 Task: Search one way flight ticket for 5 adults, 1 child, 2 infants in seat and 1 infant on lap in business from Provo: Provo Municipal Airport to Evansville: Evansville Regional Airport on 8-3-2023. Choice of flights is Singapure airlines. Number of bags: 11 checked bags. Price is upto 71000. Outbound departure time preference is 8:30.
Action: Mouse moved to (358, 148)
Screenshot: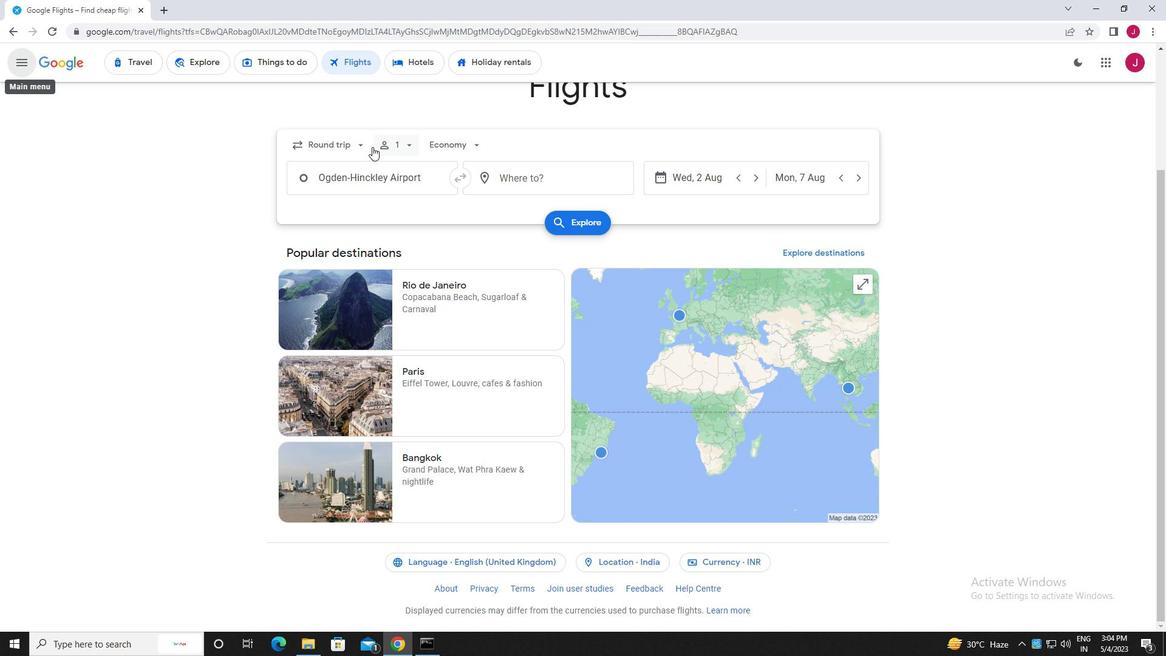 
Action: Mouse pressed left at (358, 148)
Screenshot: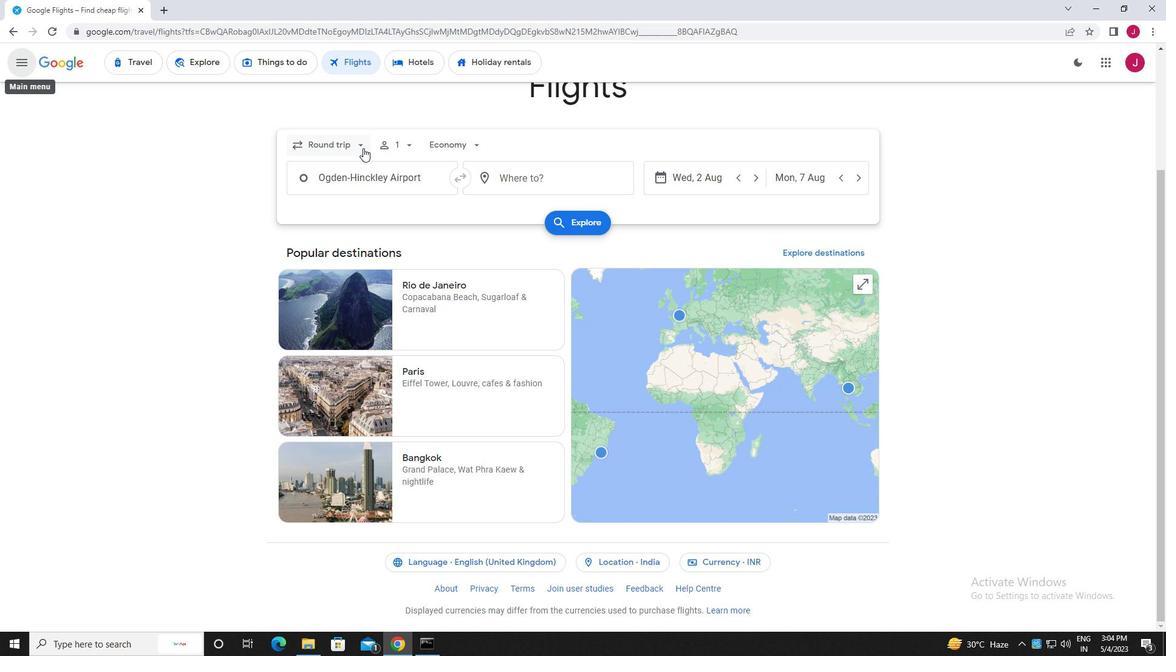 
Action: Mouse moved to (351, 202)
Screenshot: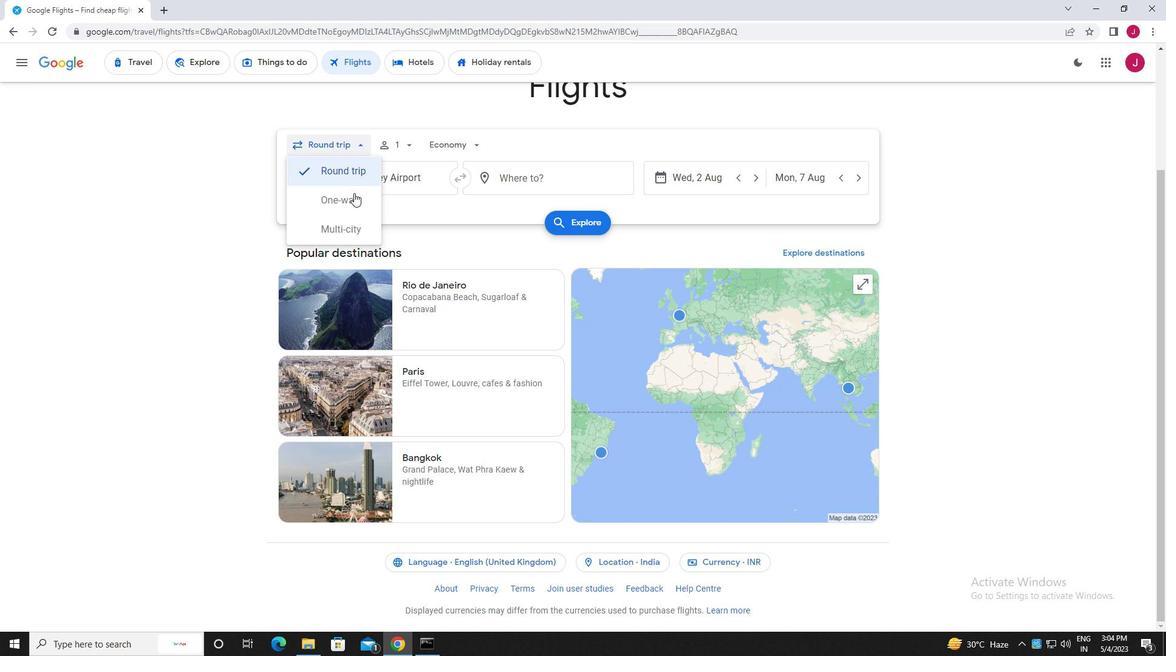 
Action: Mouse pressed left at (351, 202)
Screenshot: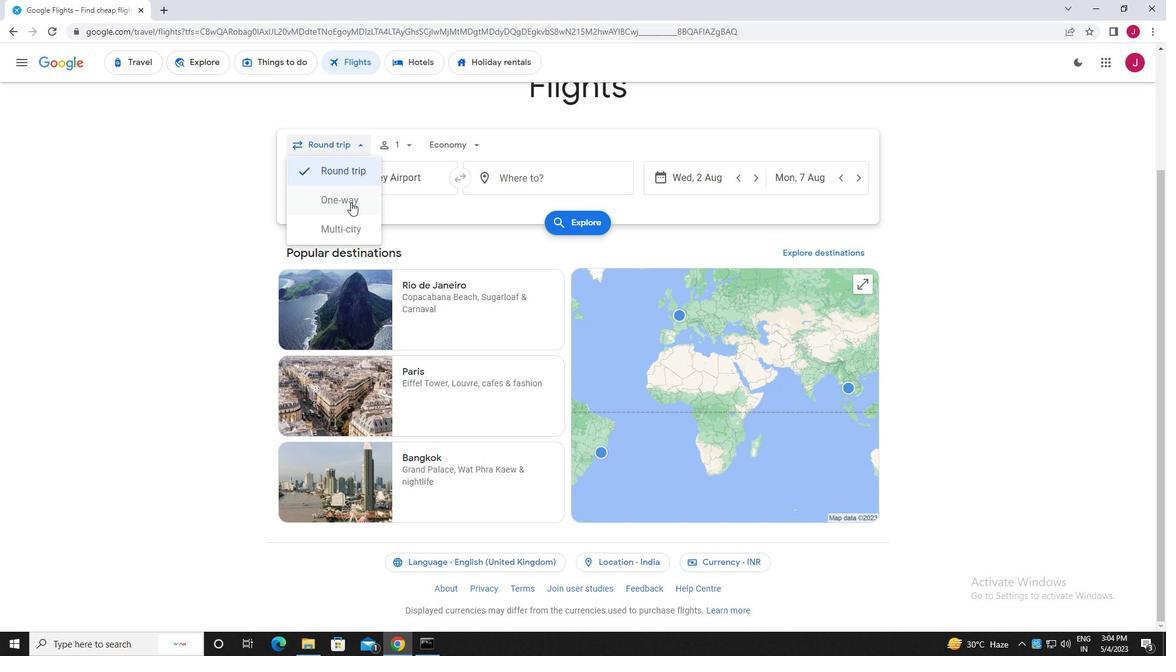 
Action: Mouse moved to (402, 147)
Screenshot: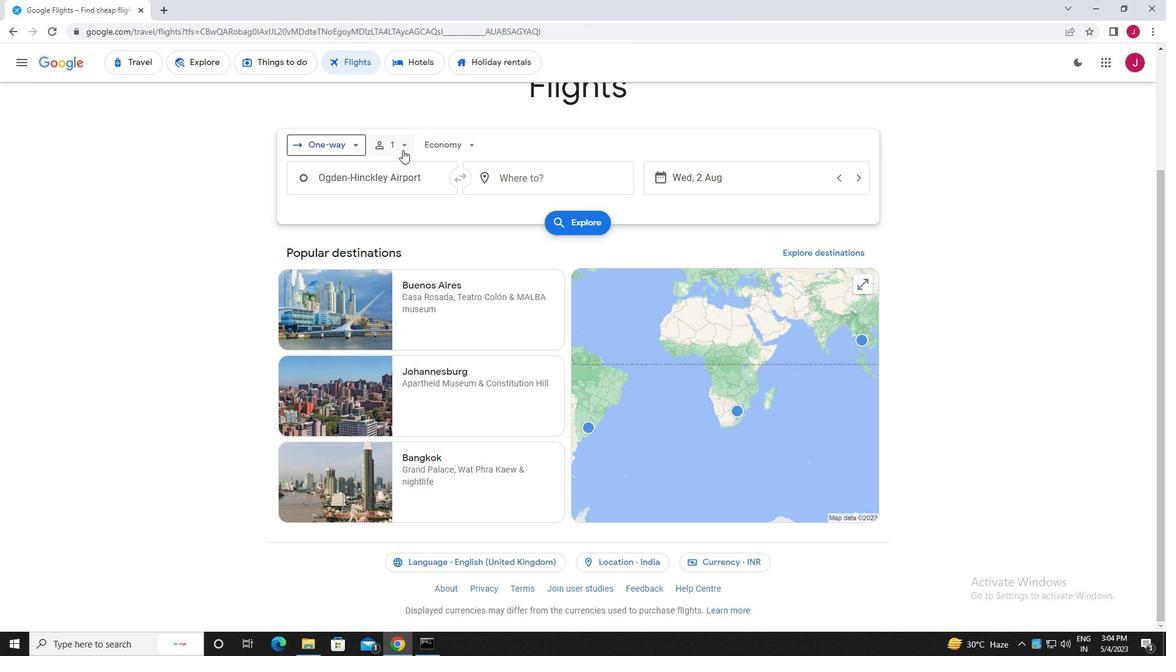 
Action: Mouse pressed left at (402, 147)
Screenshot: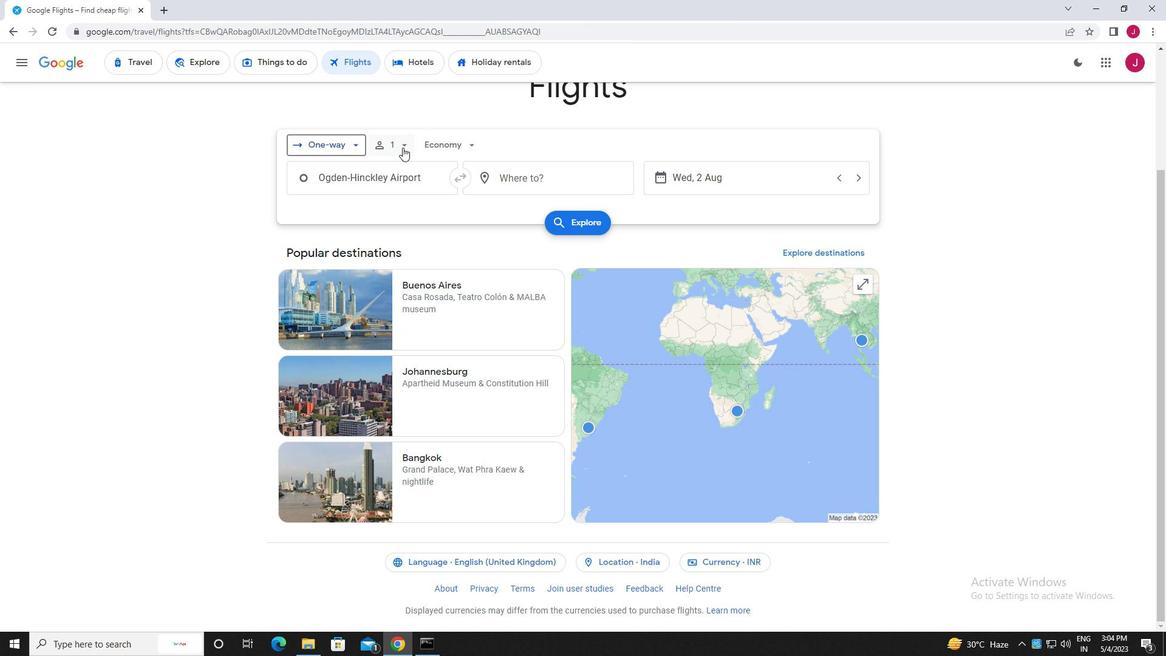 
Action: Mouse moved to (497, 179)
Screenshot: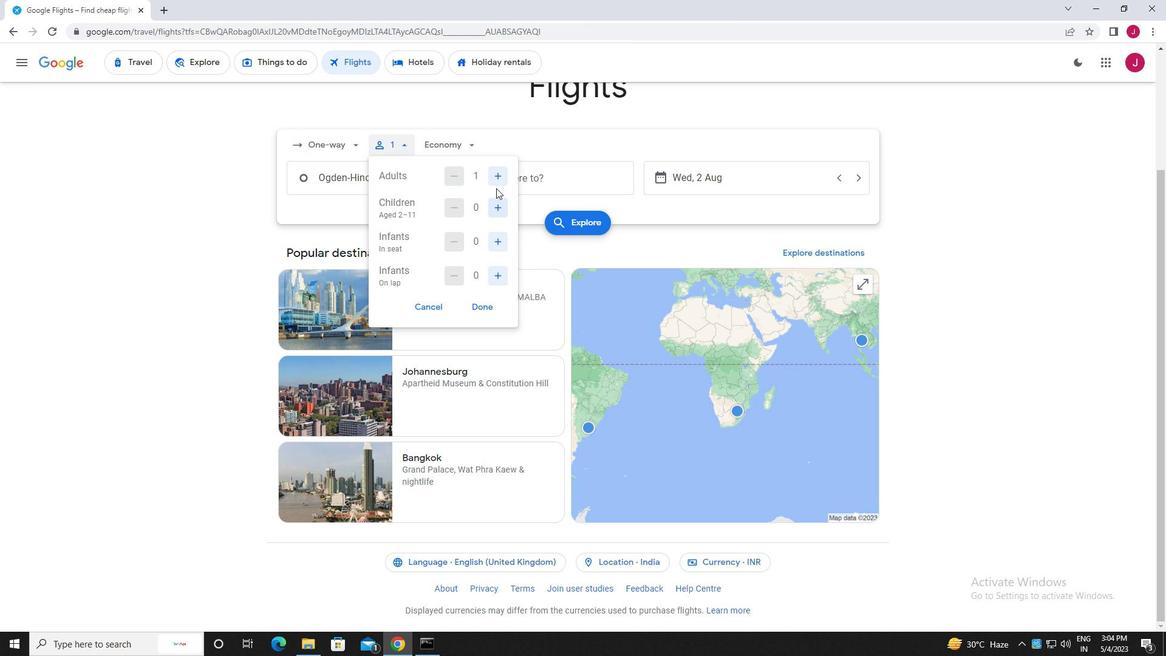 
Action: Mouse pressed left at (497, 179)
Screenshot: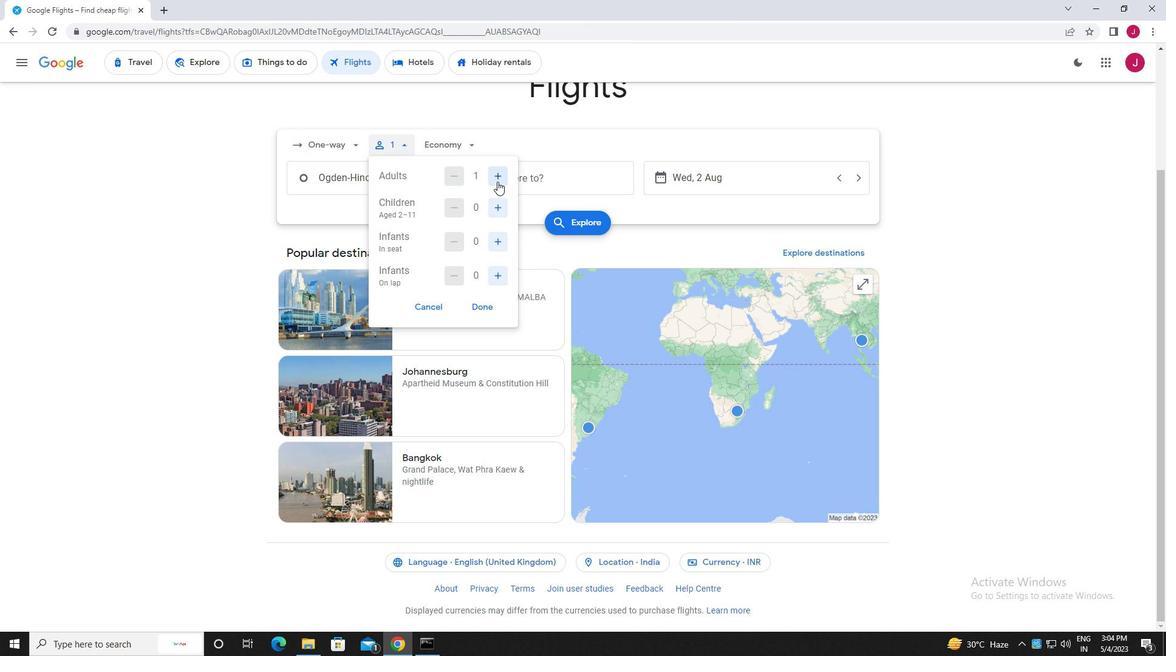 
Action: Mouse pressed left at (497, 179)
Screenshot: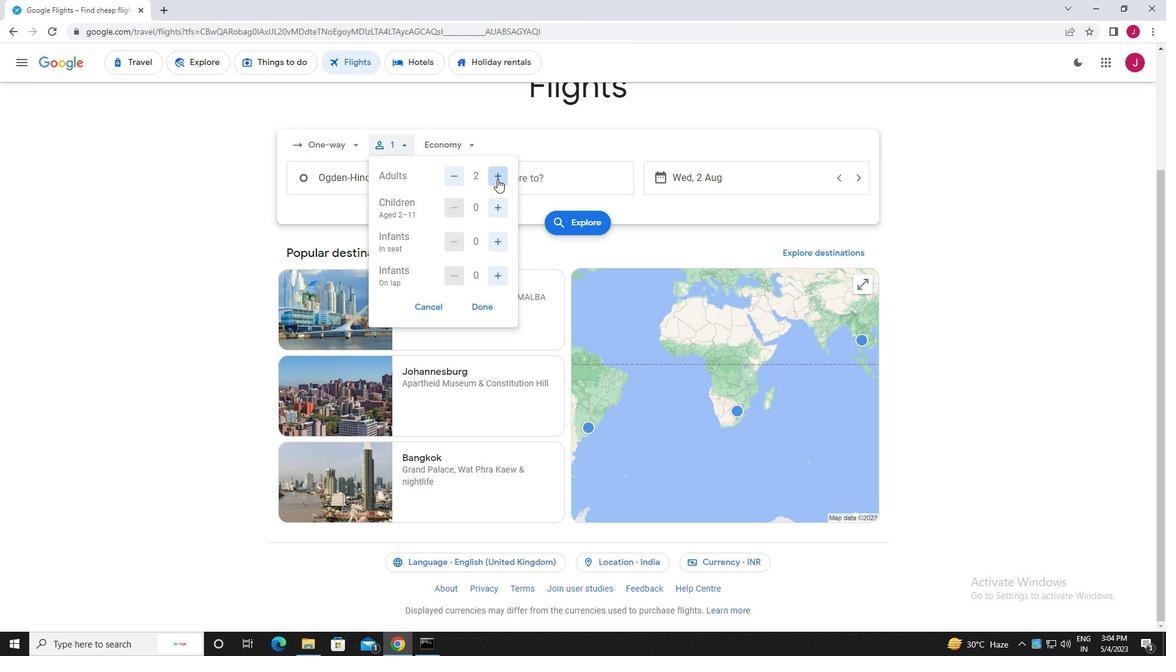 
Action: Mouse pressed left at (497, 179)
Screenshot: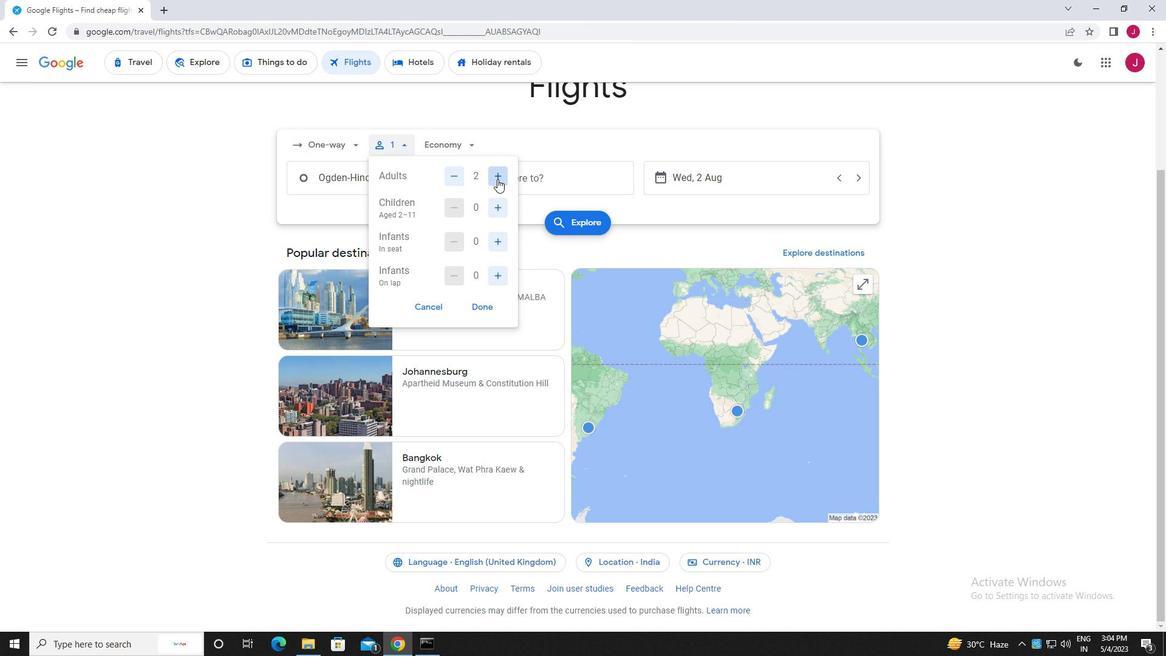 
Action: Mouse pressed left at (497, 179)
Screenshot: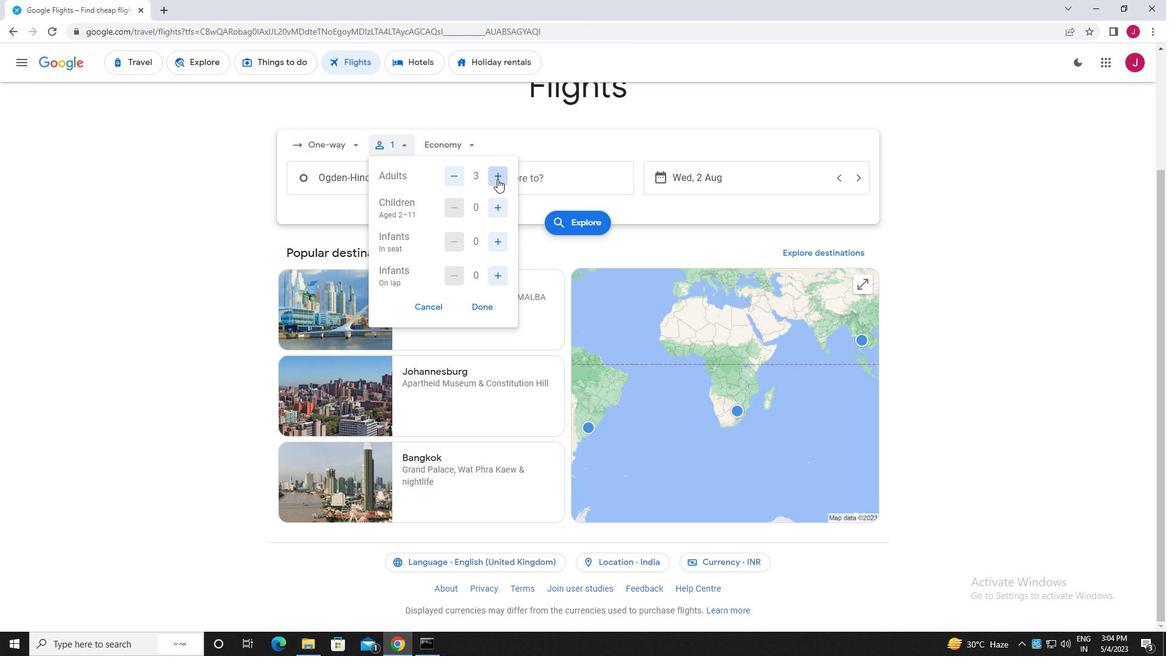 
Action: Mouse moved to (499, 209)
Screenshot: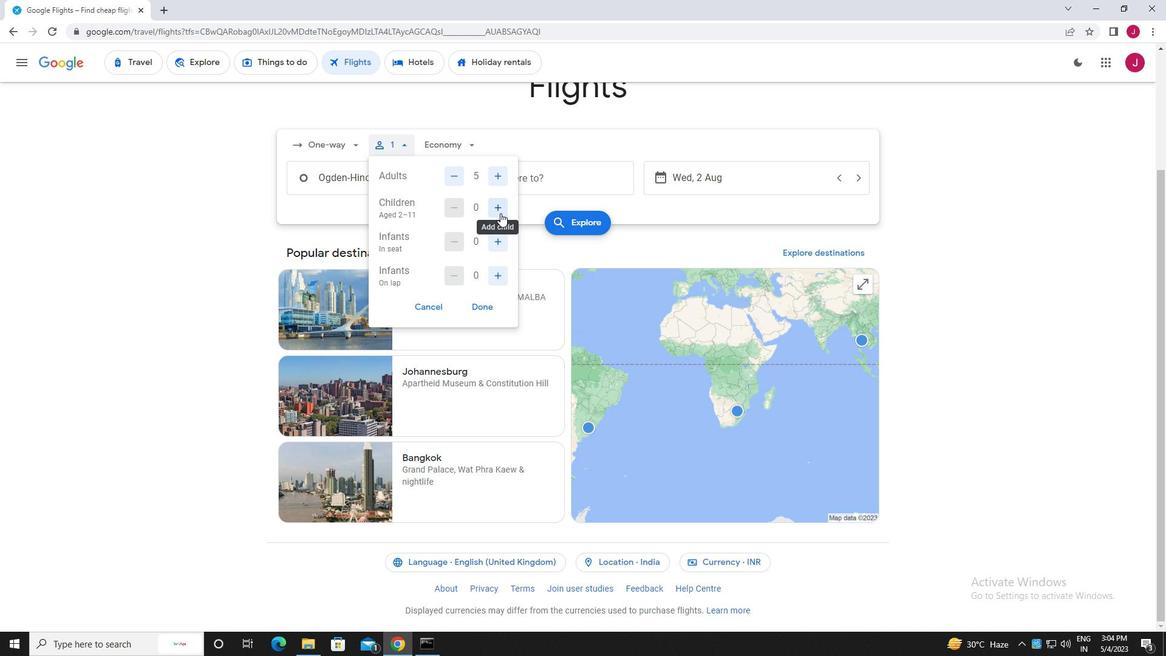 
Action: Mouse pressed left at (499, 209)
Screenshot: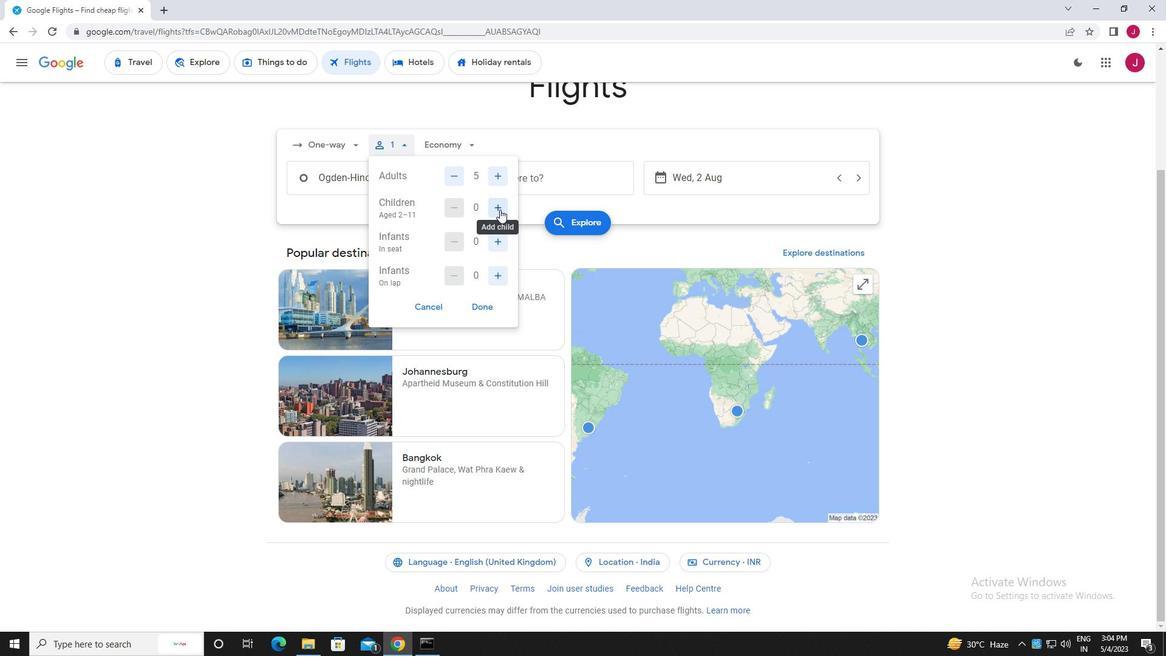 
Action: Mouse moved to (500, 236)
Screenshot: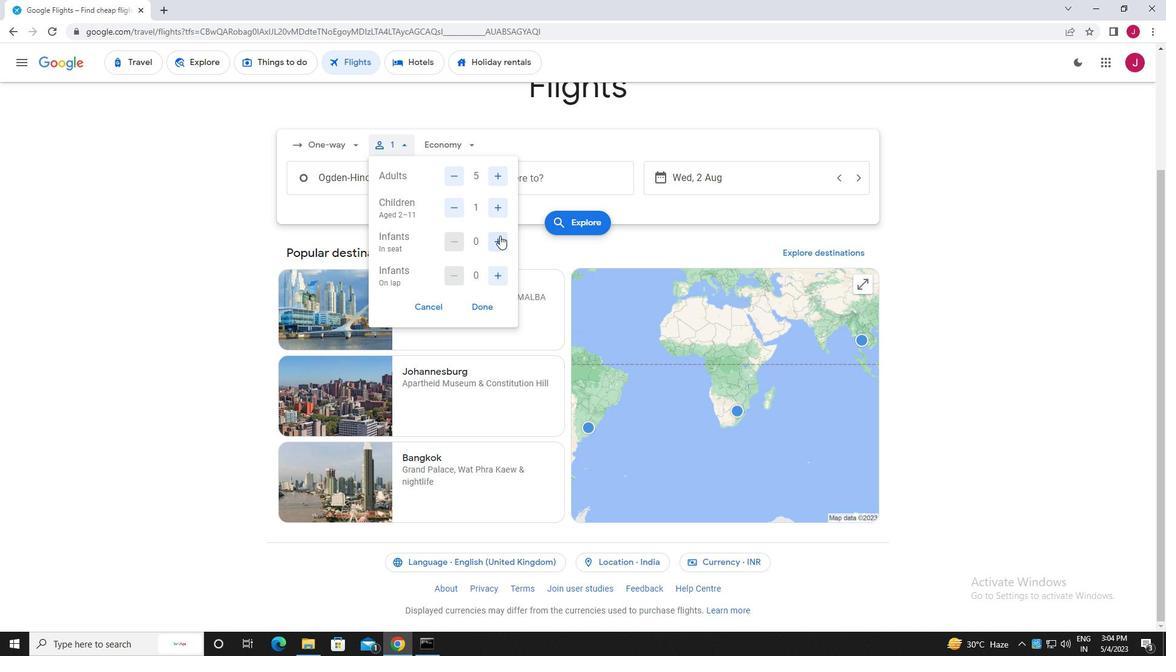 
Action: Mouse pressed left at (500, 236)
Screenshot: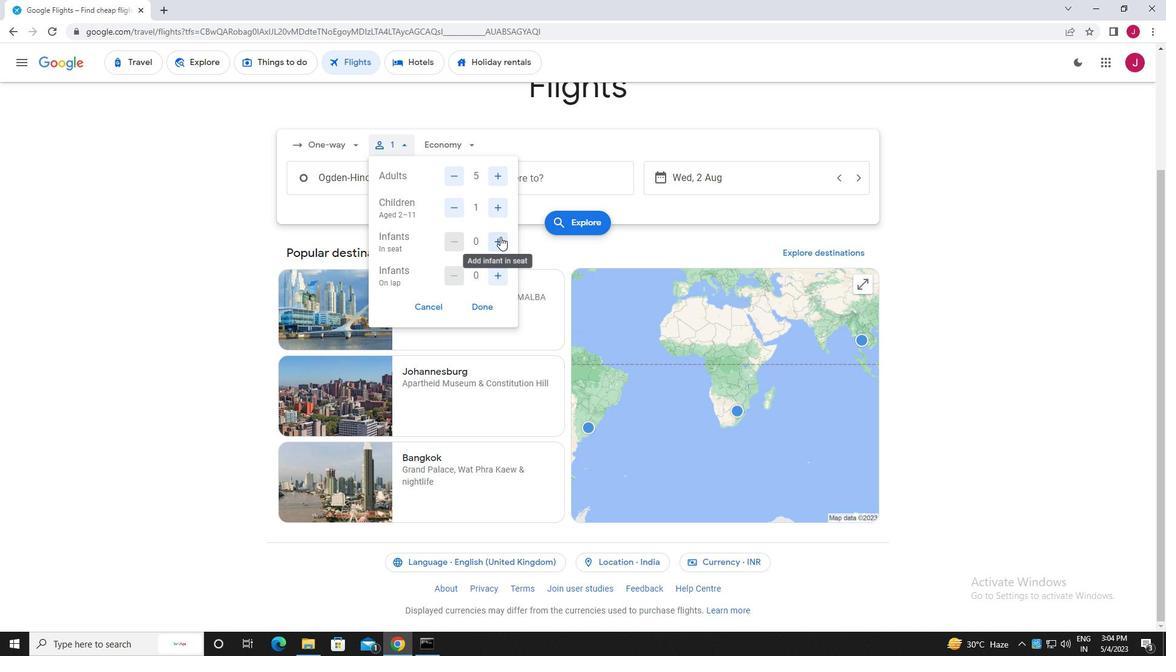 
Action: Mouse pressed left at (500, 236)
Screenshot: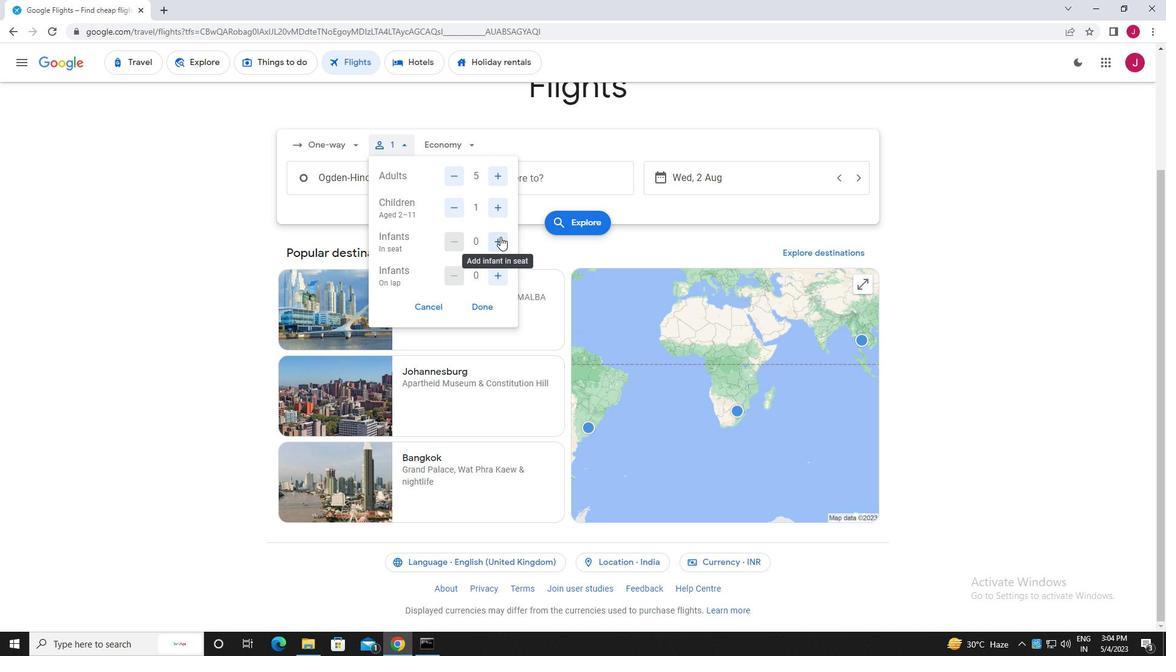 
Action: Mouse moved to (496, 276)
Screenshot: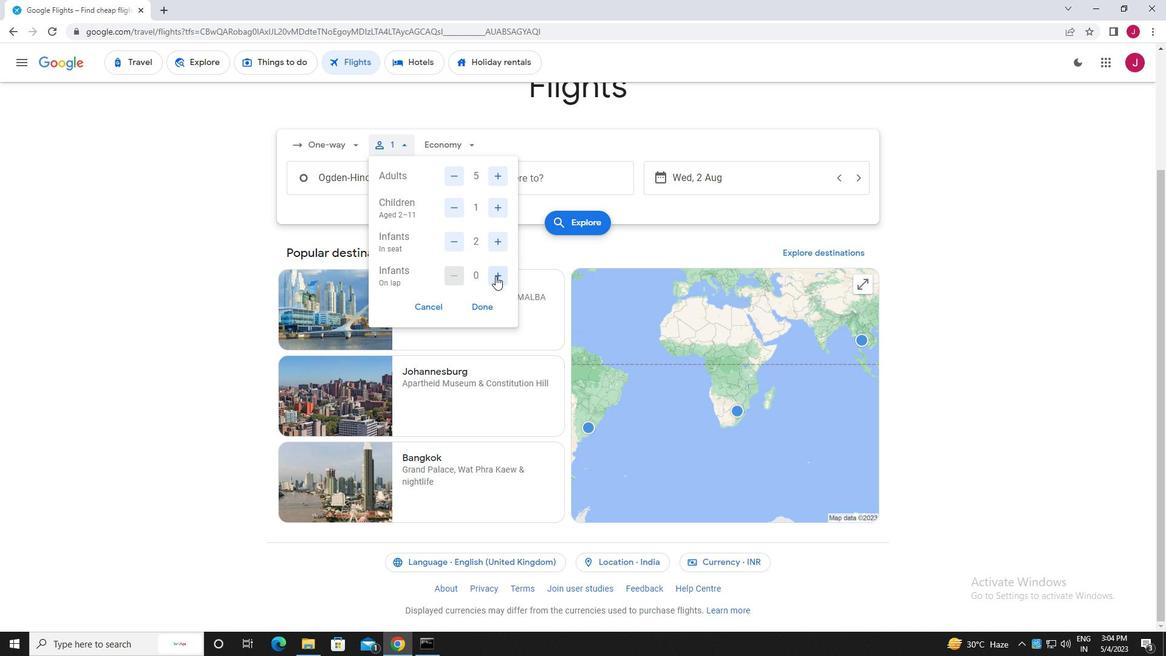 
Action: Mouse pressed left at (496, 276)
Screenshot: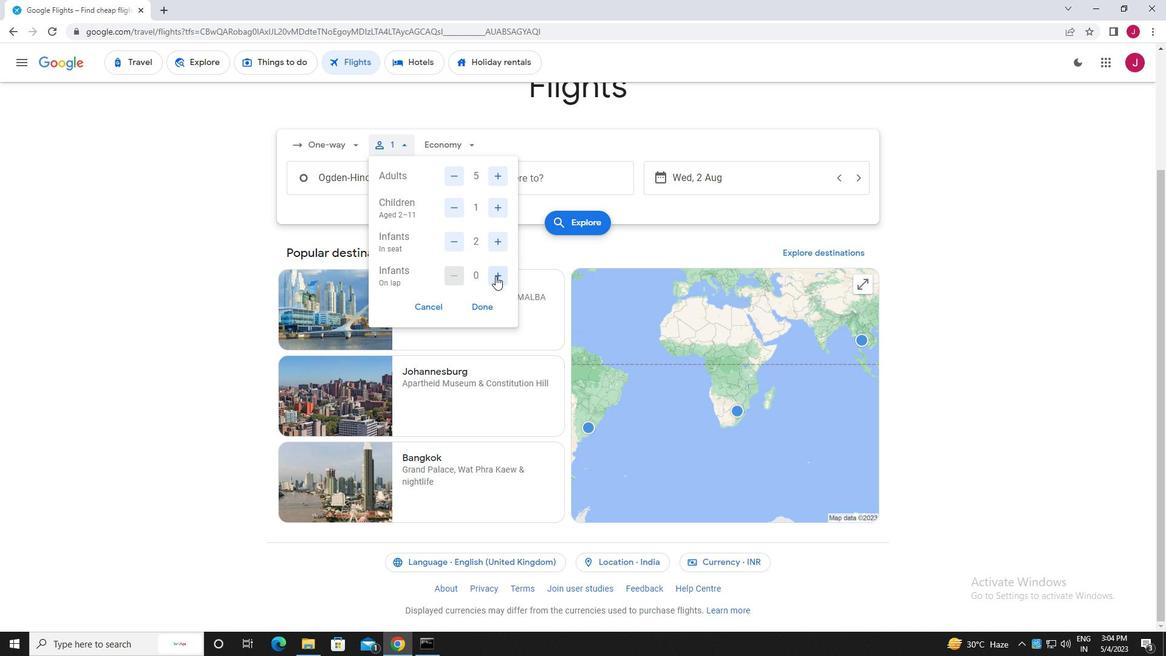 
Action: Mouse moved to (481, 305)
Screenshot: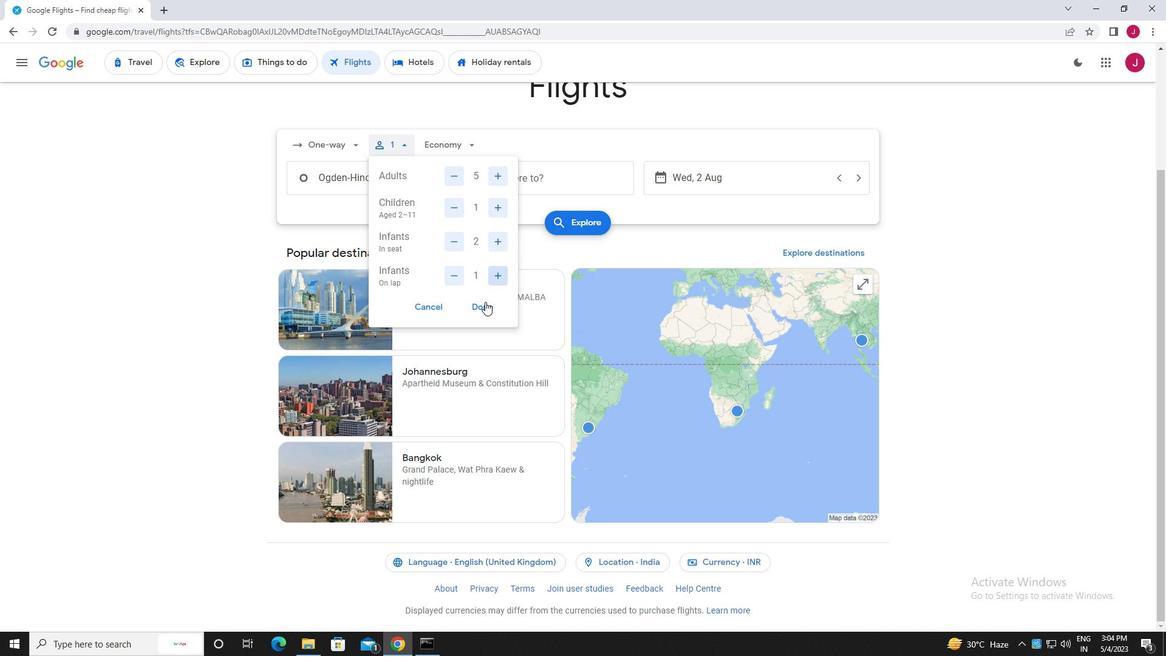 
Action: Mouse pressed left at (481, 305)
Screenshot: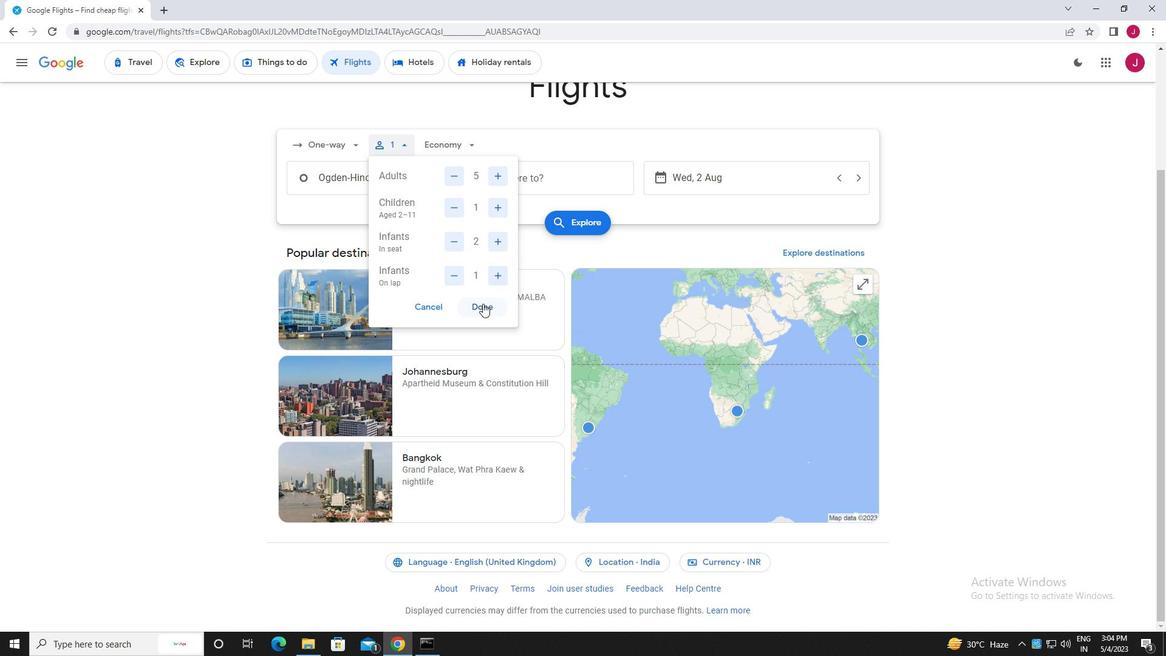
Action: Mouse moved to (465, 145)
Screenshot: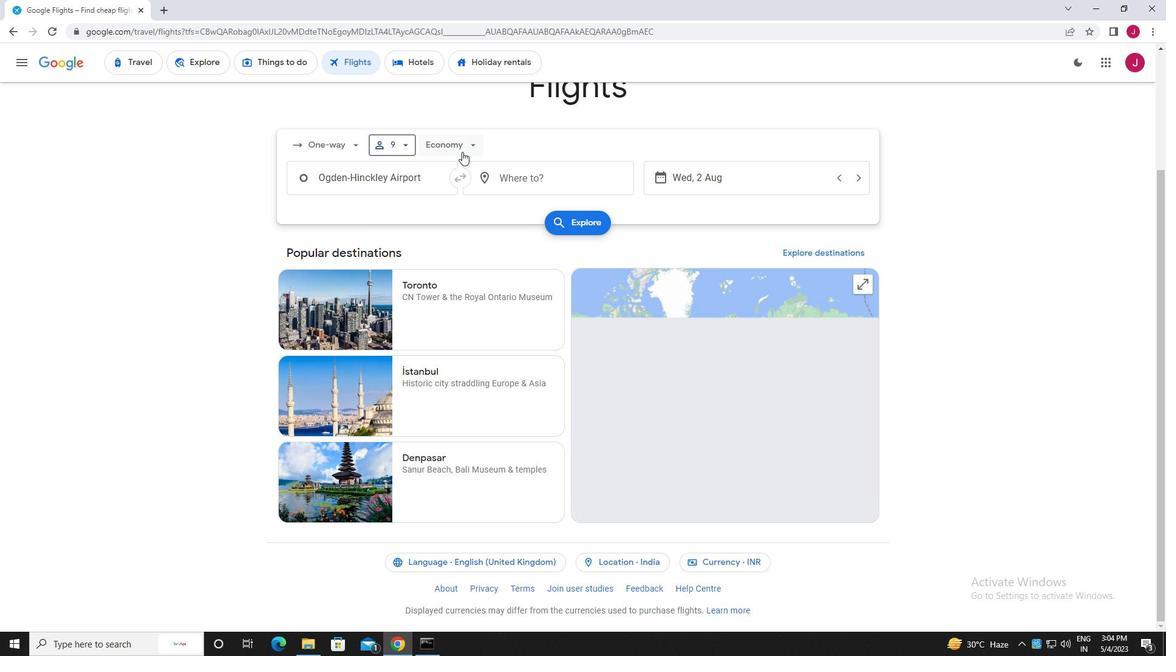 
Action: Mouse pressed left at (465, 145)
Screenshot: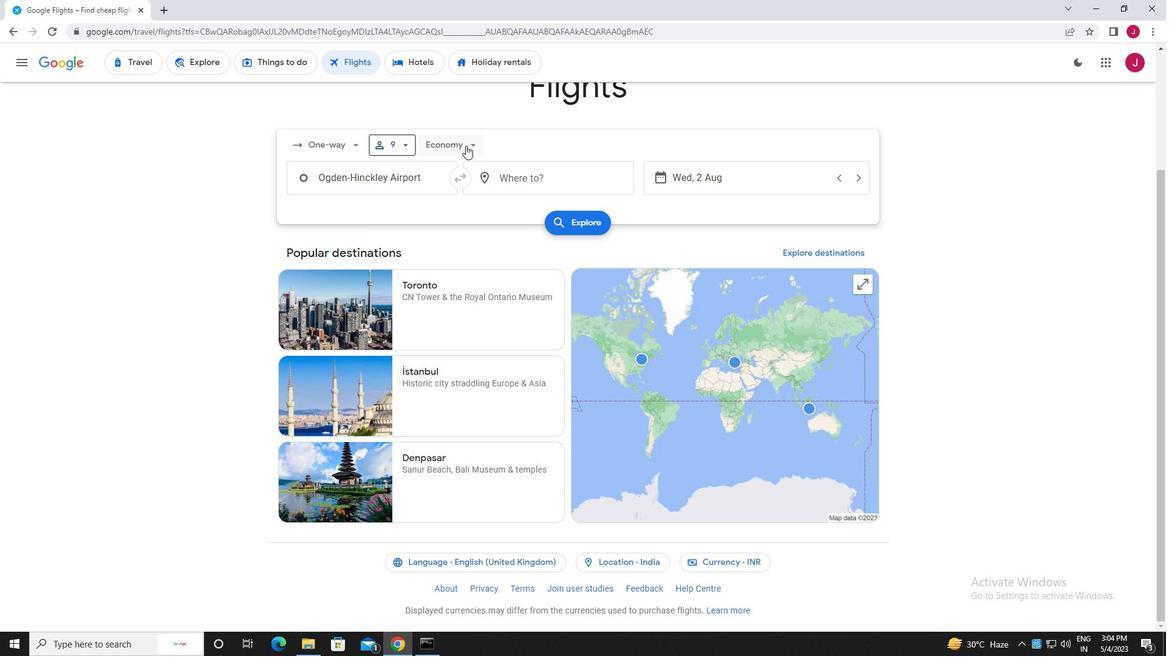
Action: Mouse moved to (474, 227)
Screenshot: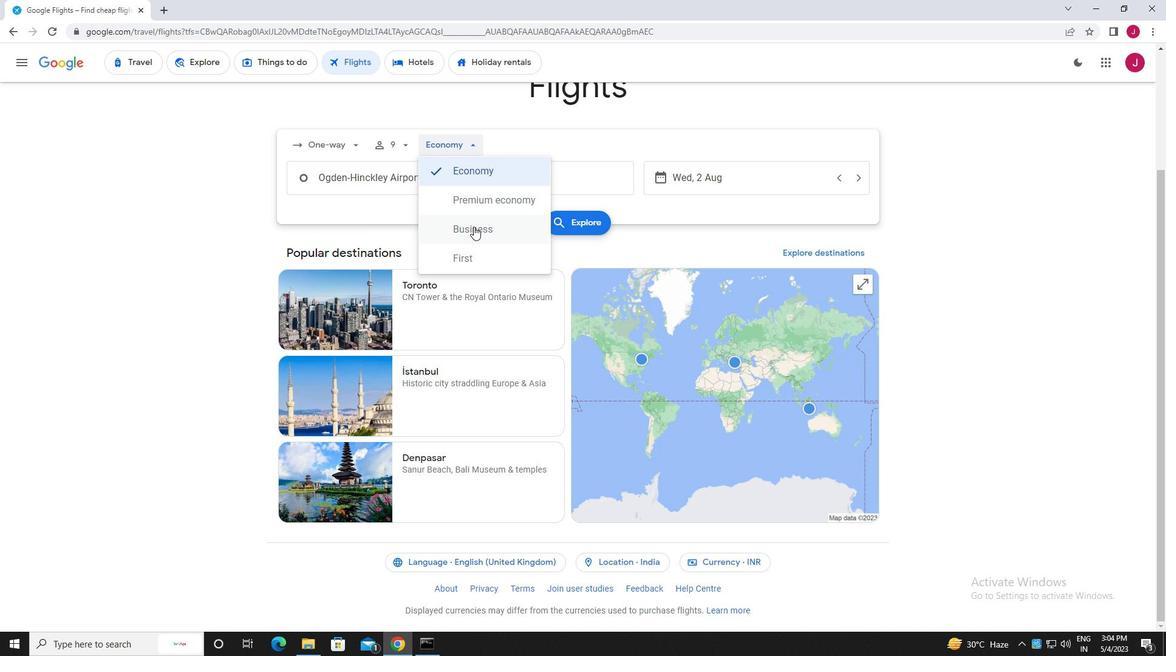 
Action: Mouse pressed left at (474, 227)
Screenshot: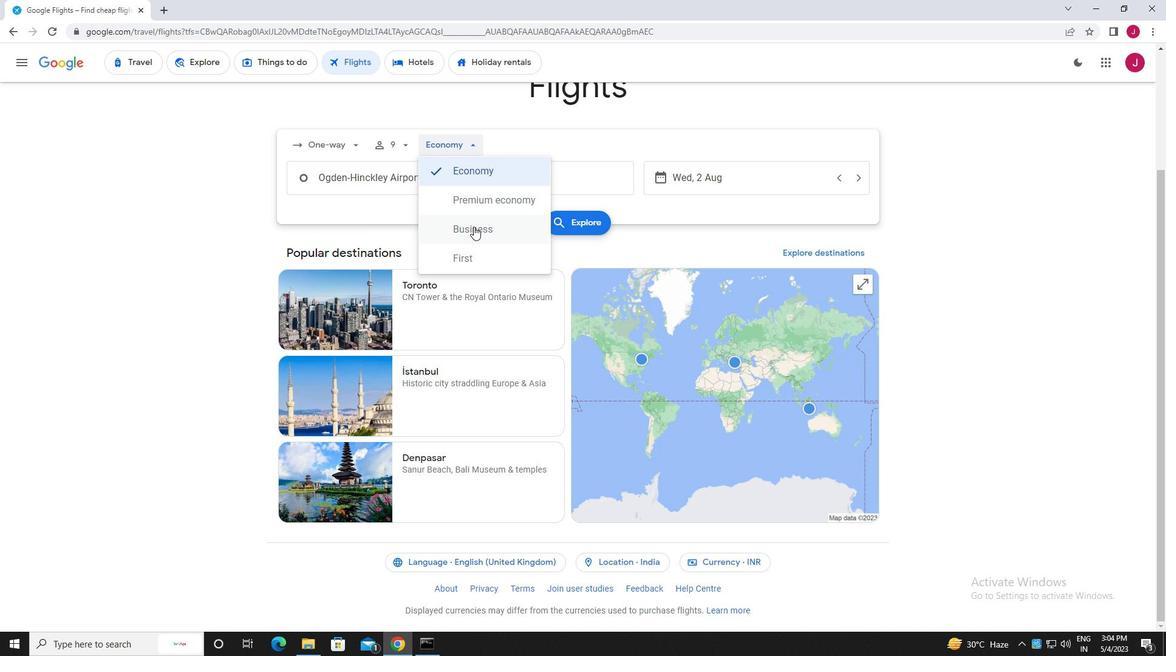 
Action: Mouse moved to (429, 179)
Screenshot: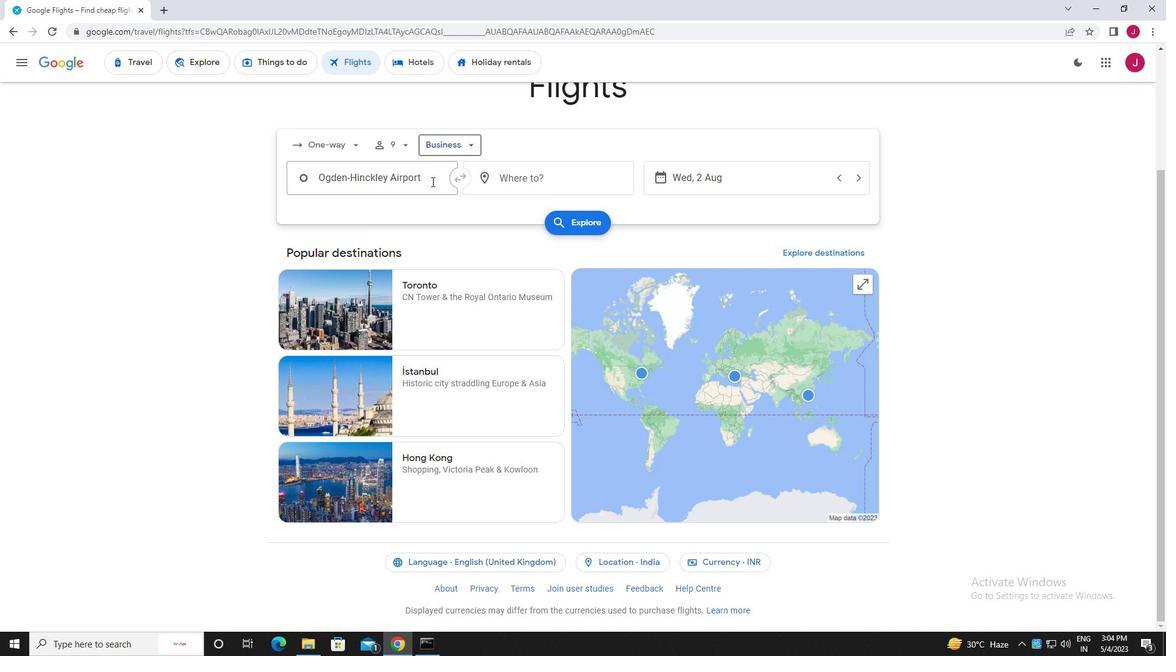 
Action: Mouse pressed left at (429, 179)
Screenshot: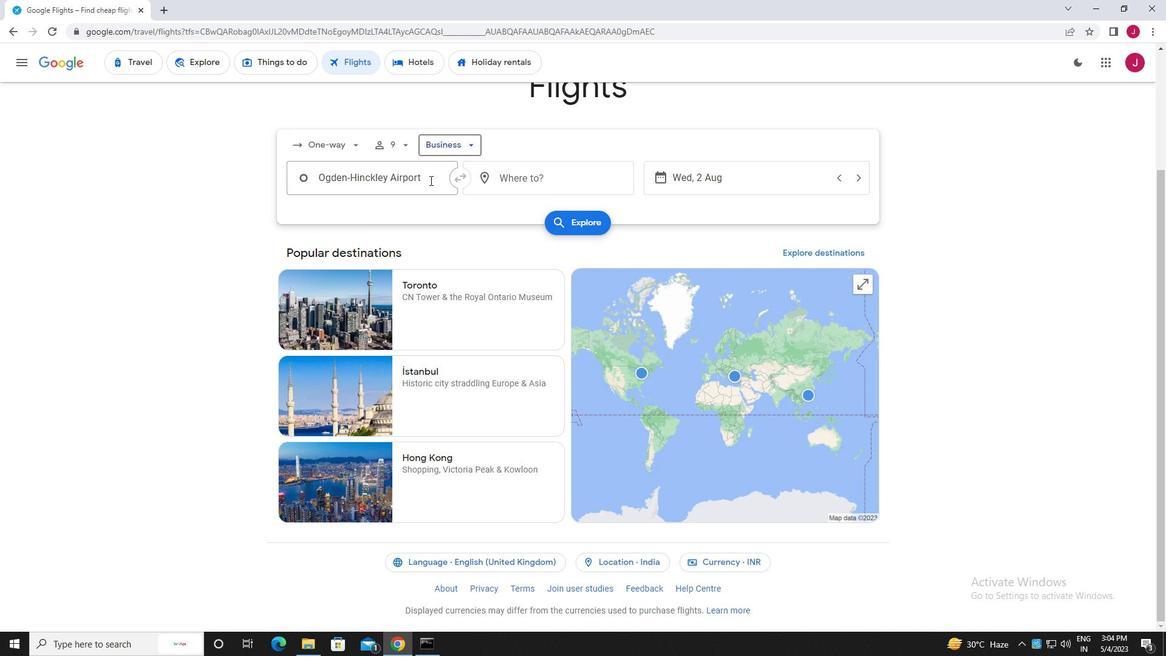 
Action: Mouse moved to (428, 179)
Screenshot: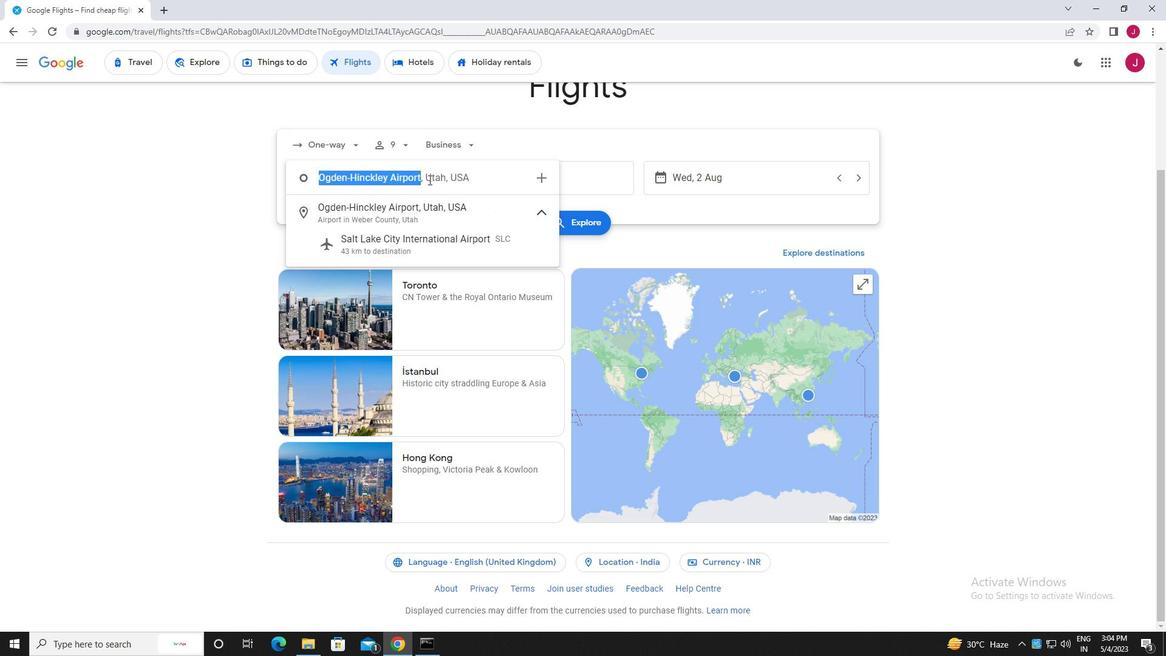 
Action: Key pressed provo
Screenshot: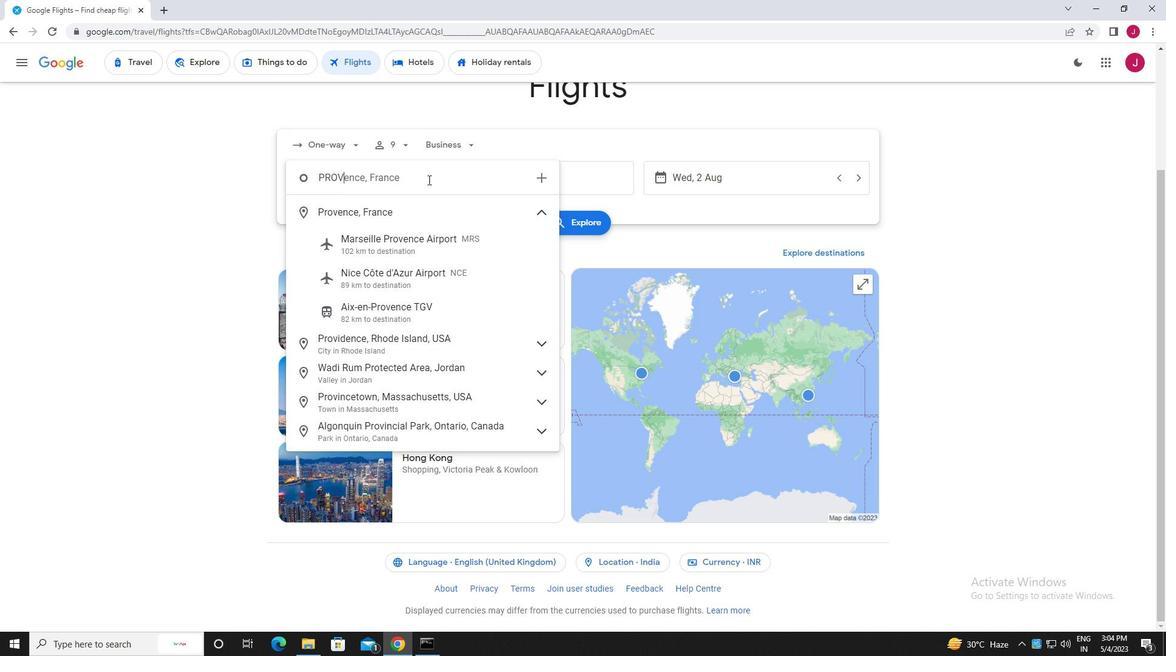 
Action: Mouse moved to (428, 180)
Screenshot: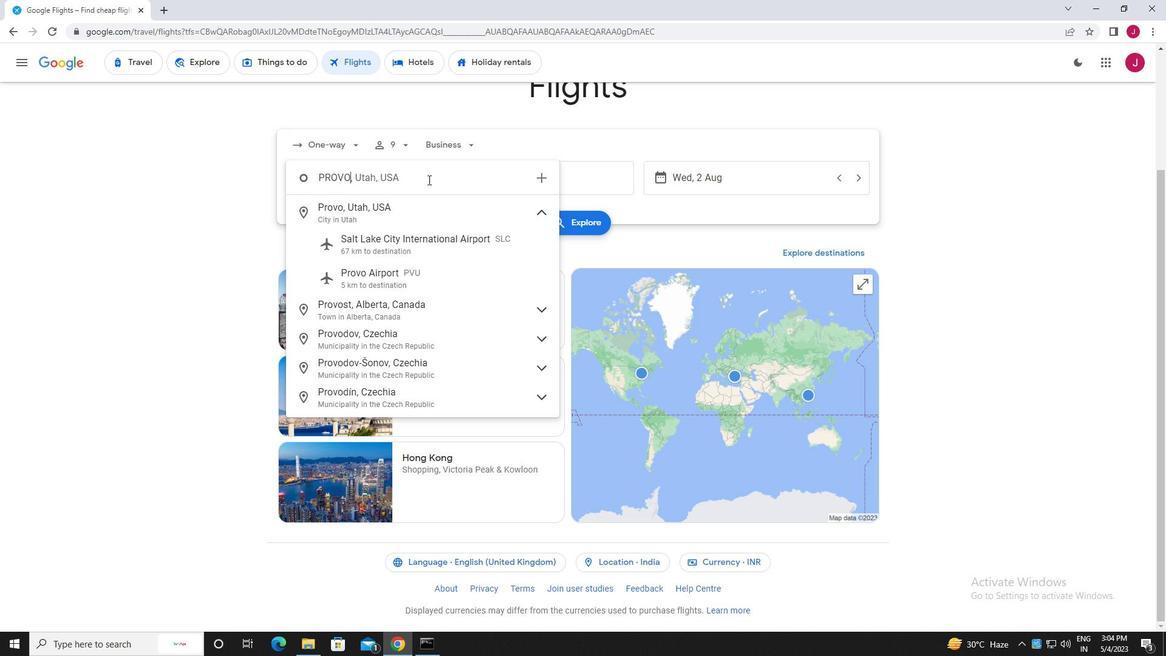 
Action: Key pressed <Key.space>mun<Key.space><Key.enter><Key.backspace><Key.backspace><Key.backspace><Key.backspace><Key.backspace><Key.backspace><Key.backspace><Key.backspace><Key.backspace><Key.backspace><Key.backspace><Key.backspace><Key.backspace><Key.backspace><Key.backspace><Key.backspace><Key.backspace><Key.backspace><Key.backspace><Key.backspace><Key.backspace><Key.backspace>provo<Key.space>munci<Key.backspace><Key.backspace>icipal<Key.enter>
Screenshot: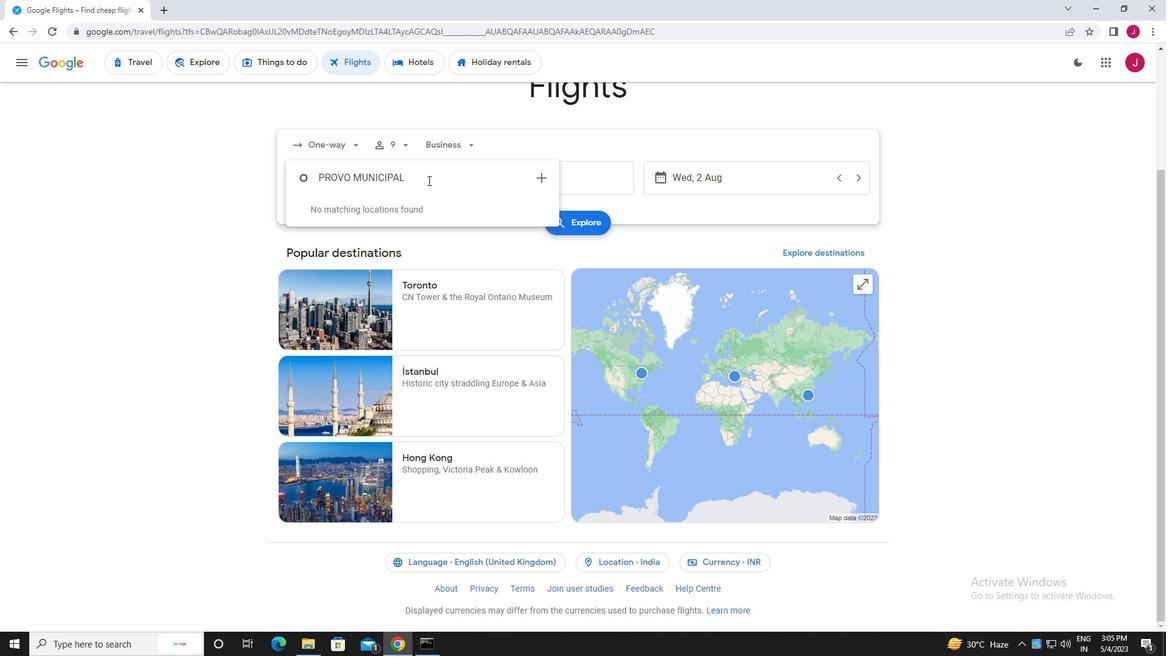 
Action: Mouse moved to (437, 179)
Screenshot: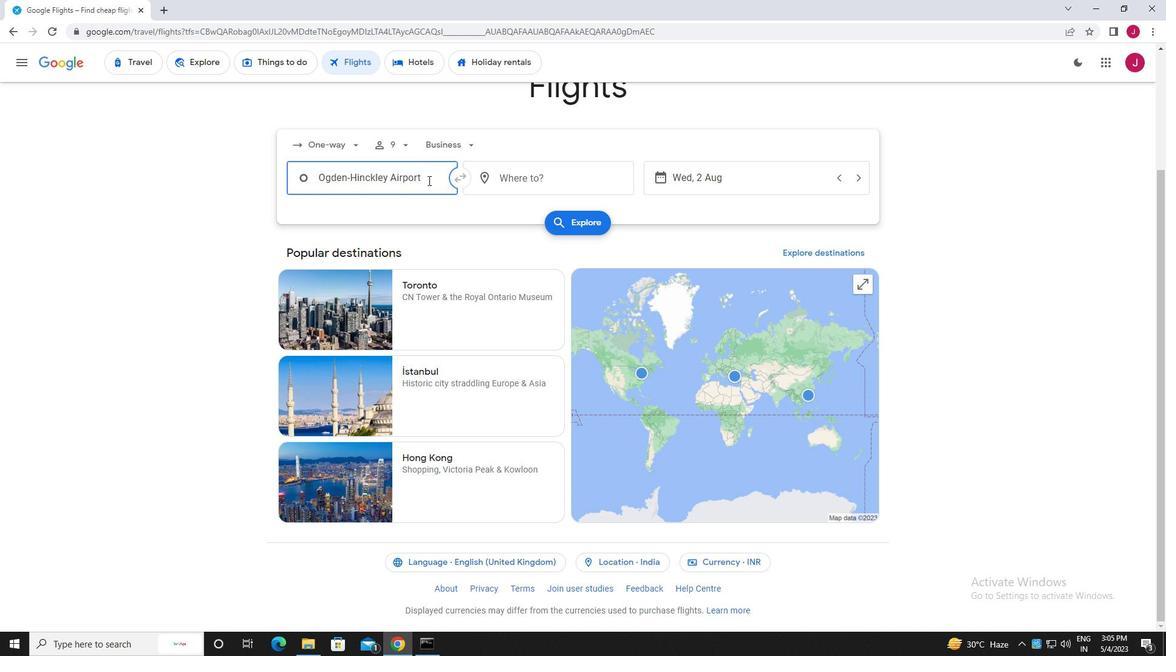 
Action: Key pressed <Key.backspace><Key.backspace><Key.backspace><Key.backspace><Key.backspace><Key.backspace><Key.backspace><Key.backspace><Key.backspace><Key.backspace><Key.backspace><Key.backspace><Key.backspace><Key.backspace><Key.backspace><Key.backspace><Key.backspace><Key.backspace><Key.backspace><Key.backspace><Key.backspace><Key.backspace><Key.backspace><Key.backspace><Key.backspace><Key.backspace><Key.backspace><Key.backspace><Key.backspace>provo
Screenshot: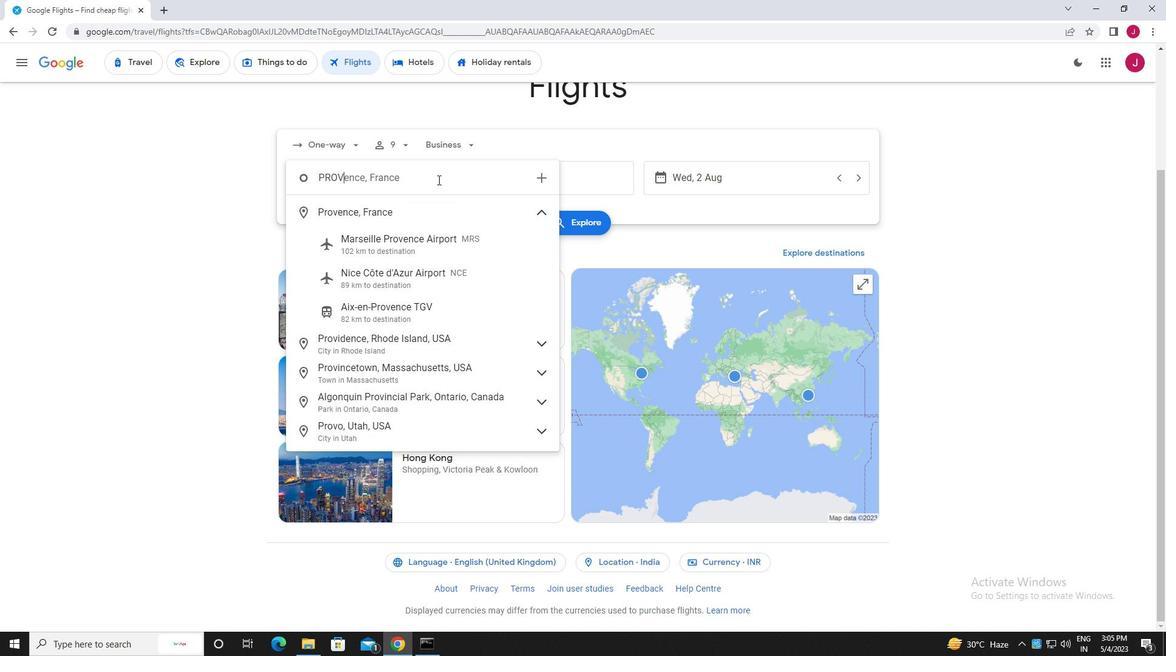 
Action: Mouse moved to (405, 273)
Screenshot: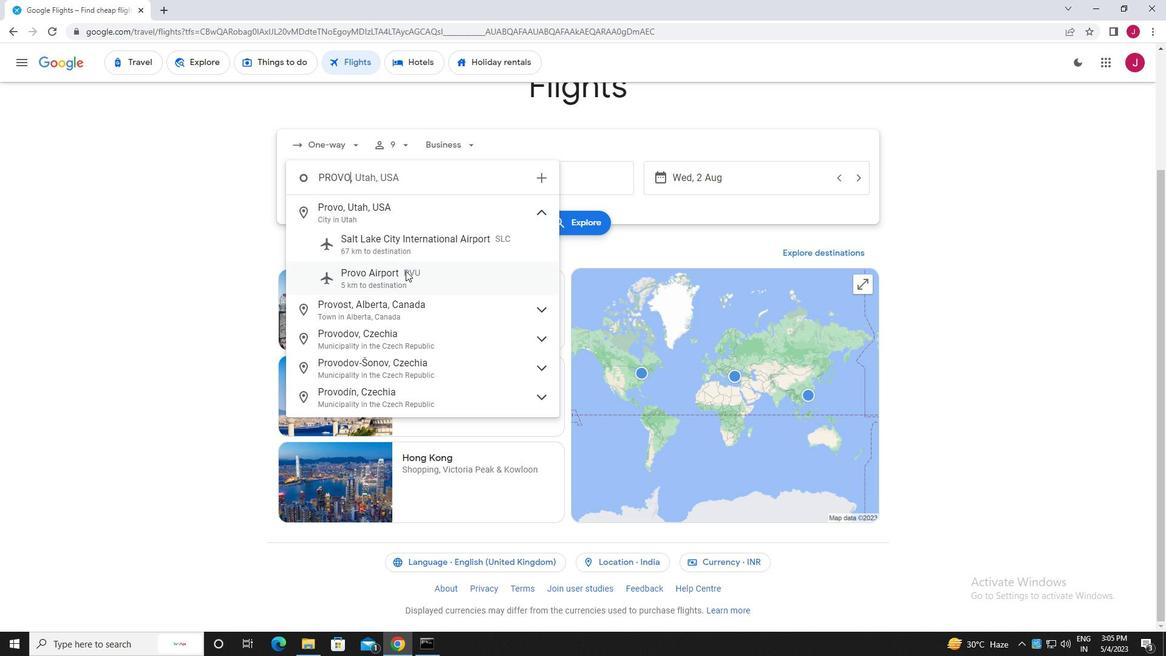 
Action: Mouse pressed left at (405, 273)
Screenshot: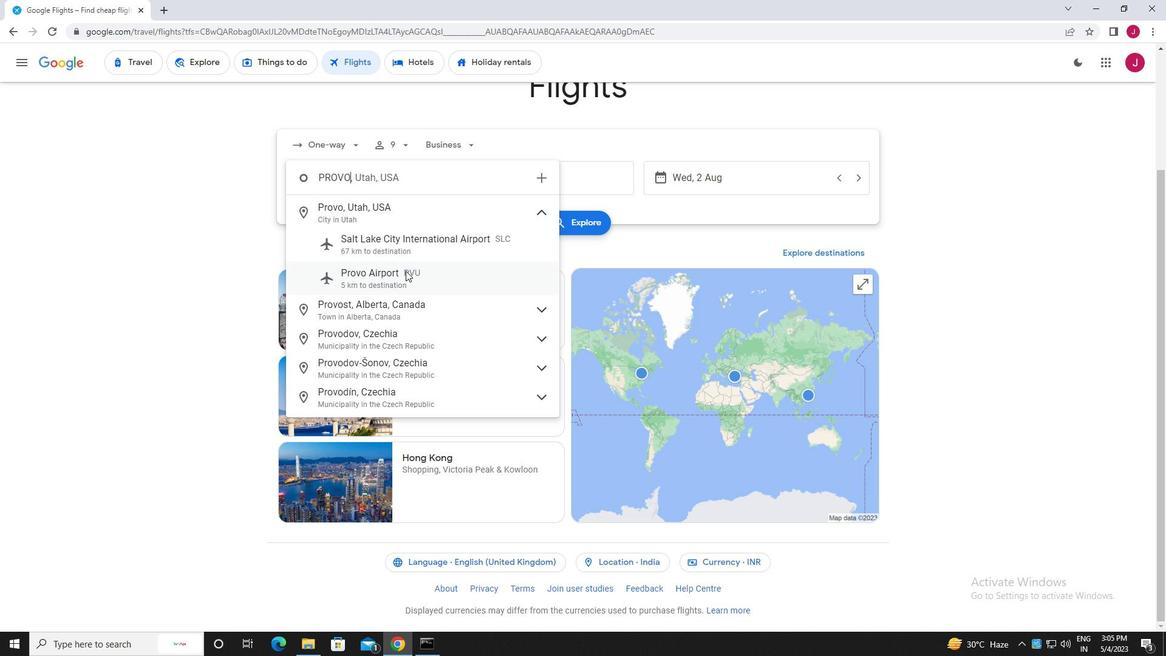 
Action: Mouse moved to (558, 181)
Screenshot: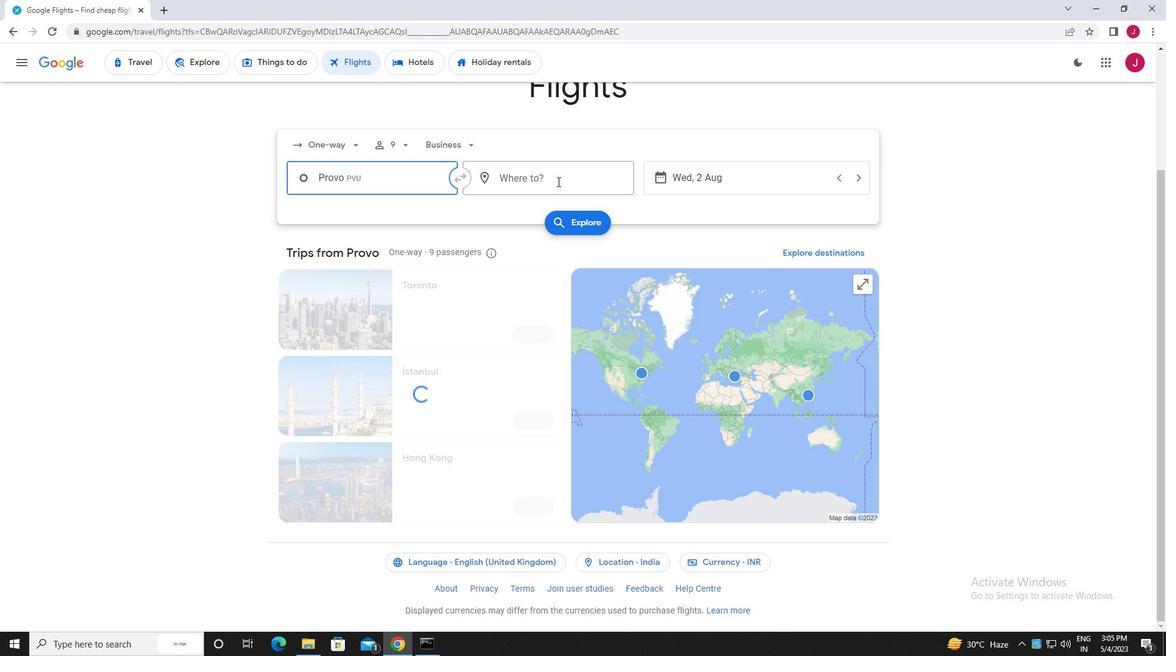 
Action: Mouse pressed left at (558, 181)
Screenshot: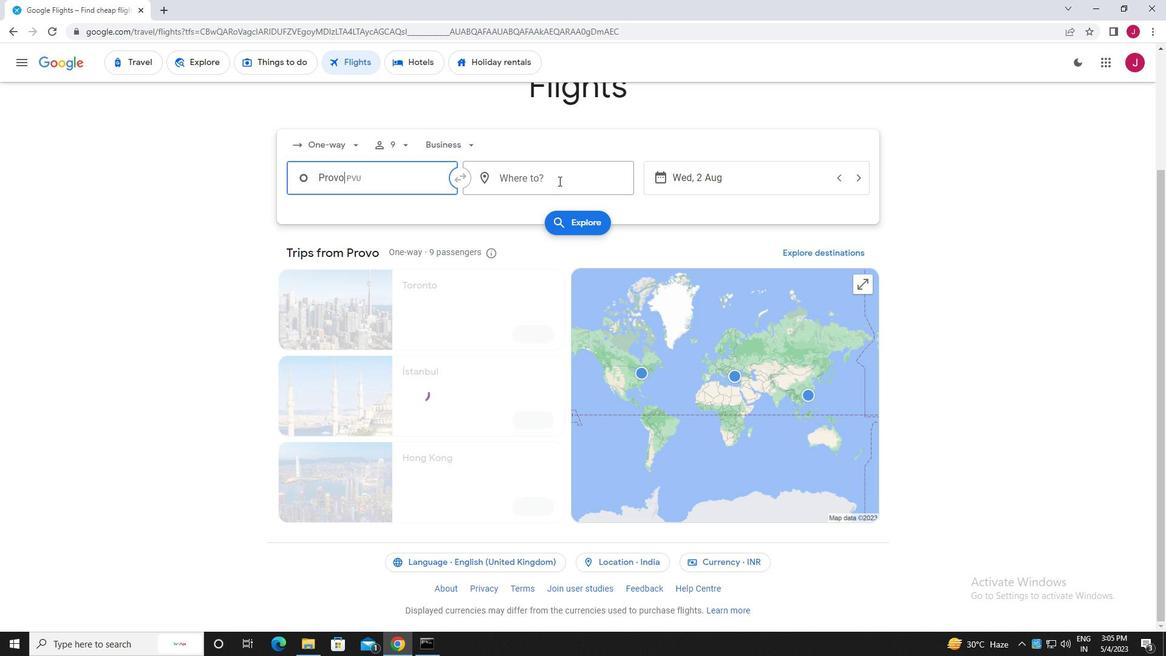 
Action: Mouse moved to (558, 181)
Screenshot: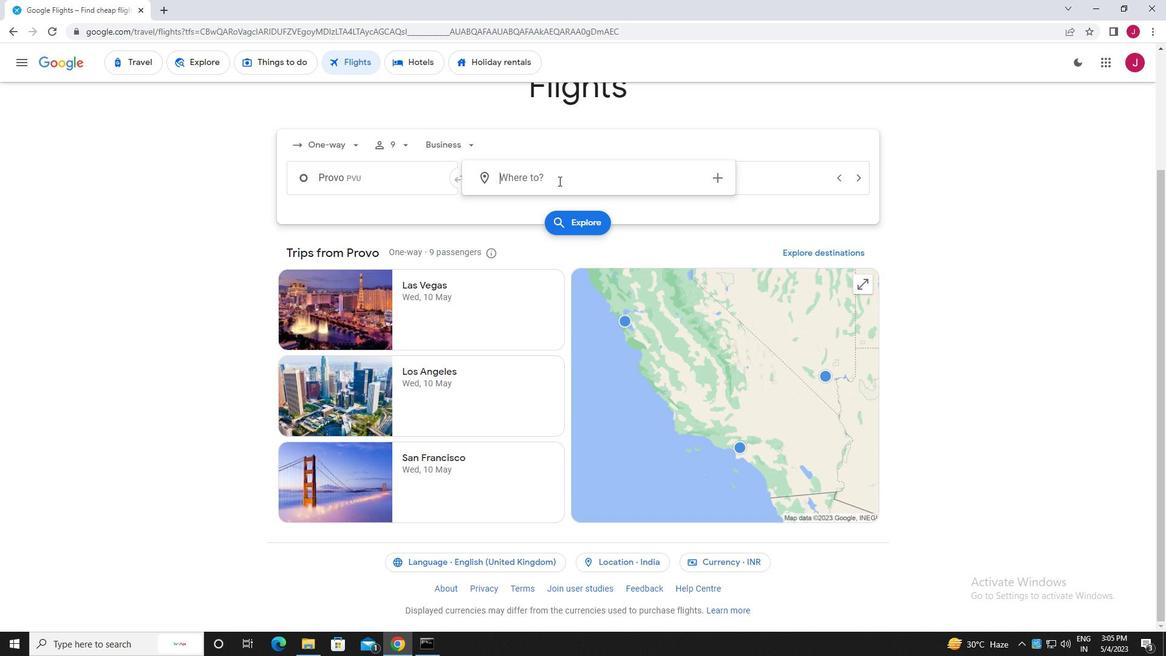 
Action: Key pressed evan
Screenshot: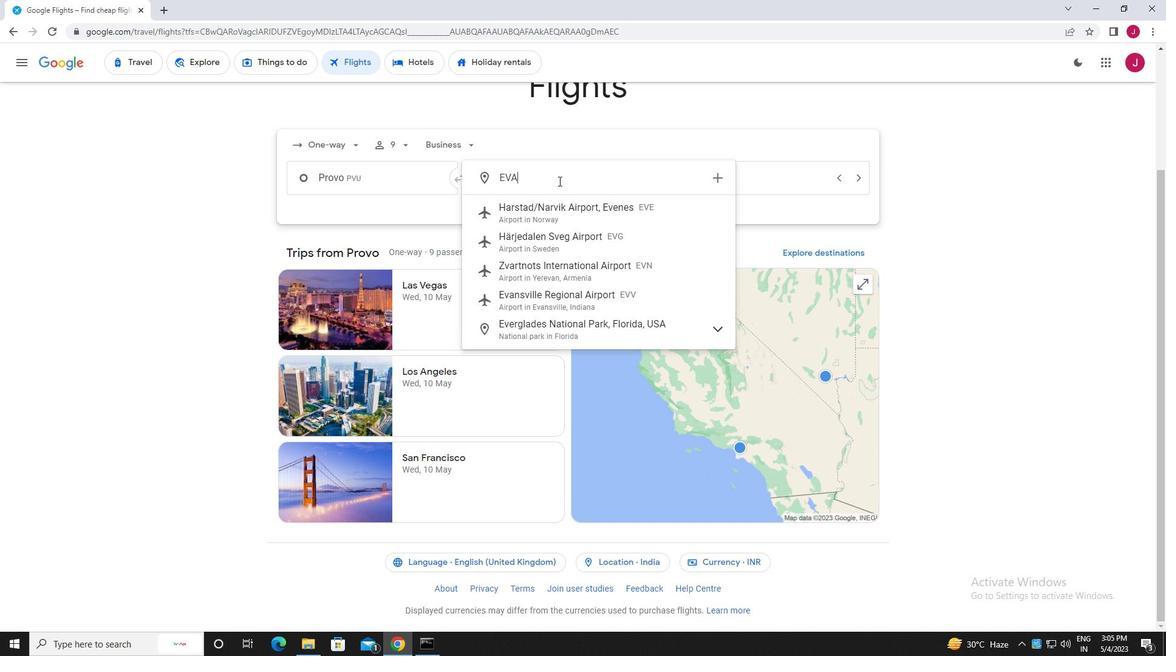 
Action: Mouse moved to (583, 242)
Screenshot: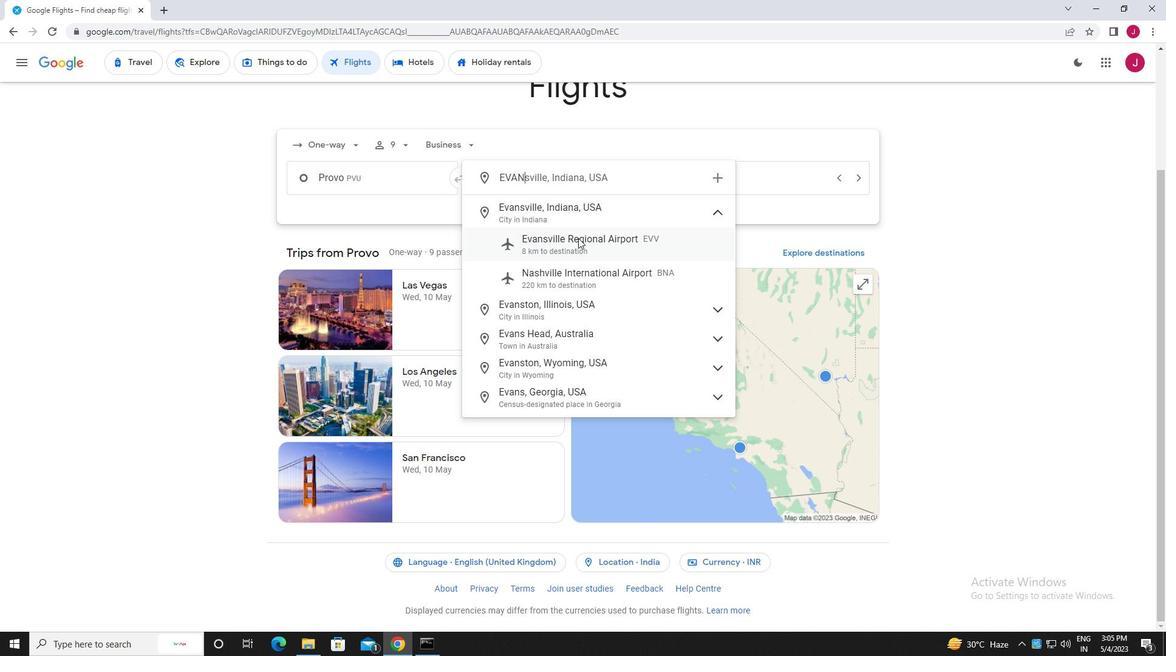 
Action: Mouse pressed left at (583, 242)
Screenshot: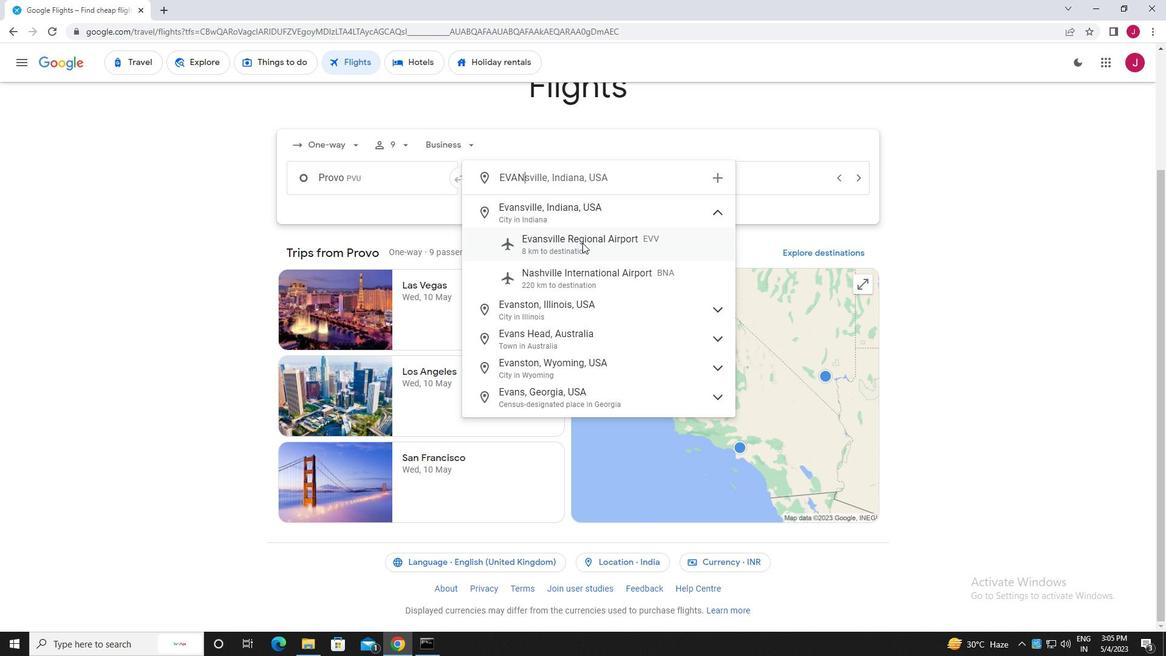 
Action: Mouse moved to (713, 179)
Screenshot: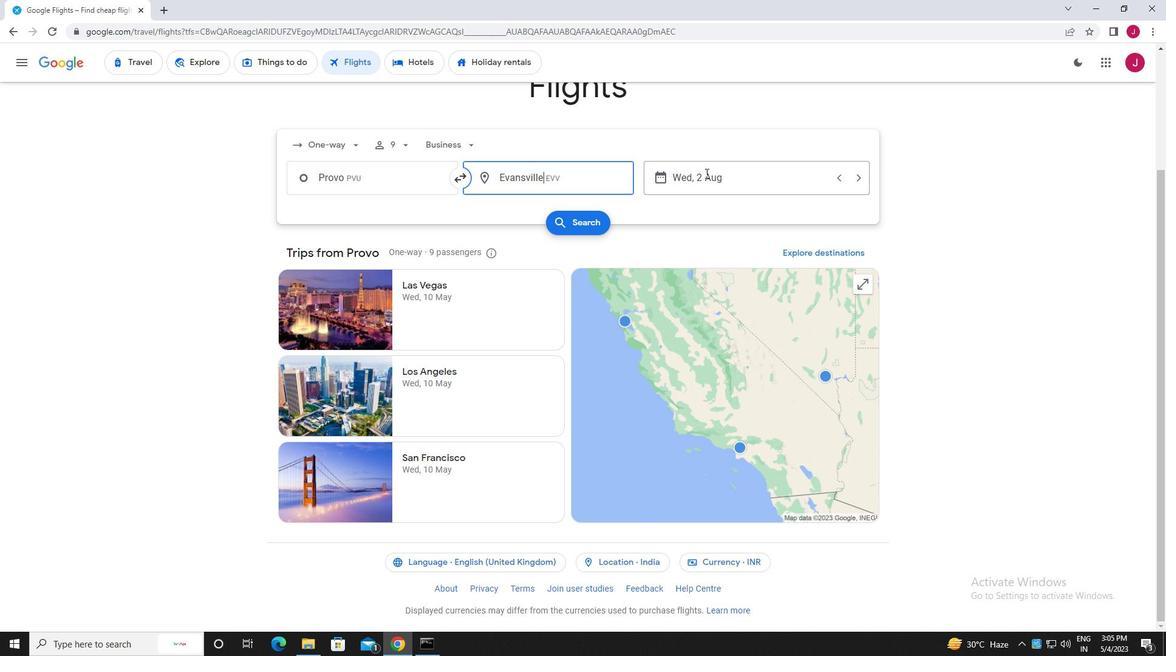 
Action: Mouse pressed left at (713, 179)
Screenshot: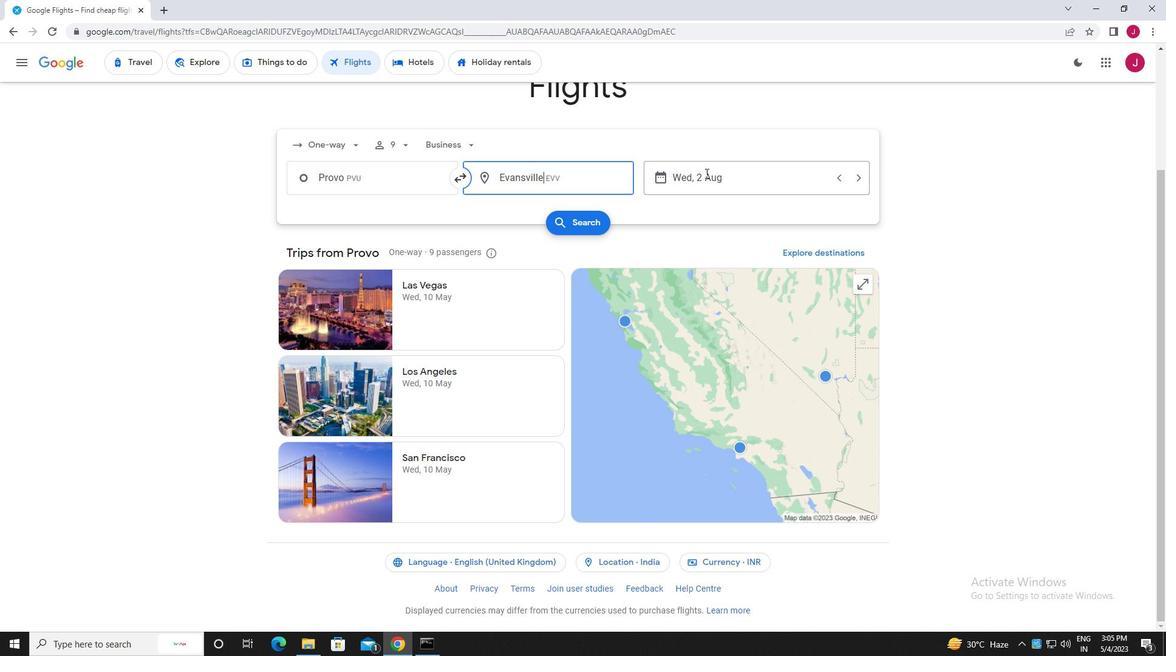 
Action: Mouse moved to (563, 273)
Screenshot: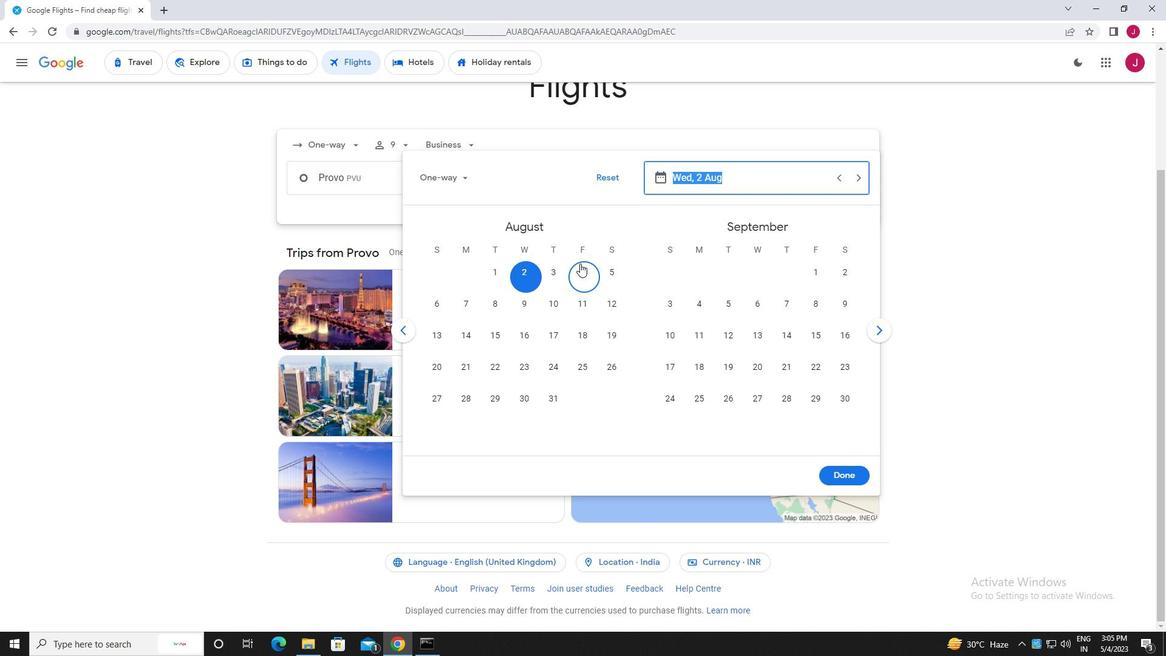 
Action: Mouse pressed left at (563, 273)
Screenshot: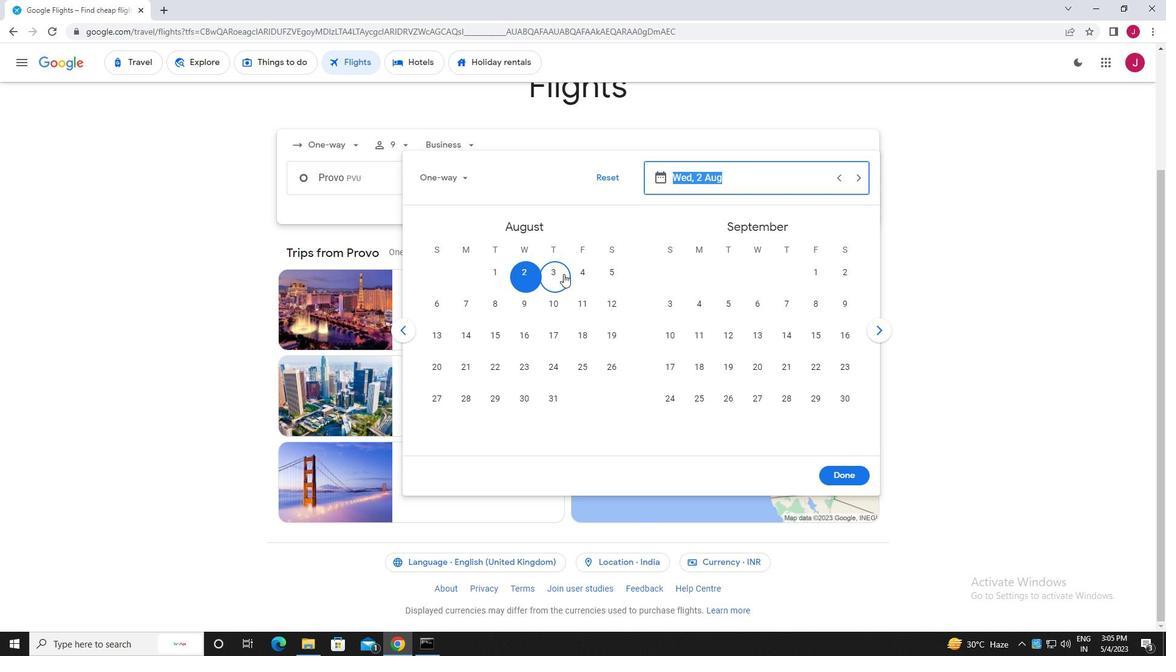 
Action: Mouse moved to (841, 471)
Screenshot: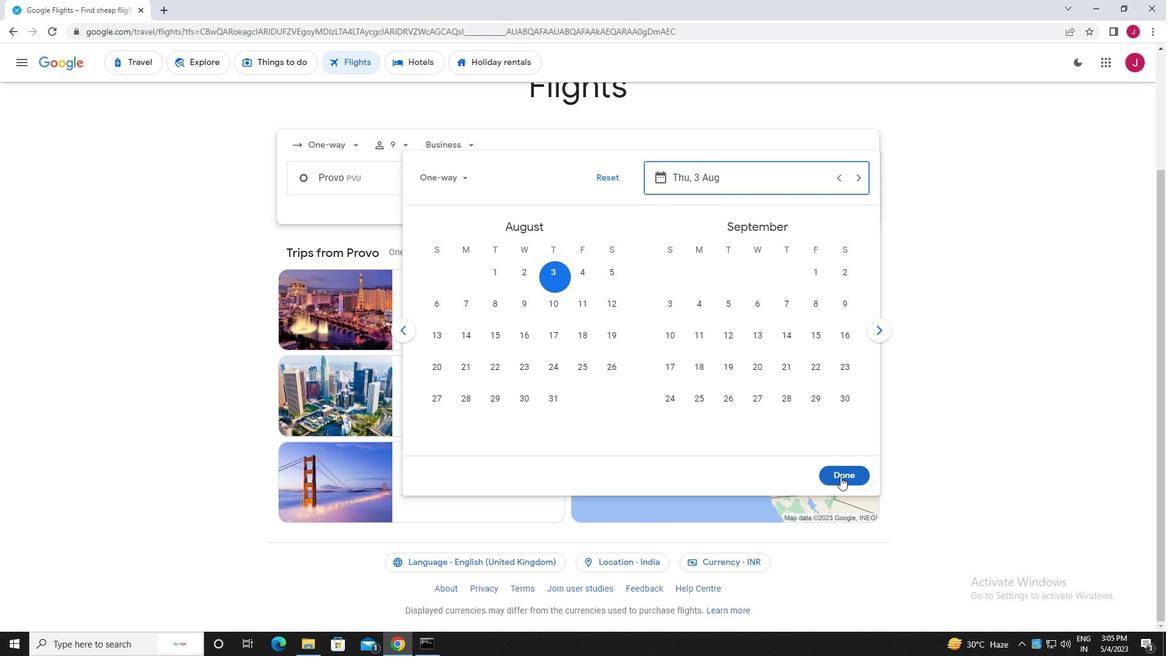 
Action: Mouse pressed left at (841, 471)
Screenshot: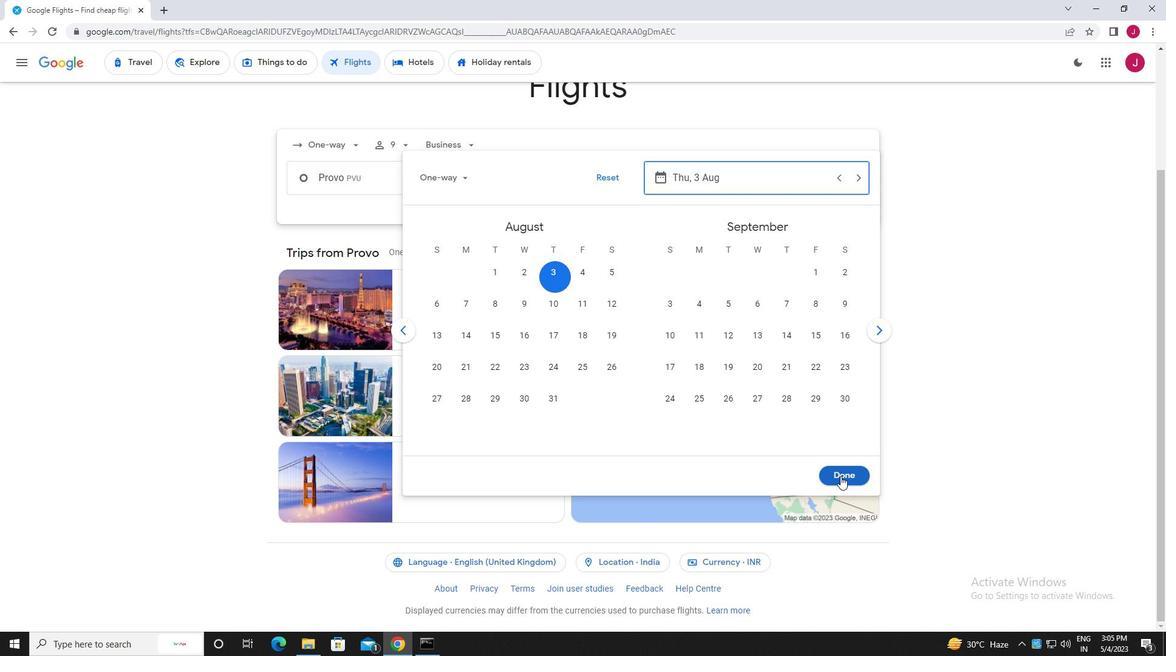
Action: Mouse moved to (593, 224)
Screenshot: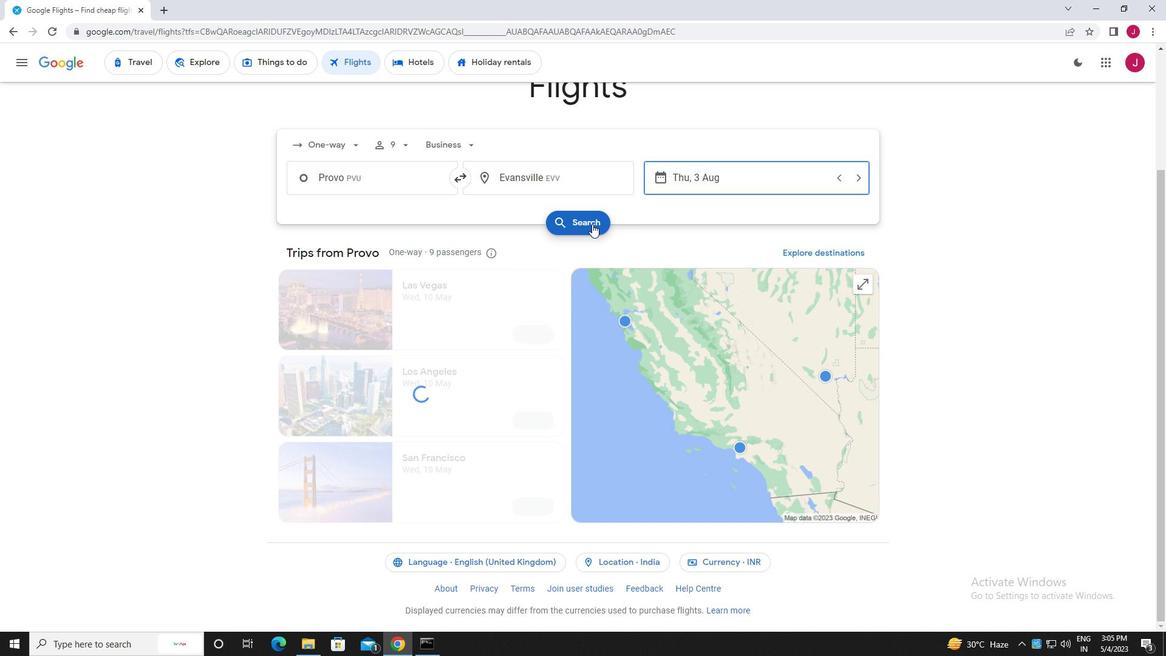 
Action: Mouse pressed left at (593, 224)
Screenshot: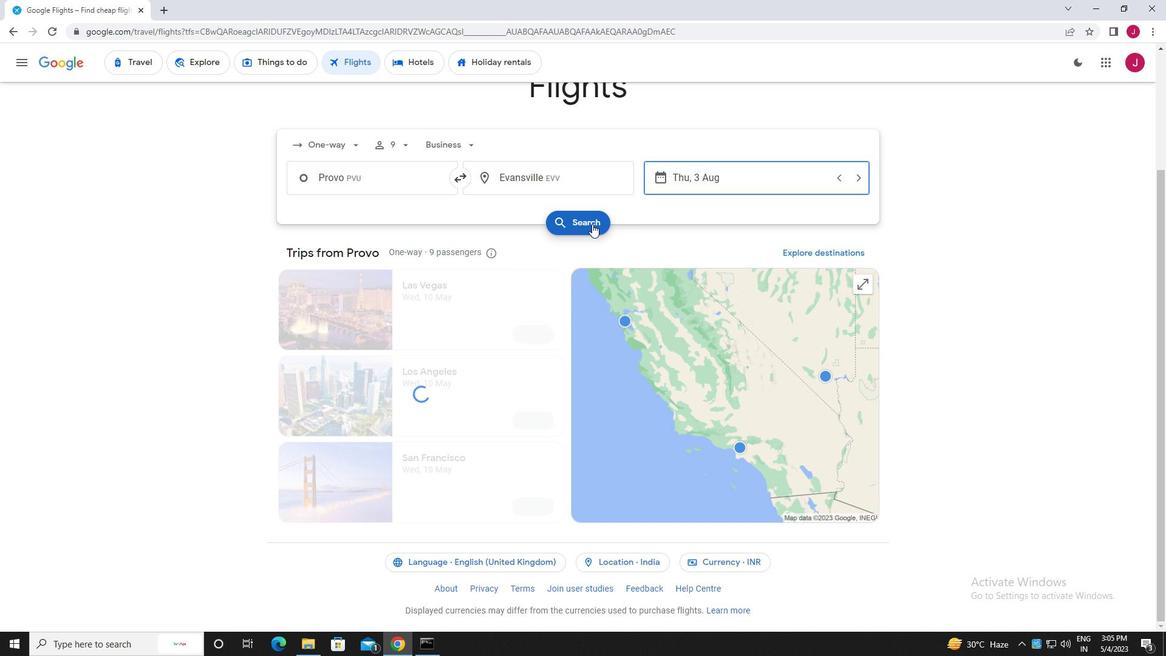 
Action: Mouse moved to (315, 173)
Screenshot: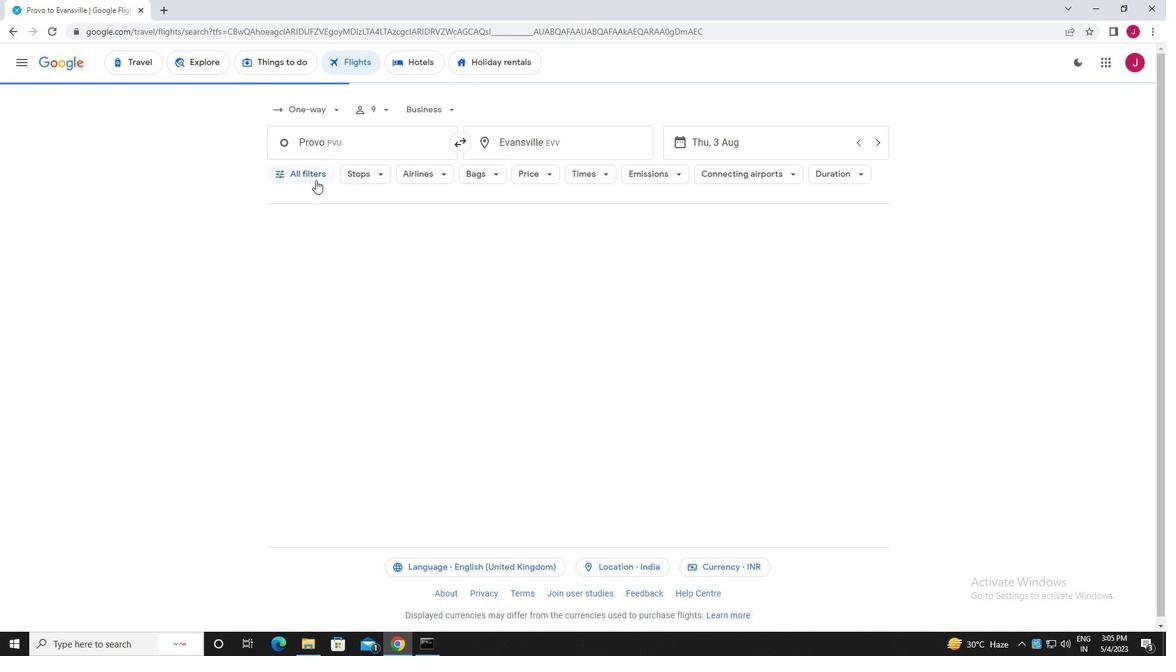 
Action: Mouse pressed left at (315, 173)
Screenshot: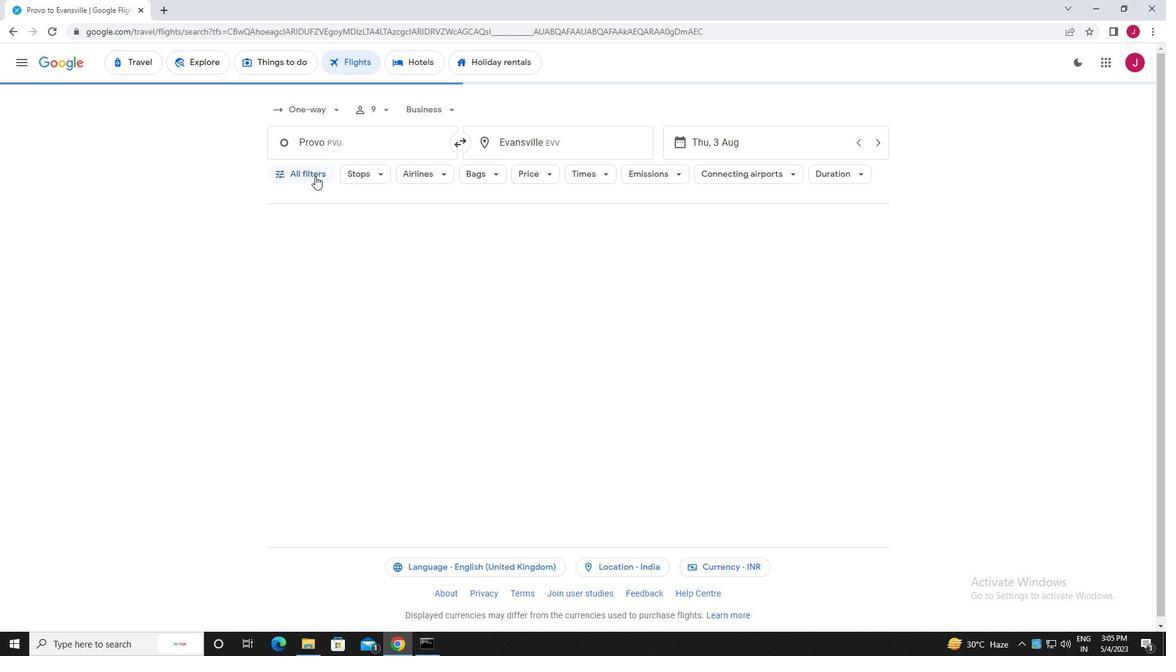 
Action: Mouse moved to (352, 213)
Screenshot: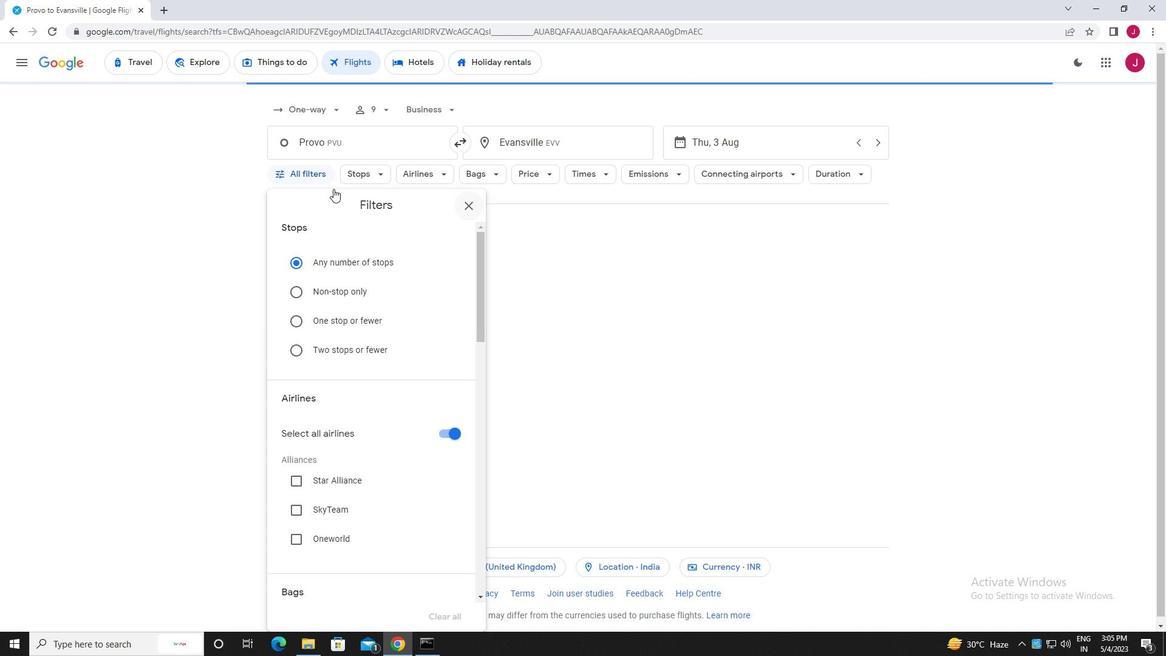 
Action: Mouse scrolled (352, 212) with delta (0, 0)
Screenshot: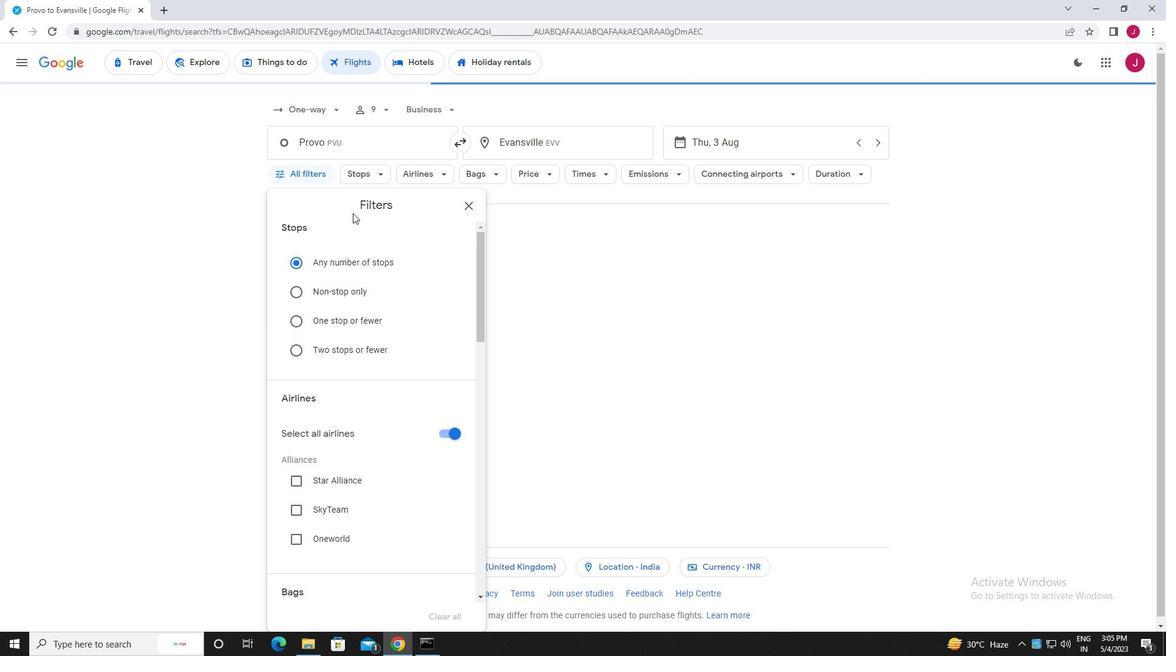 
Action: Mouse scrolled (352, 212) with delta (0, 0)
Screenshot: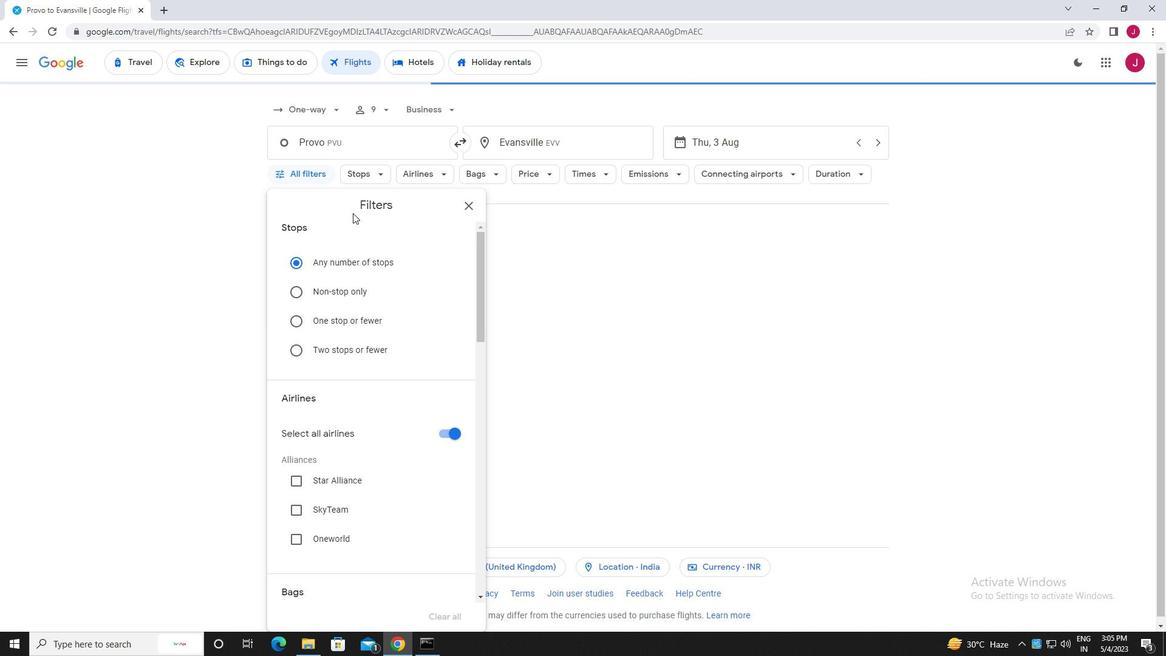 
Action: Mouse moved to (364, 224)
Screenshot: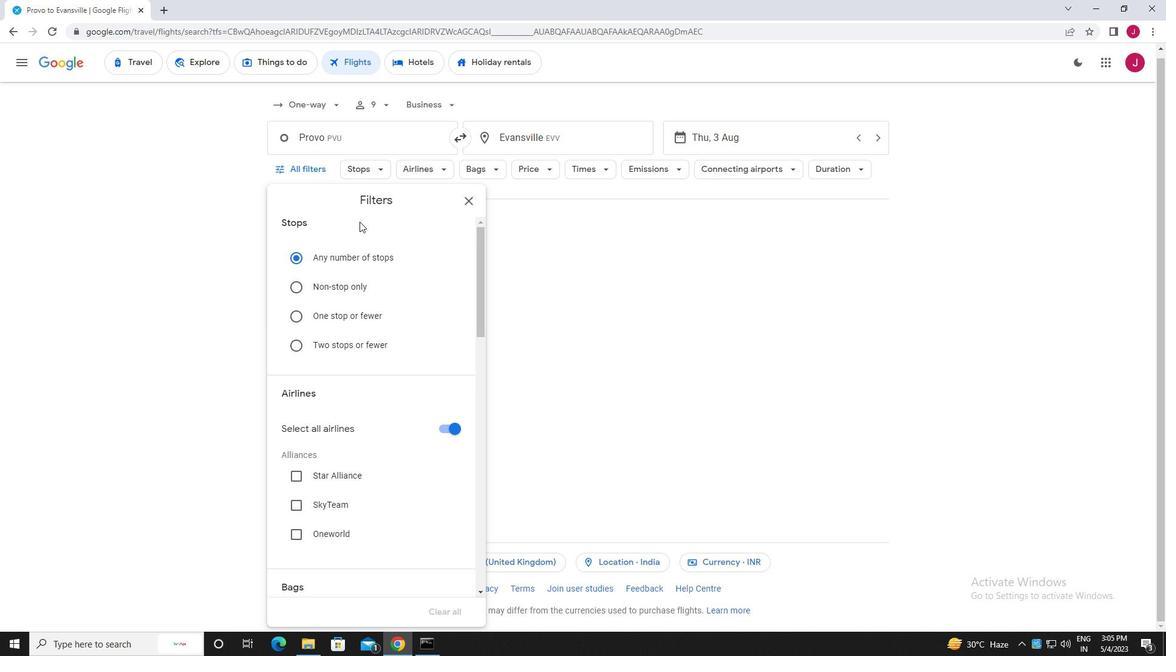 
Action: Mouse scrolled (364, 224) with delta (0, 0)
Screenshot: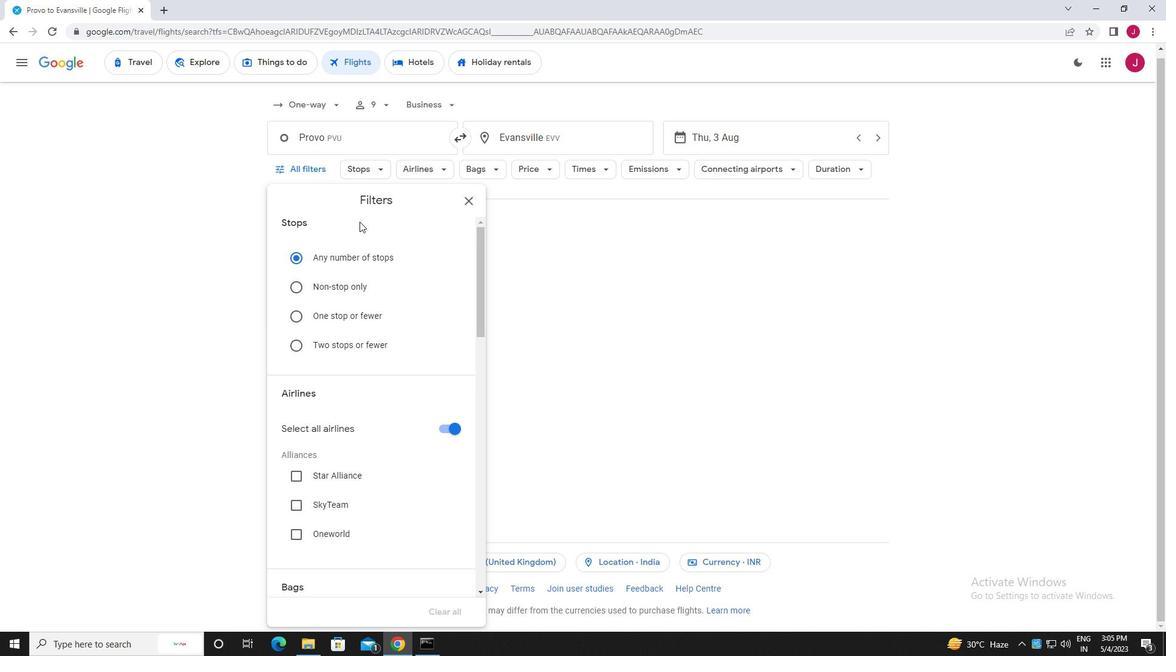 
Action: Mouse moved to (365, 225)
Screenshot: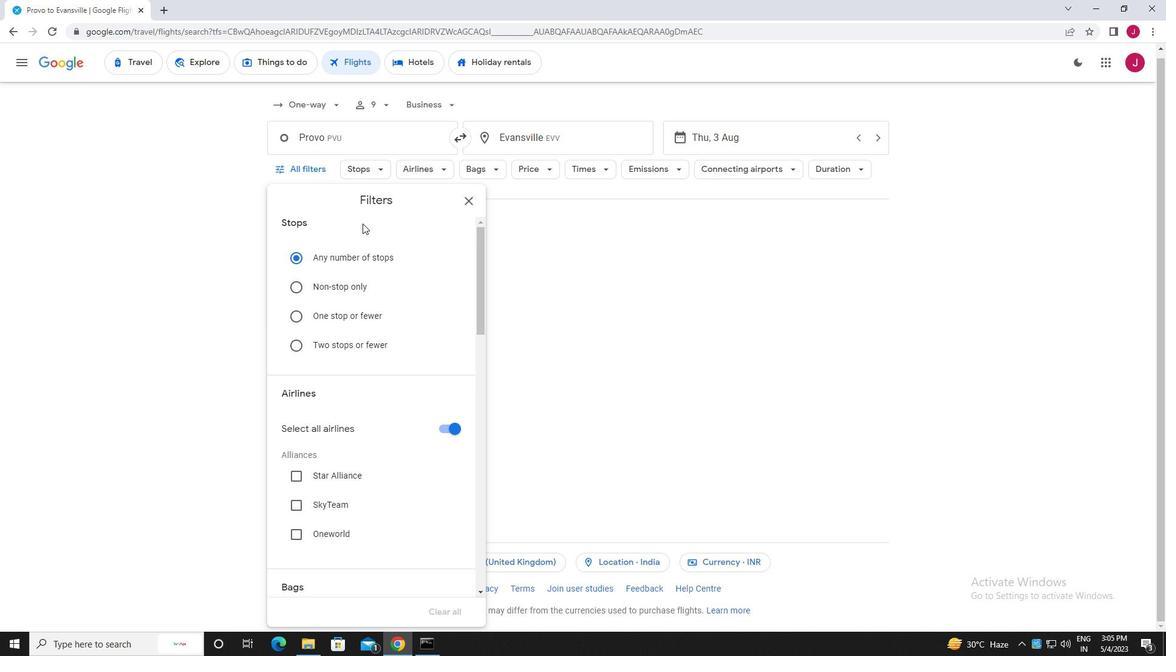 
Action: Mouse scrolled (365, 224) with delta (0, 0)
Screenshot: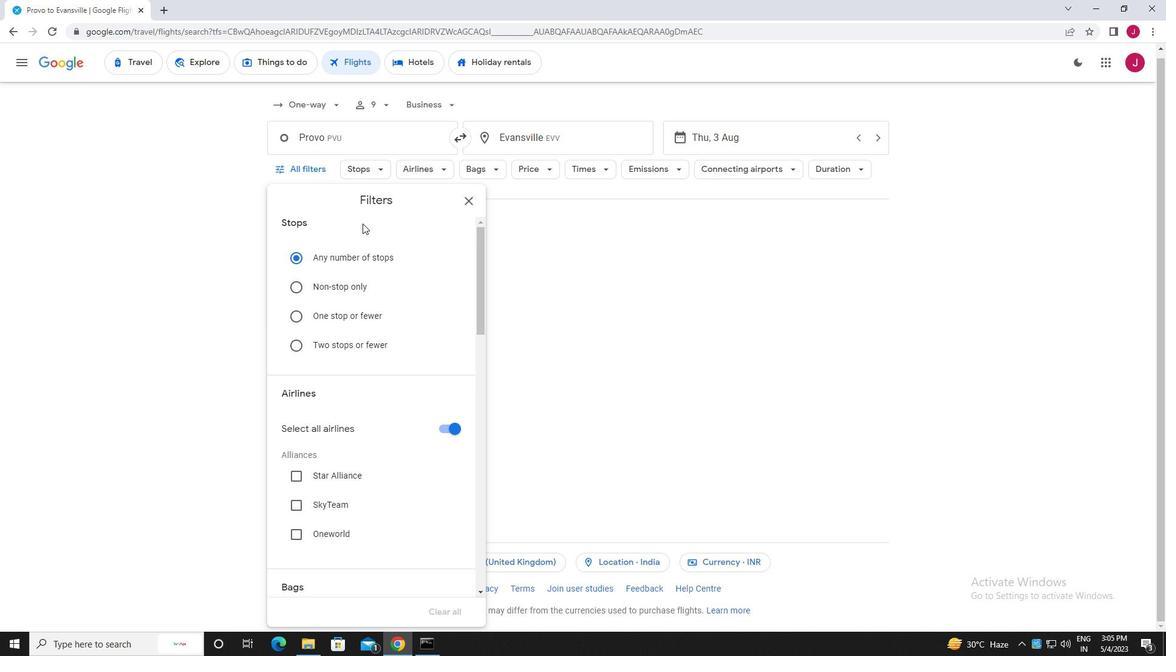 
Action: Mouse moved to (365, 225)
Screenshot: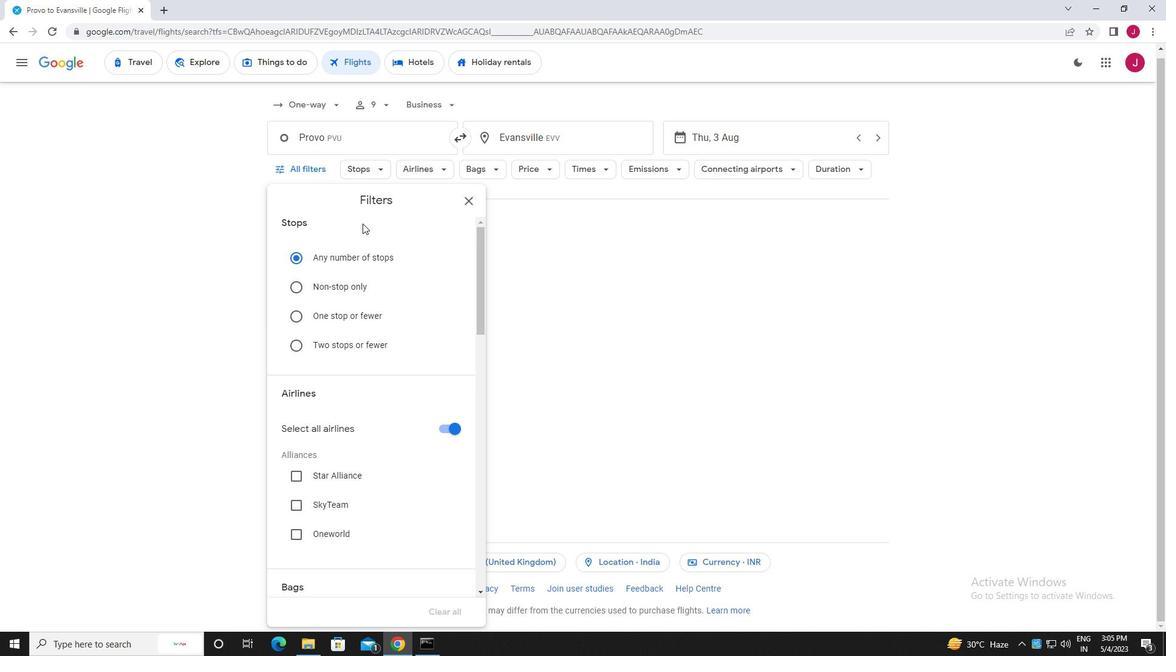 
Action: Mouse scrolled (365, 224) with delta (0, 0)
Screenshot: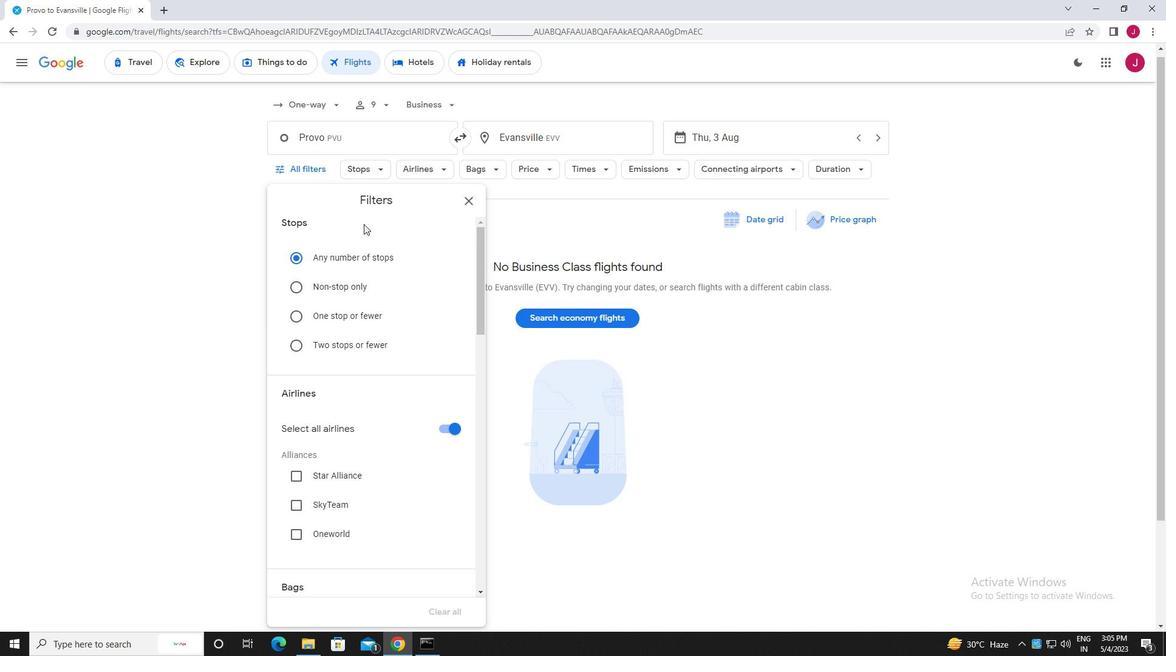 
Action: Mouse moved to (444, 245)
Screenshot: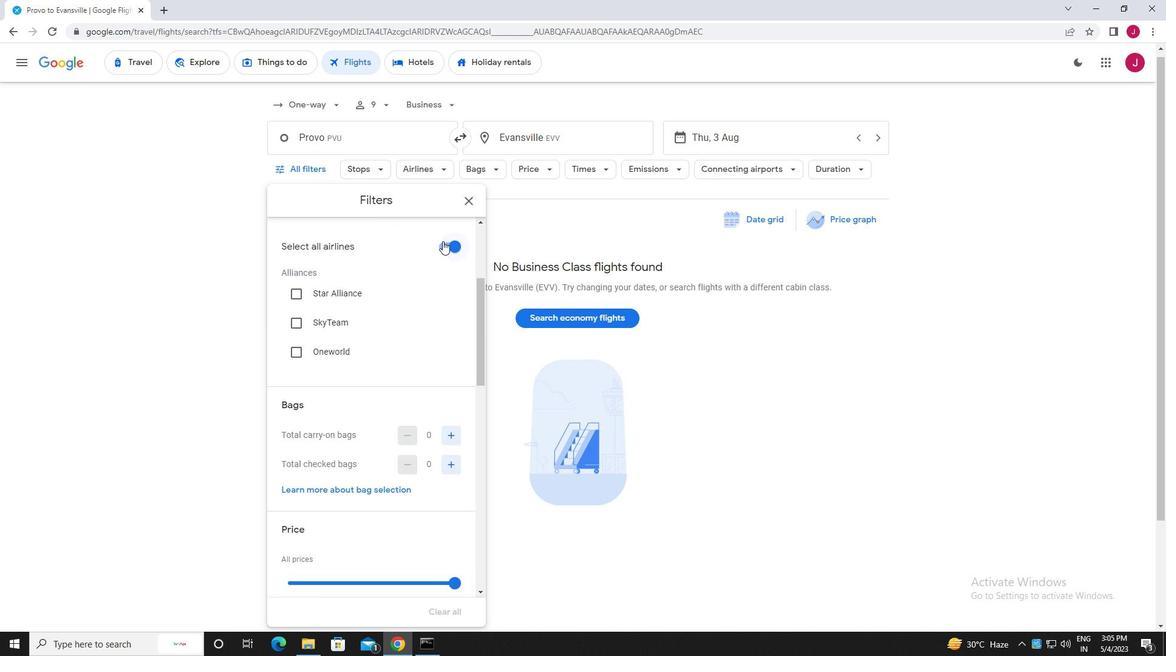 
Action: Mouse pressed left at (444, 245)
Screenshot: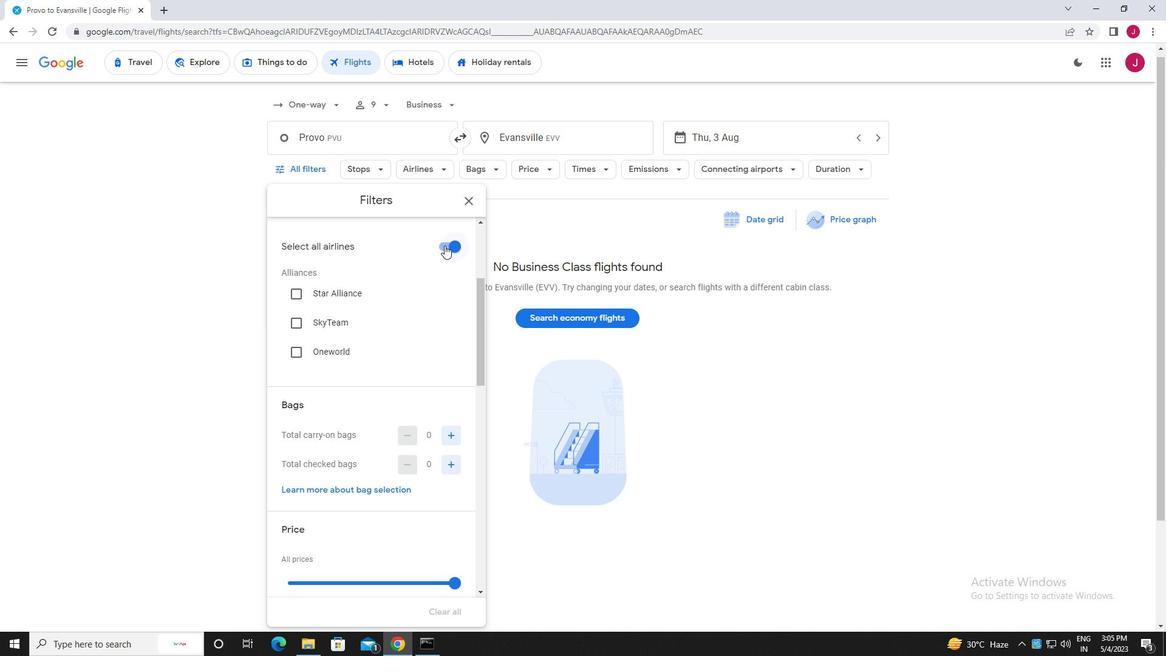
Action: Mouse moved to (399, 256)
Screenshot: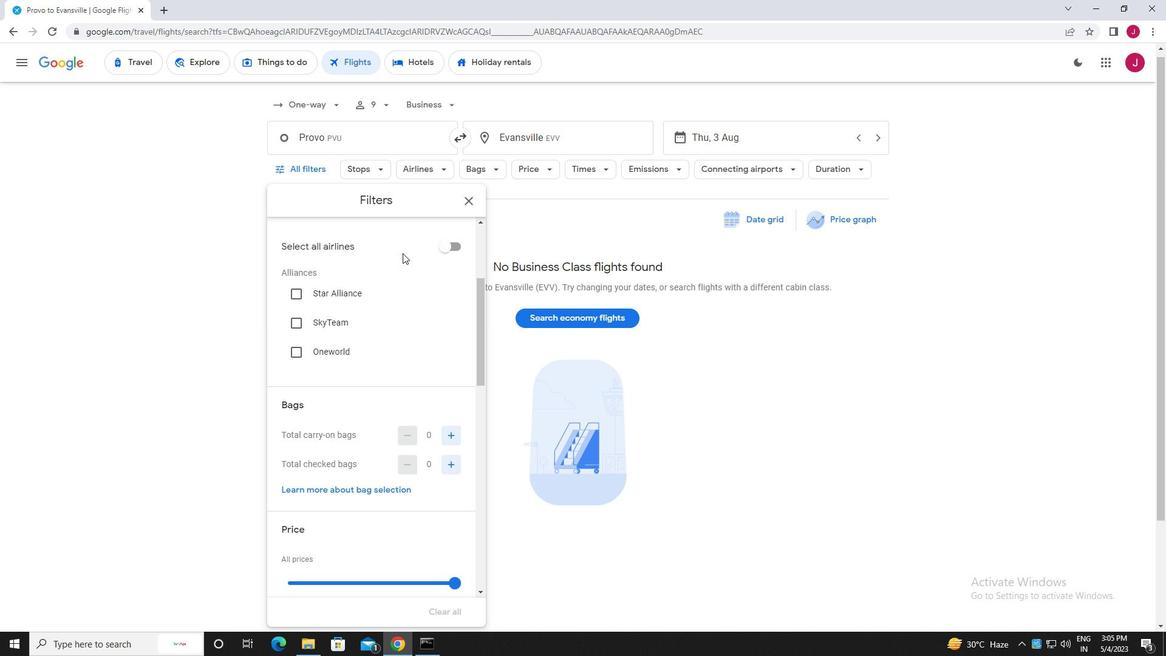 
Action: Mouse scrolled (399, 255) with delta (0, 0)
Screenshot: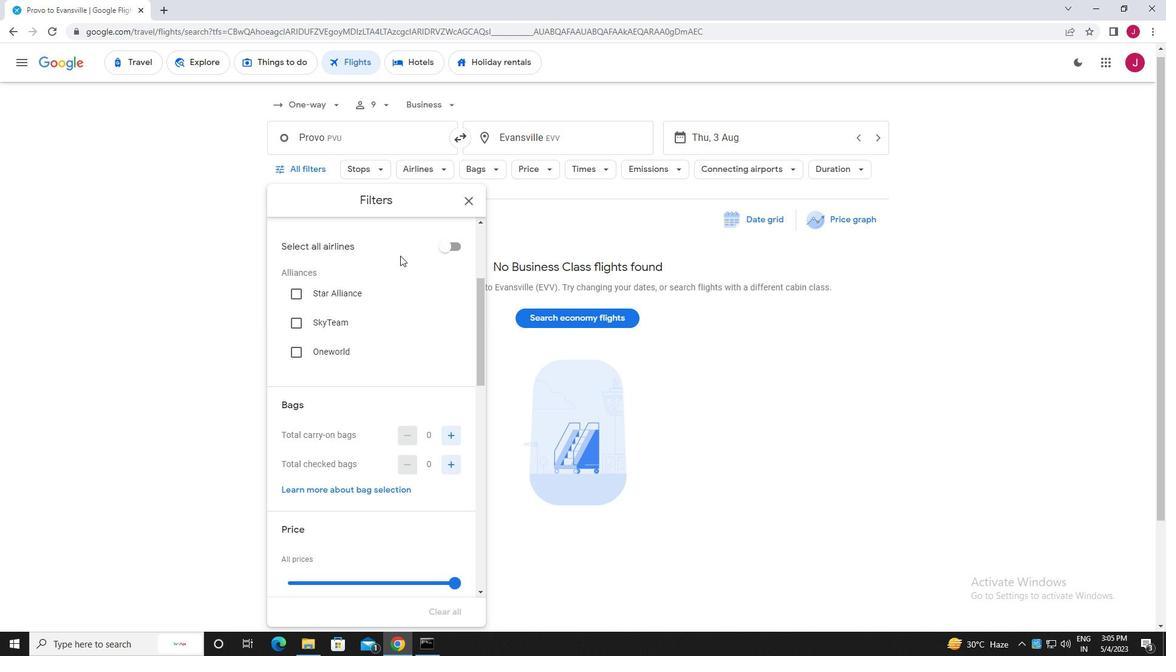 
Action: Mouse moved to (399, 256)
Screenshot: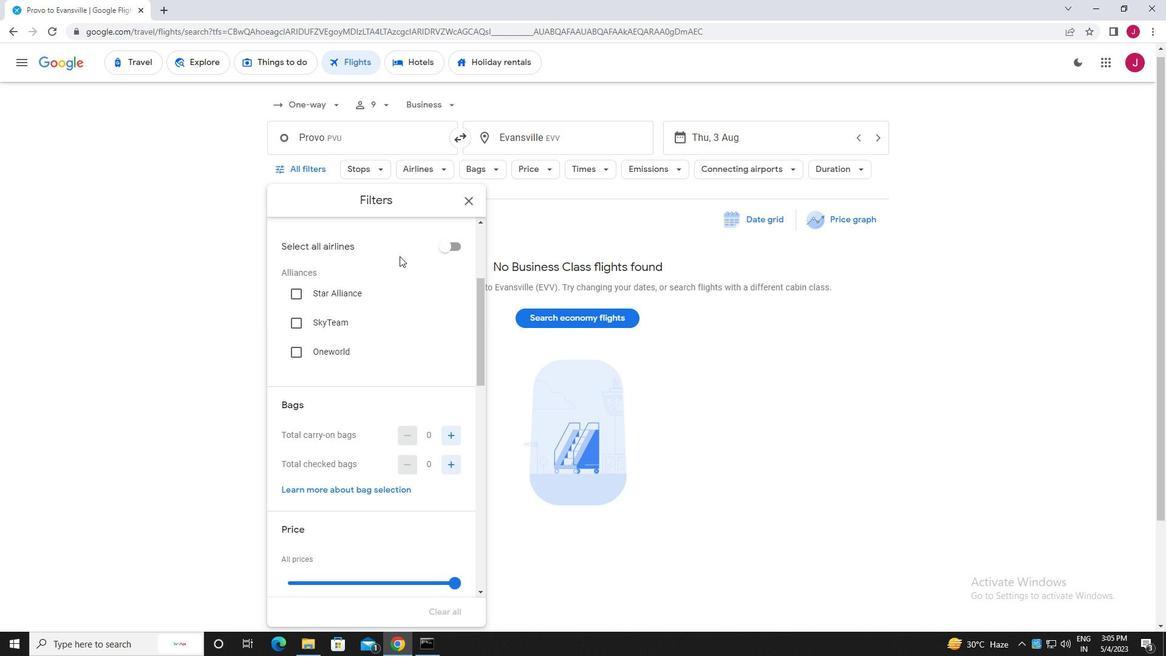 
Action: Mouse scrolled (399, 256) with delta (0, 0)
Screenshot: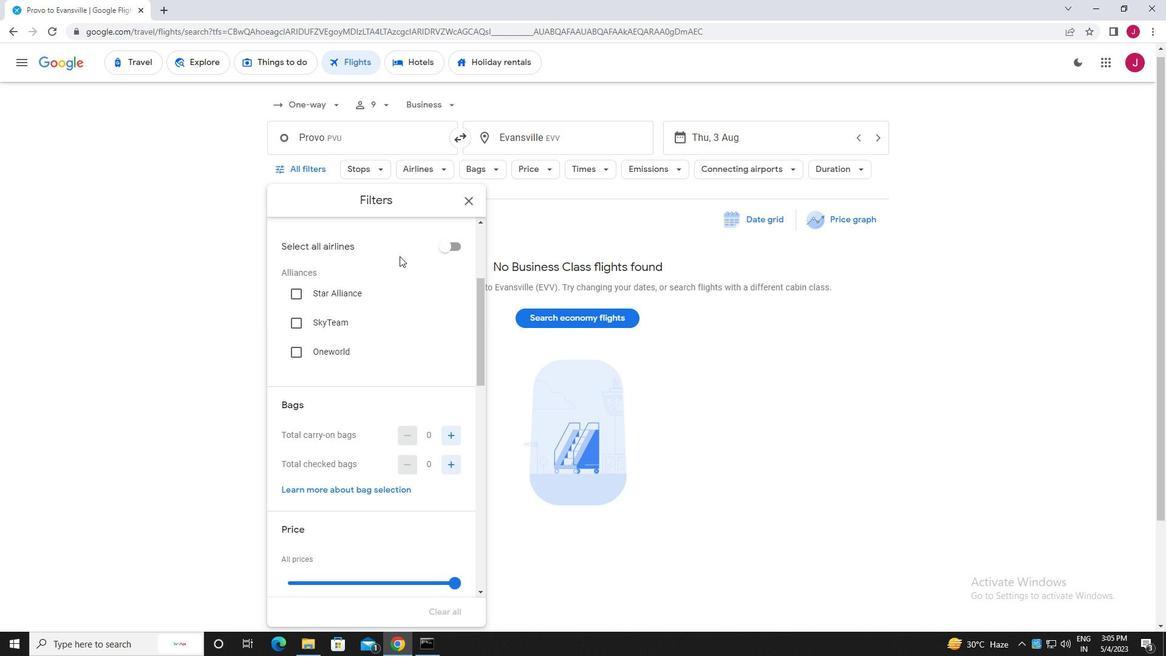 
Action: Mouse moved to (403, 262)
Screenshot: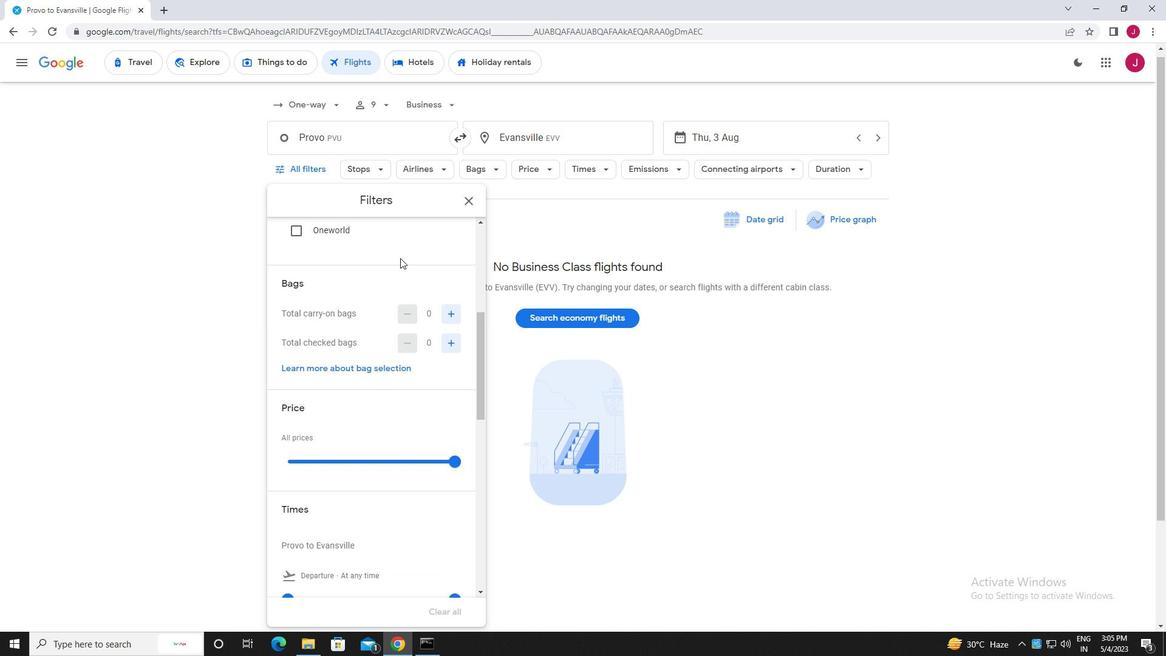 
Action: Mouse scrolled (403, 261) with delta (0, 0)
Screenshot: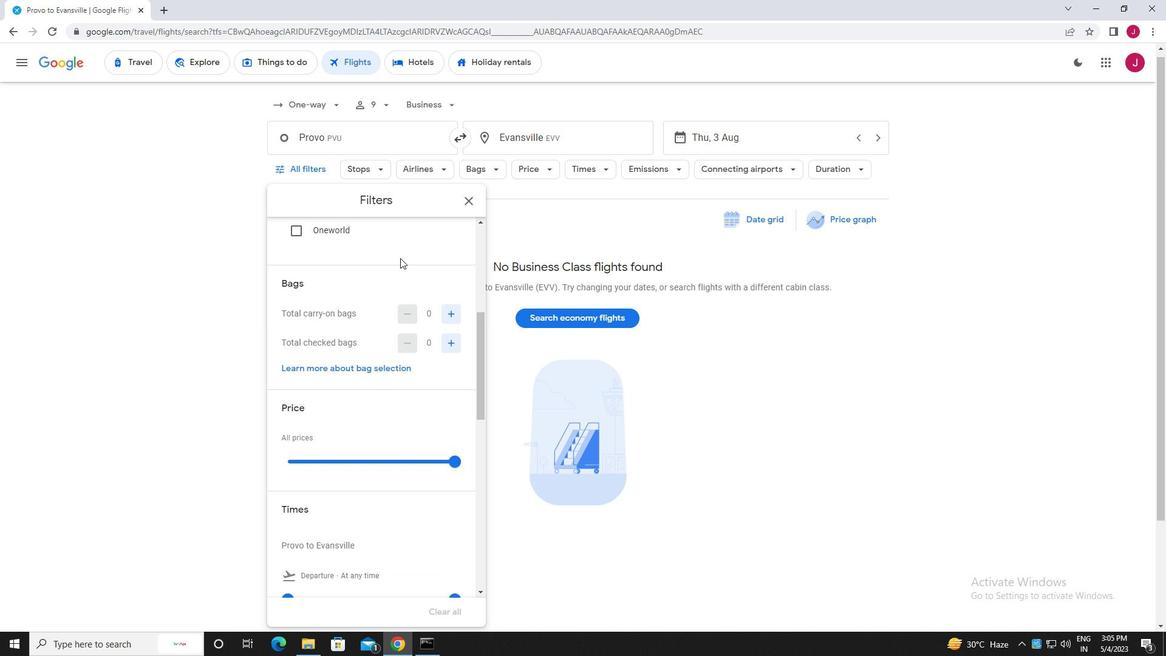
Action: Mouse moved to (451, 281)
Screenshot: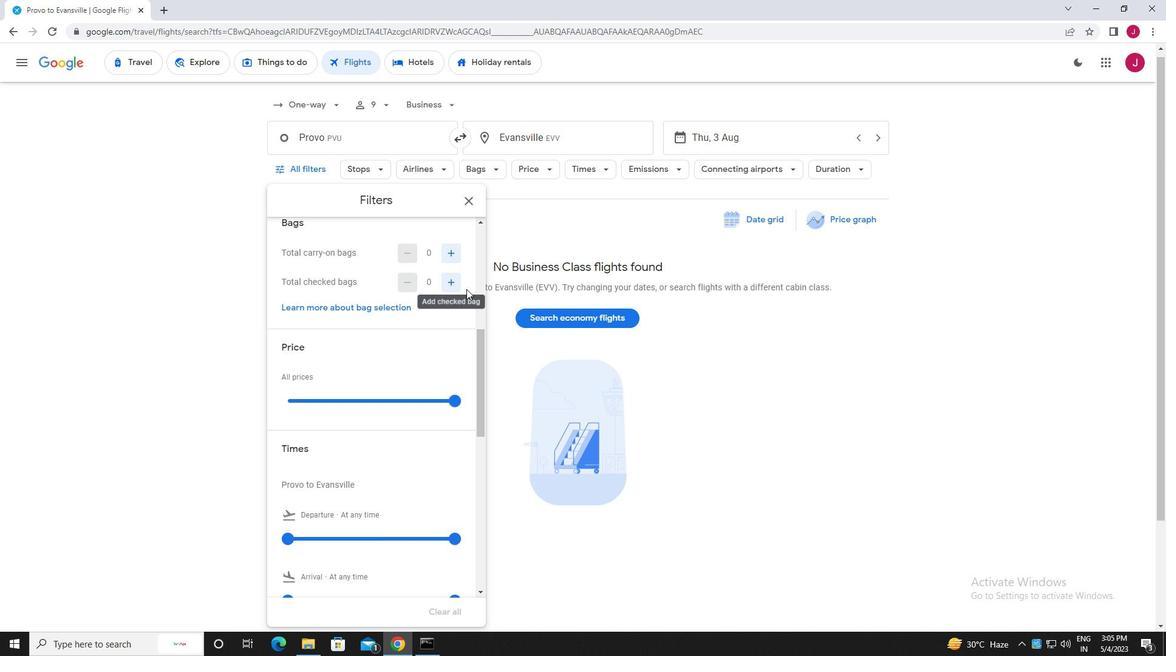 
Action: Mouse pressed left at (451, 281)
Screenshot: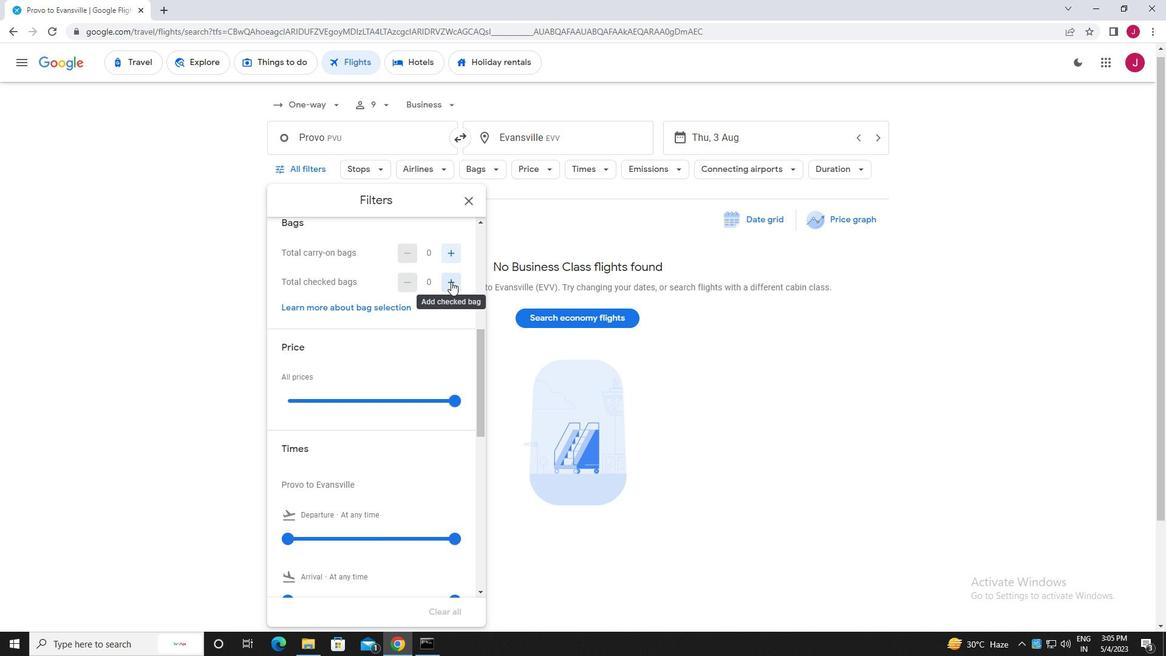 
Action: Mouse moved to (451, 281)
Screenshot: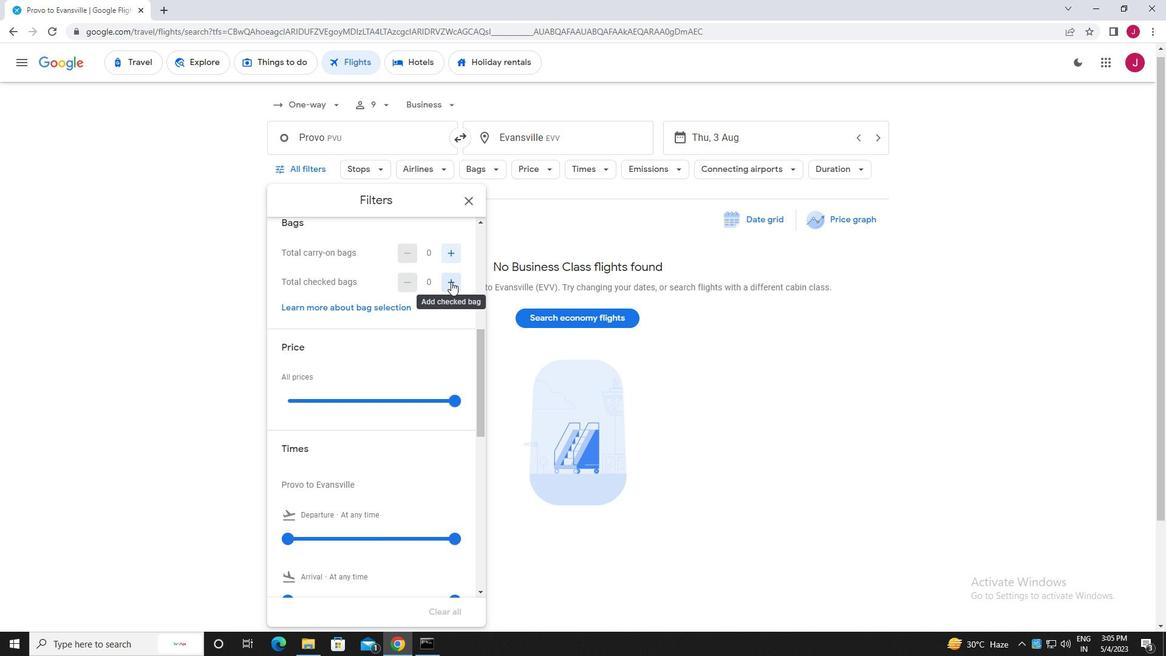 
Action: Mouse pressed left at (451, 281)
Screenshot: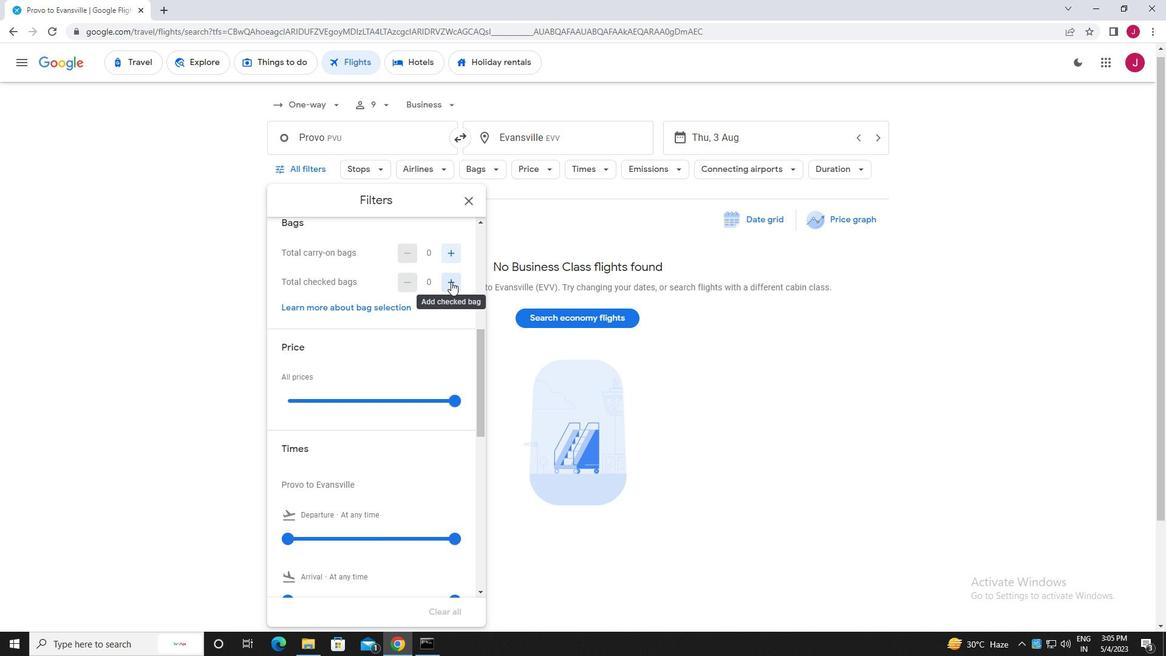
Action: Mouse moved to (451, 281)
Screenshot: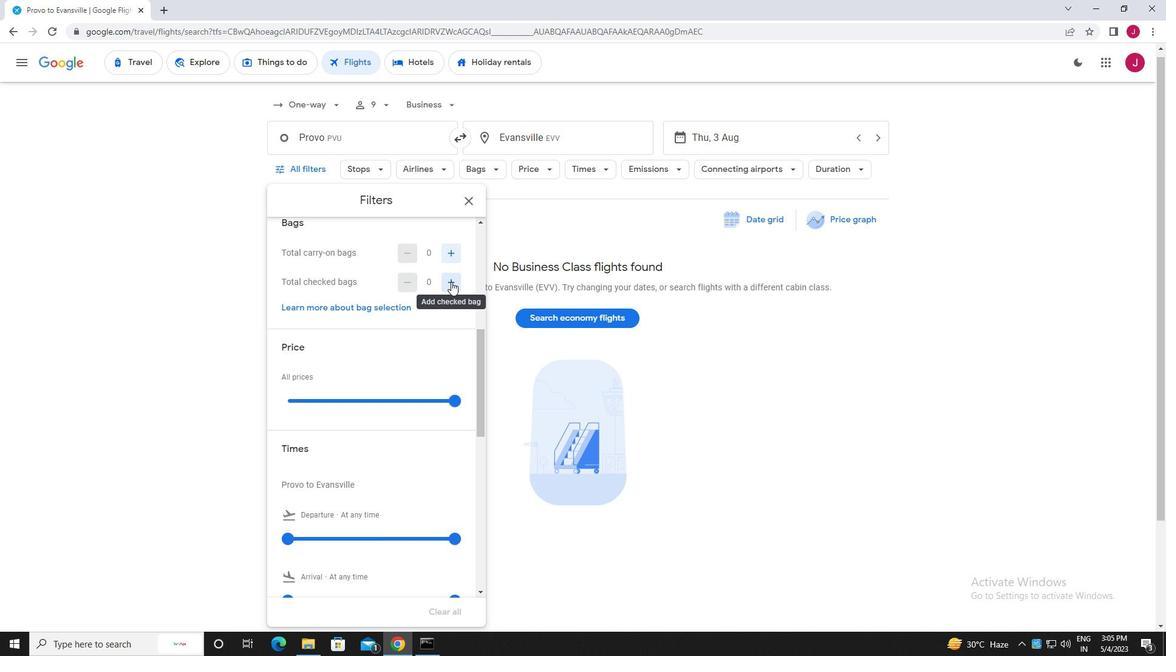 
Action: Mouse pressed left at (451, 281)
Screenshot: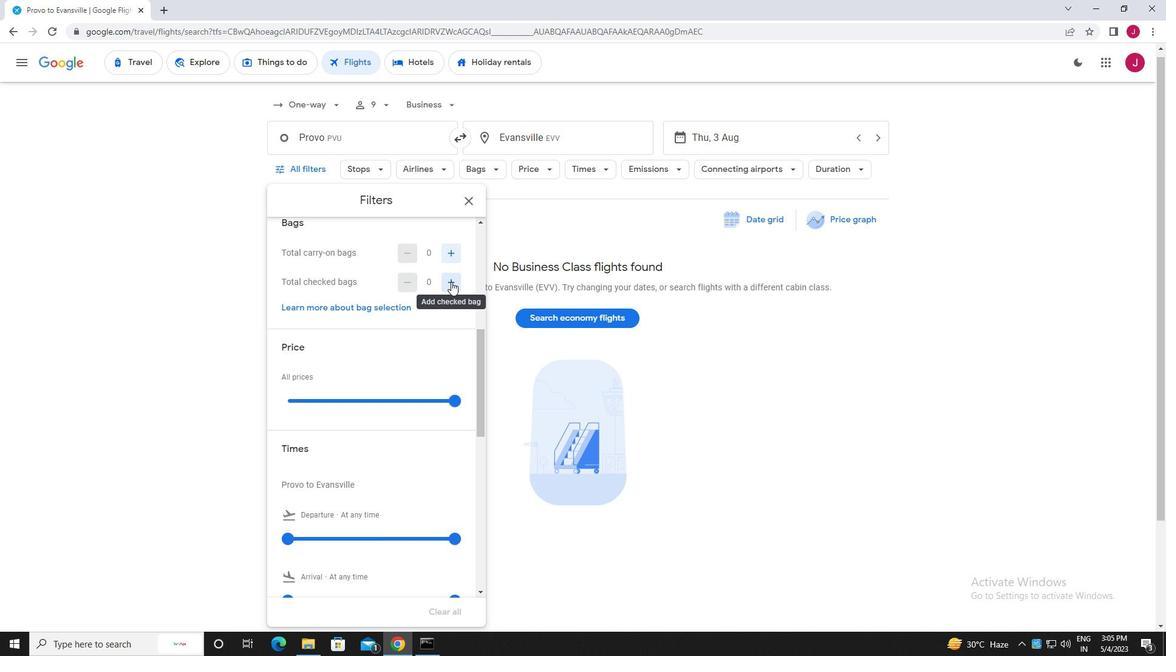 
Action: Mouse pressed left at (451, 281)
Screenshot: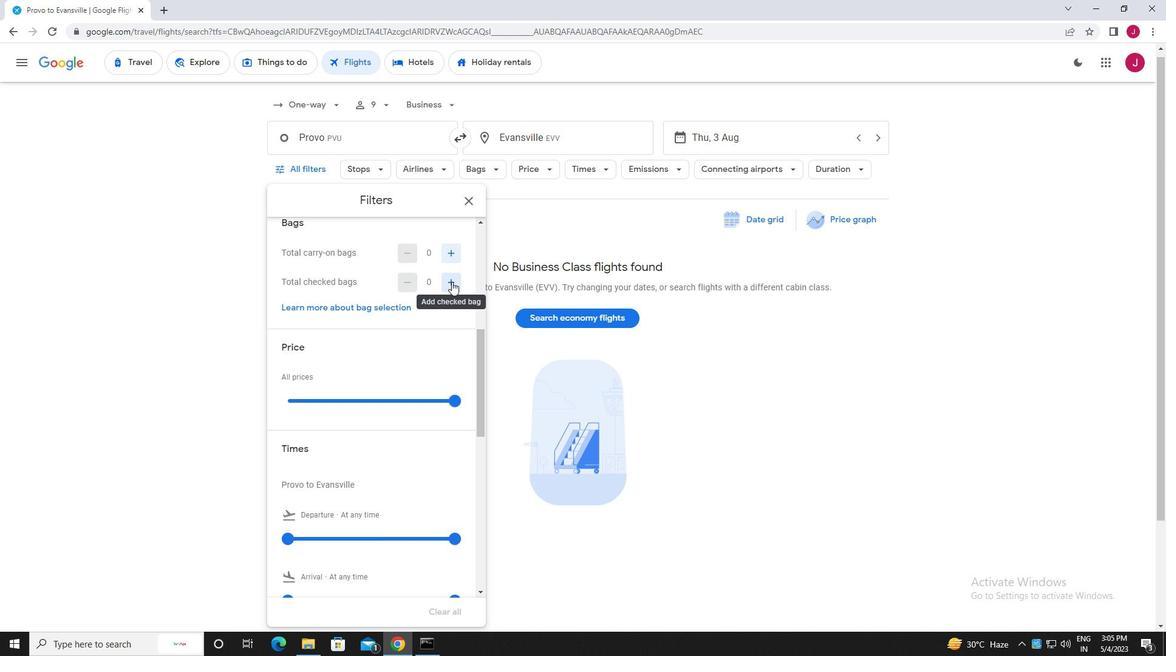 
Action: Mouse moved to (452, 281)
Screenshot: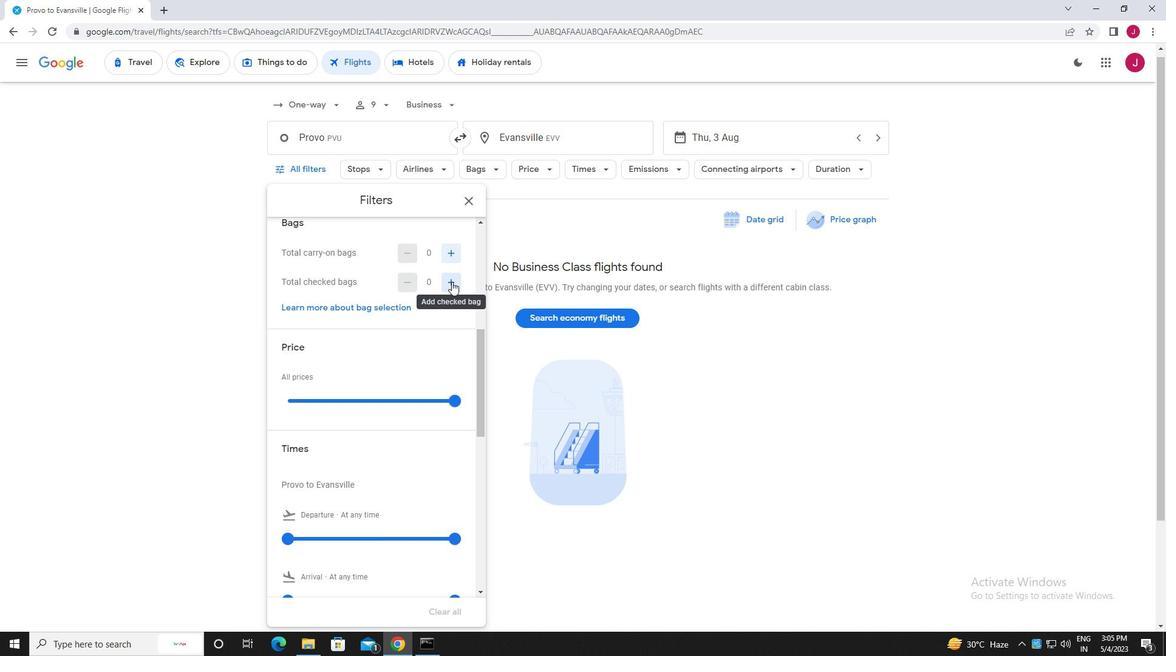 
Action: Mouse pressed left at (452, 281)
Screenshot: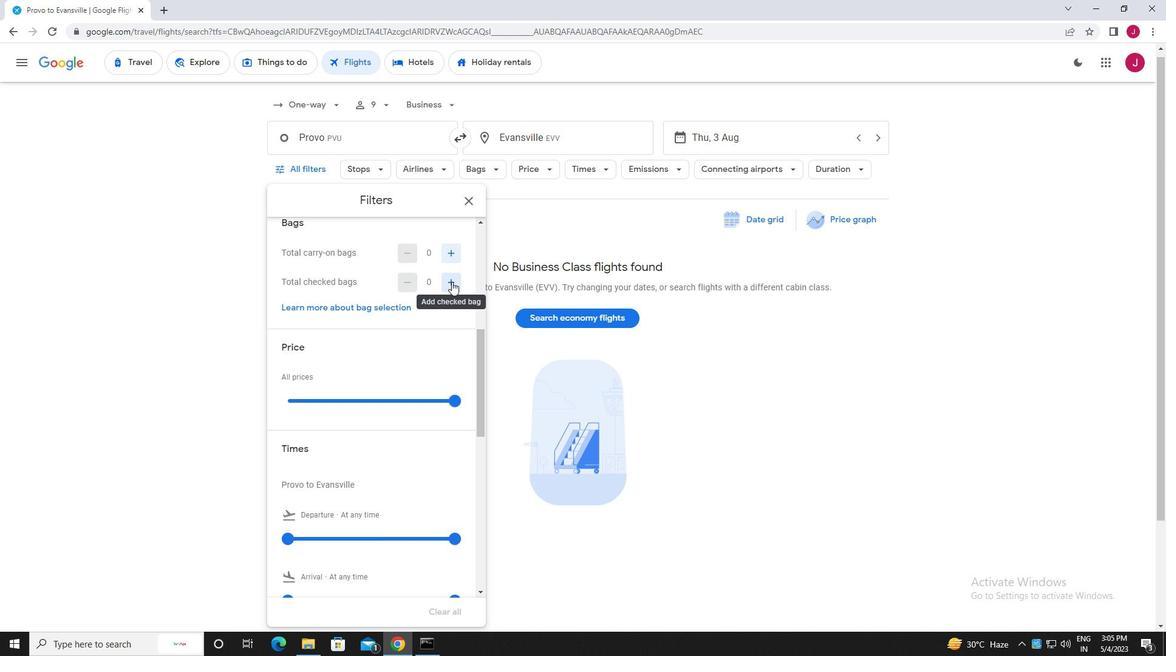 
Action: Mouse pressed left at (452, 281)
Screenshot: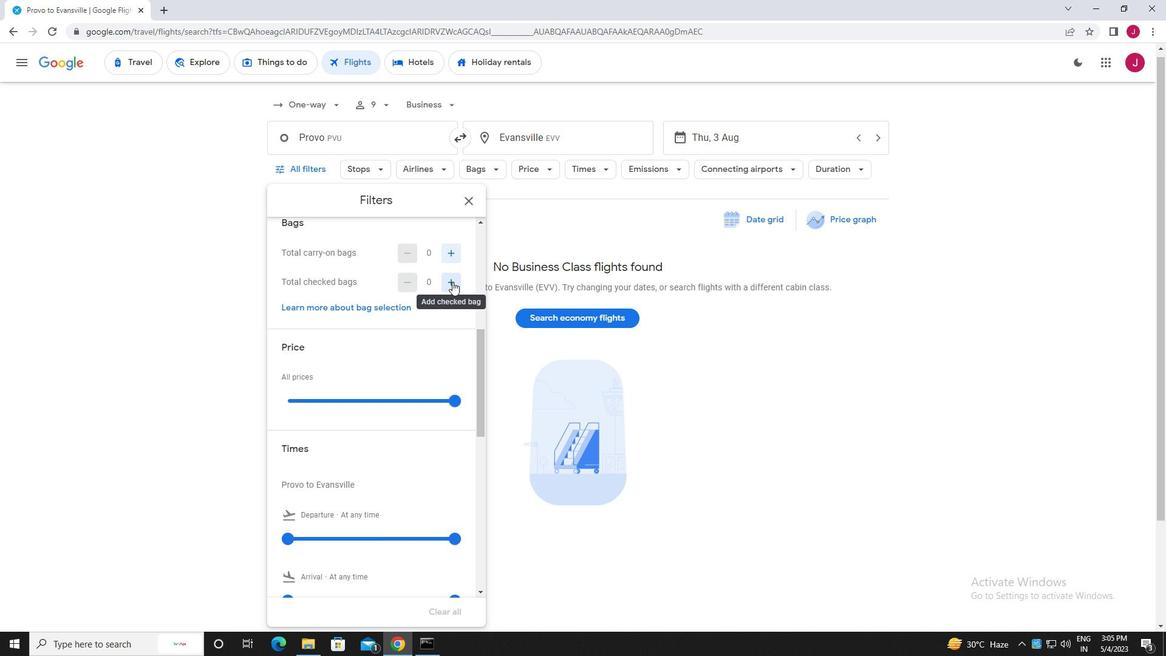 
Action: Mouse moved to (453, 283)
Screenshot: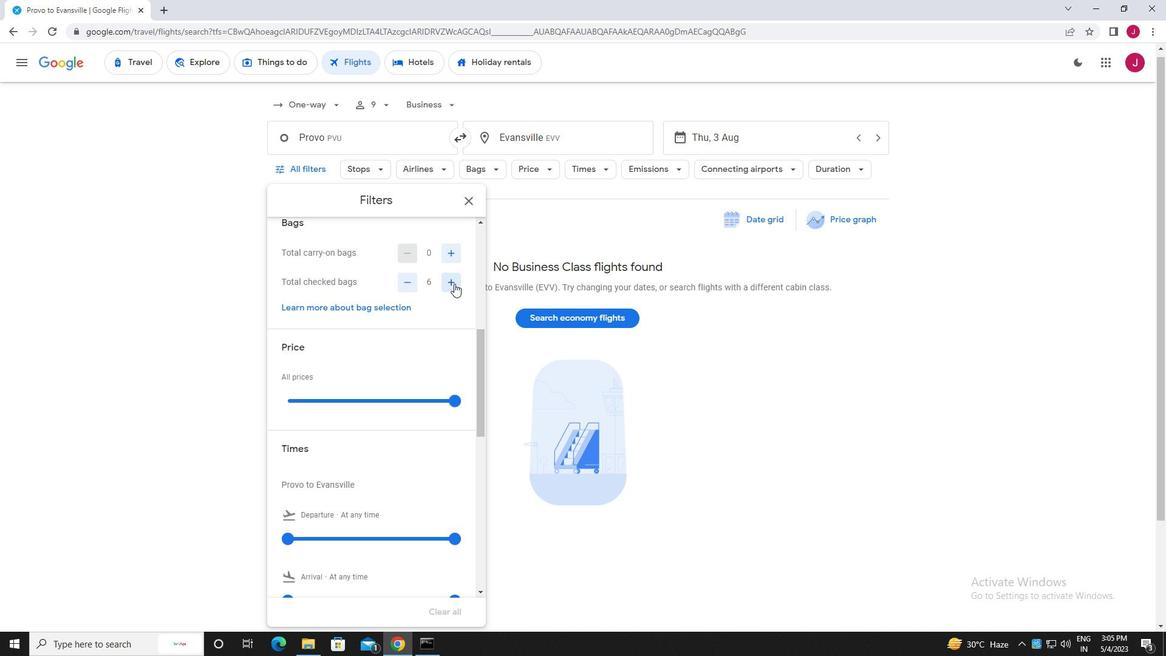 
Action: Mouse pressed left at (453, 283)
Screenshot: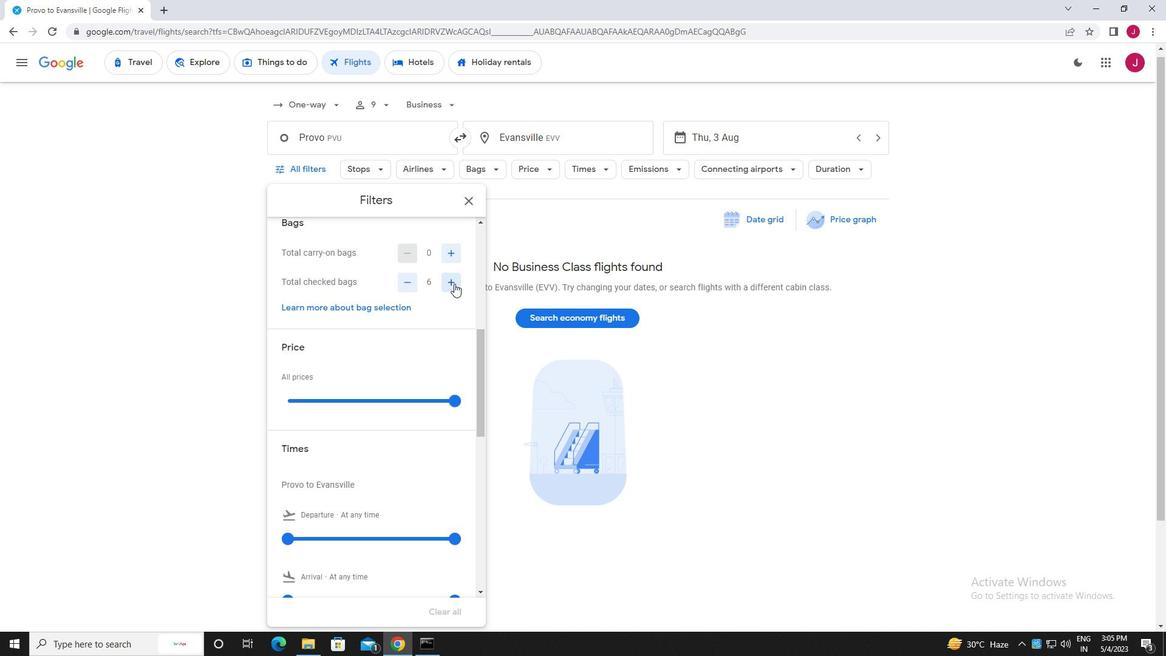 
Action: Mouse pressed left at (453, 283)
Screenshot: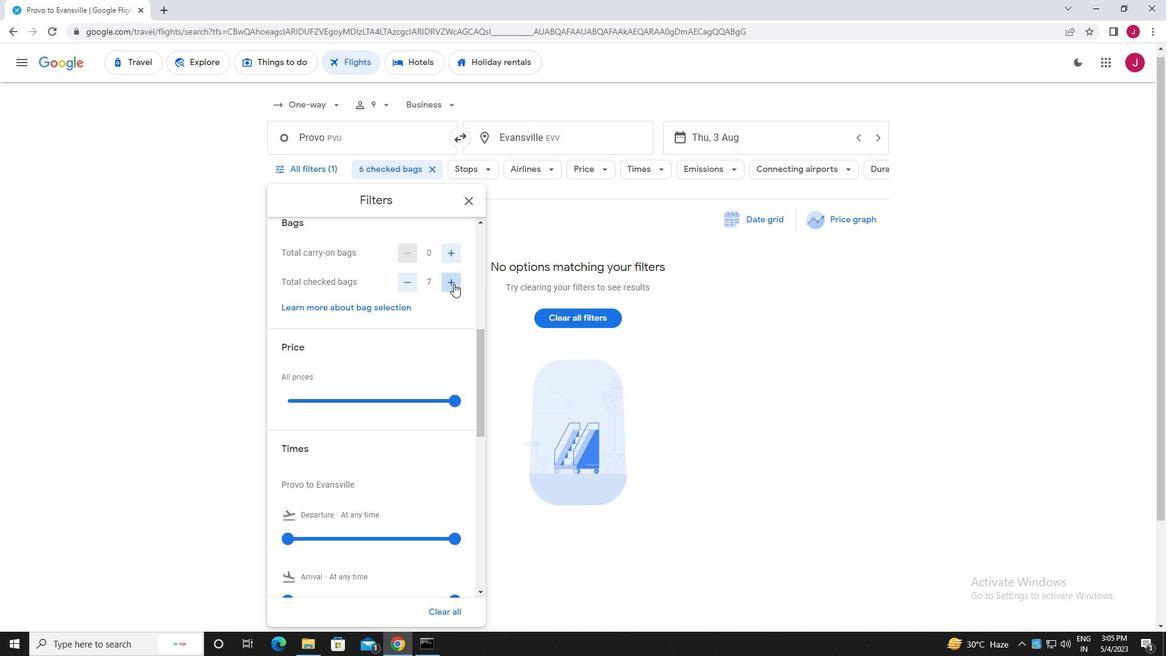
Action: Mouse pressed left at (453, 283)
Screenshot: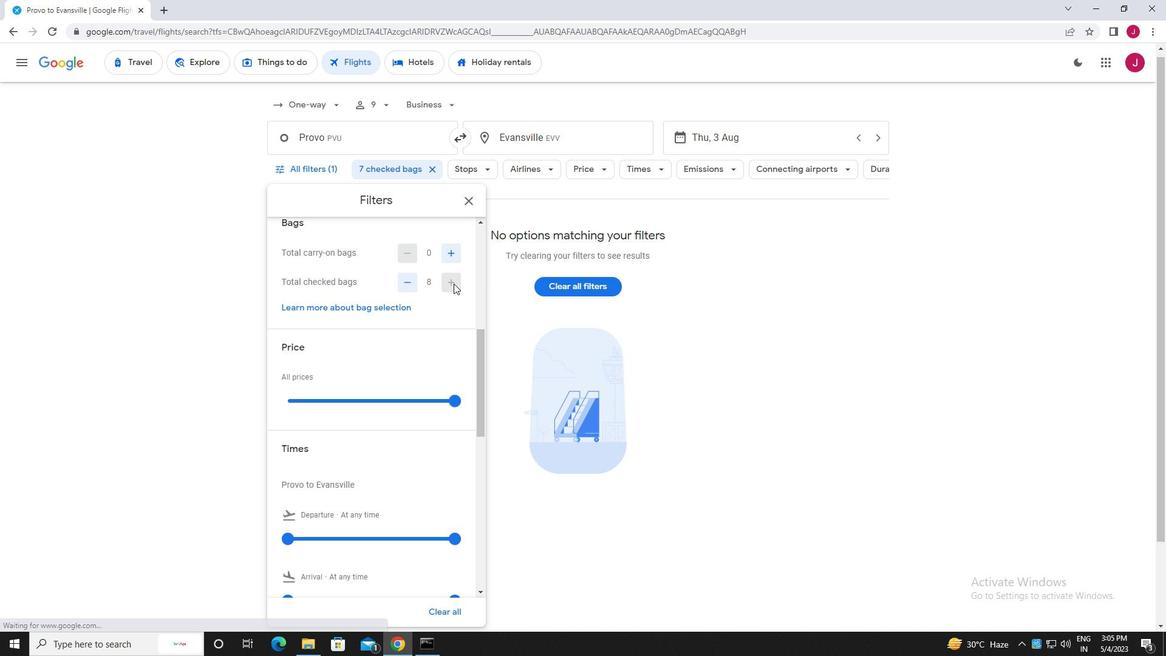 
Action: Mouse scrolled (453, 283) with delta (0, 0)
Screenshot: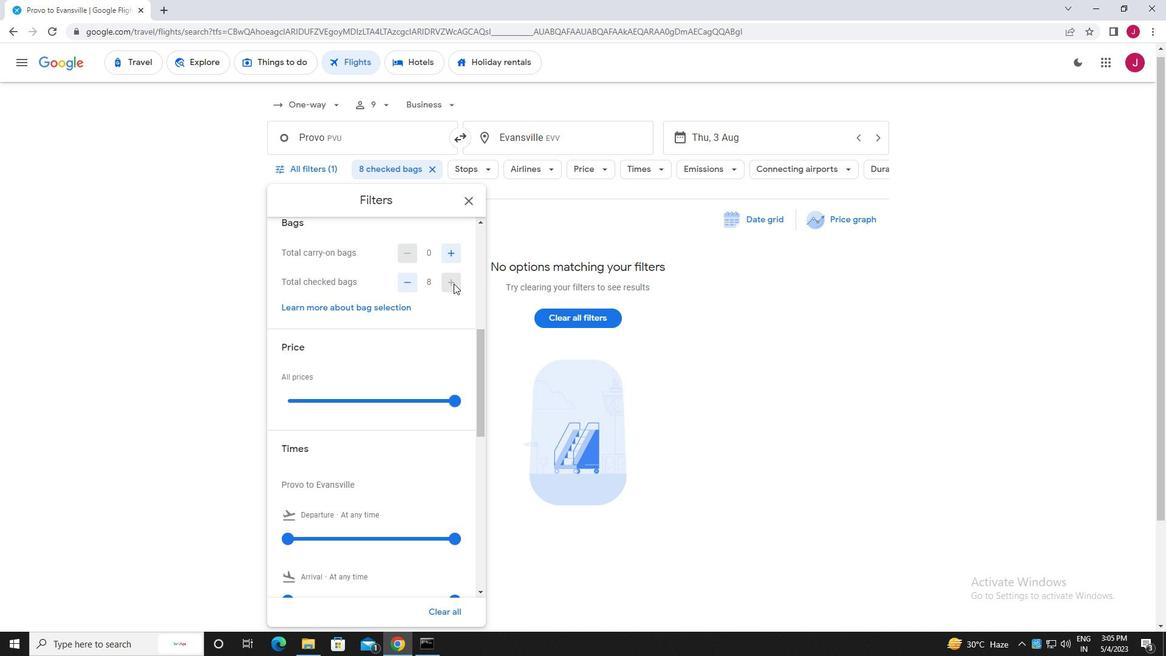 
Action: Mouse scrolled (453, 283) with delta (0, 0)
Screenshot: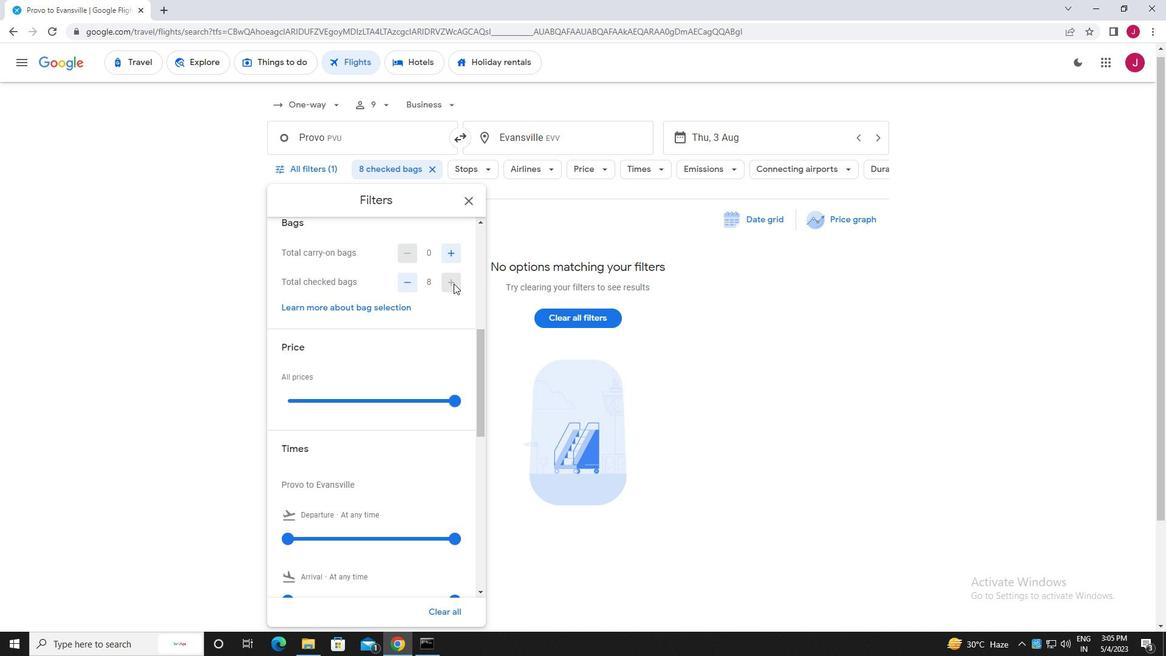 
Action: Mouse moved to (453, 283)
Screenshot: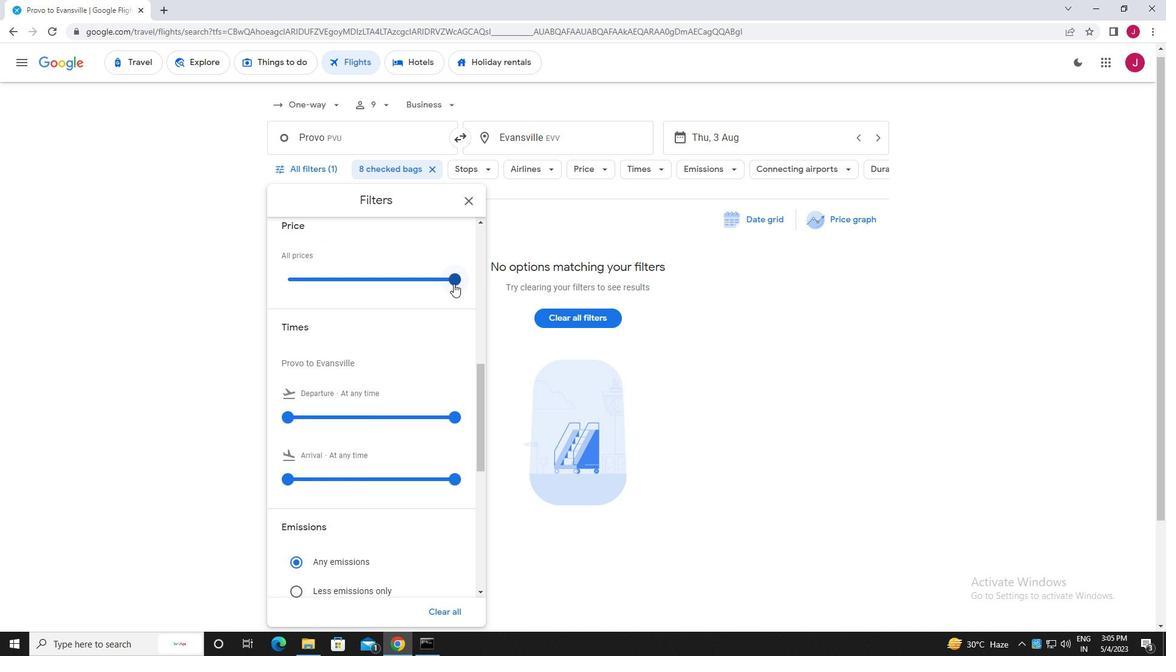
Action: Mouse pressed left at (453, 283)
Screenshot: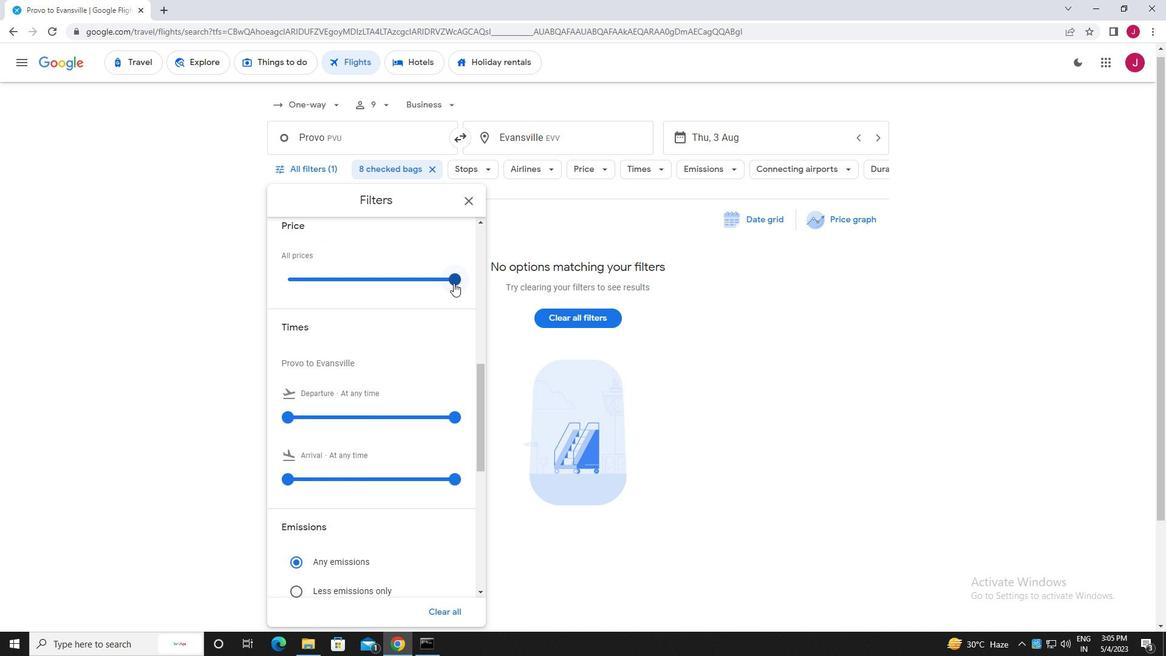 
Action: Mouse moved to (328, 287)
Screenshot: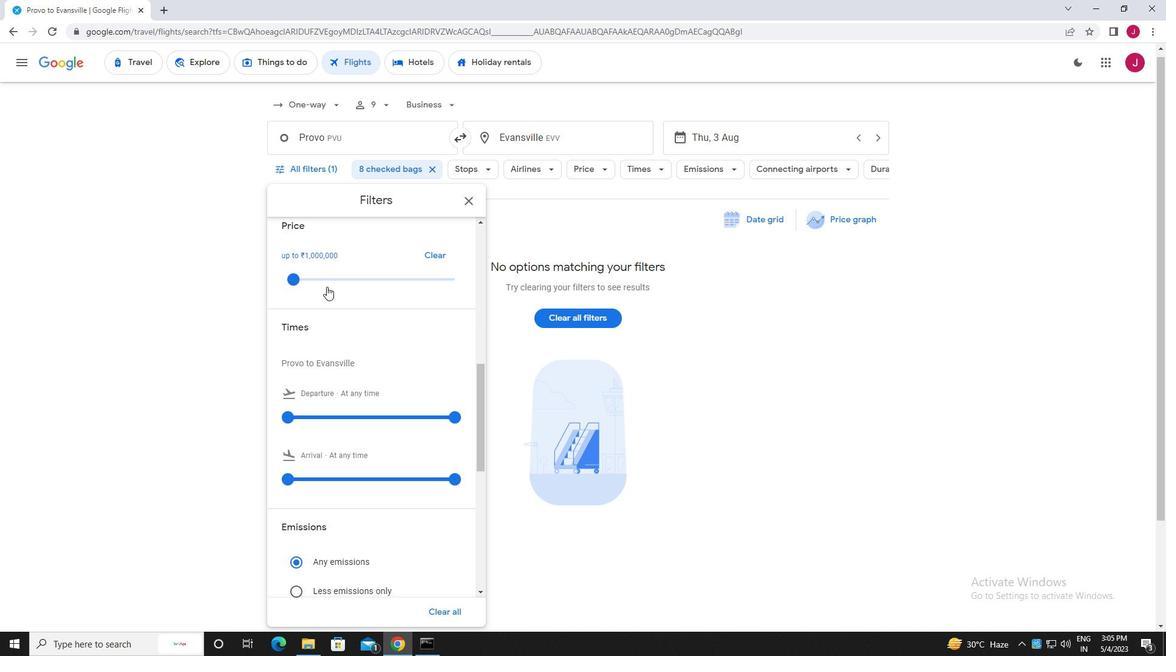 
Action: Mouse scrolled (328, 287) with delta (0, 0)
Screenshot: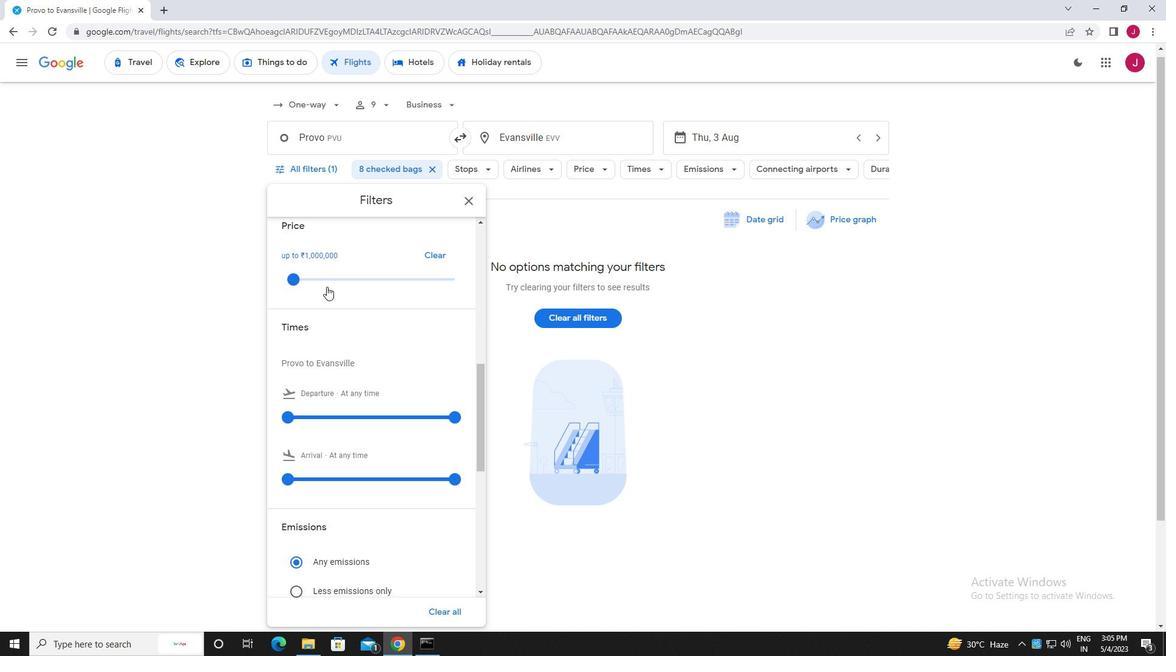 
Action: Mouse scrolled (328, 287) with delta (0, 0)
Screenshot: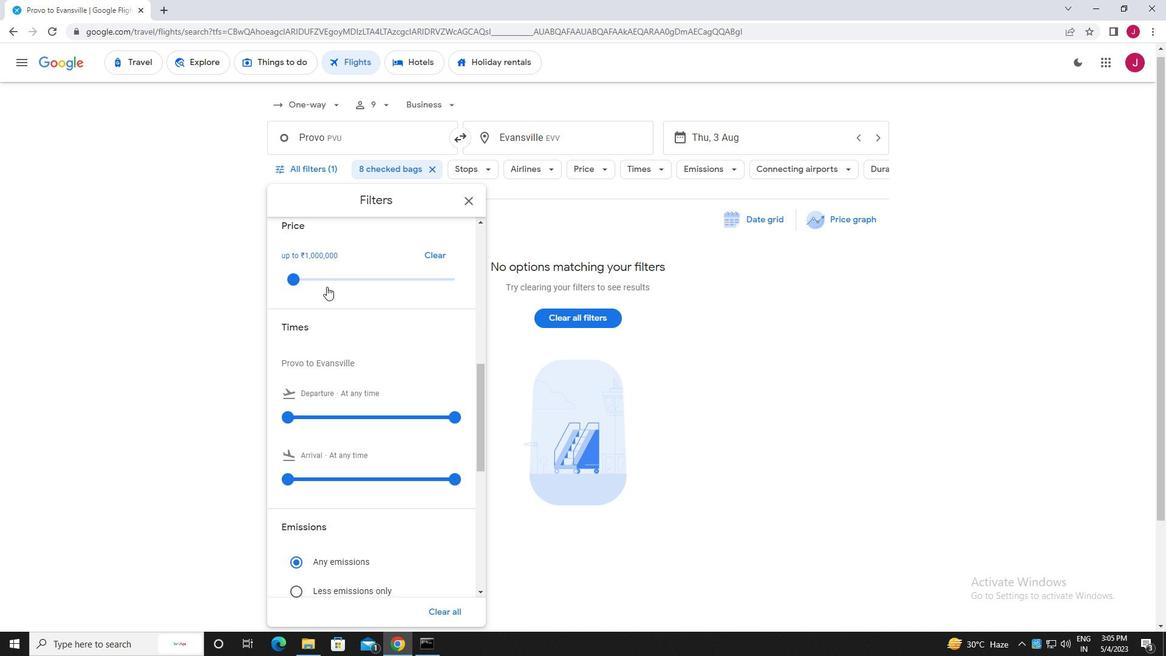 
Action: Mouse scrolled (328, 287) with delta (0, 0)
Screenshot: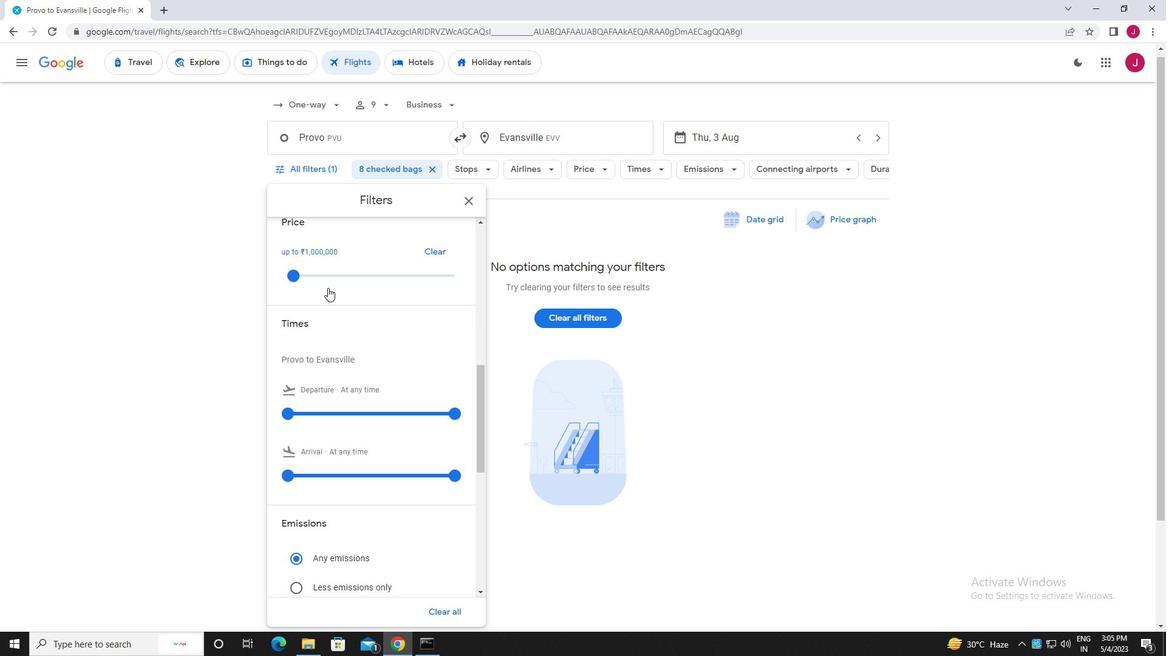 
Action: Mouse moved to (290, 232)
Screenshot: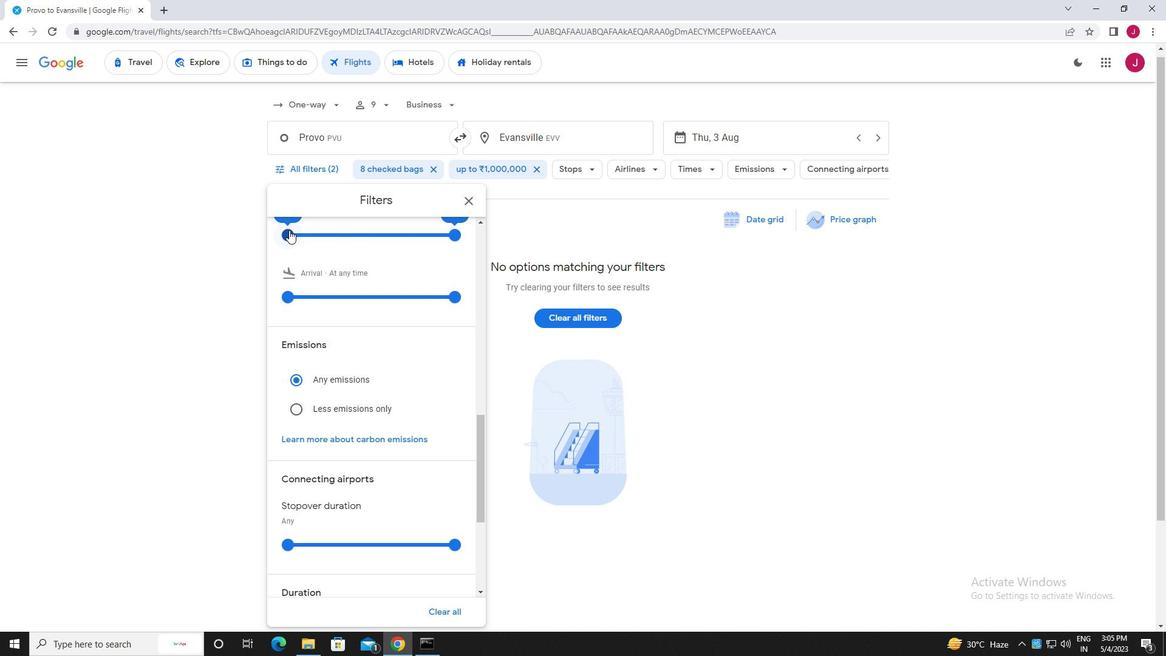 
Action: Mouse pressed left at (290, 232)
Screenshot: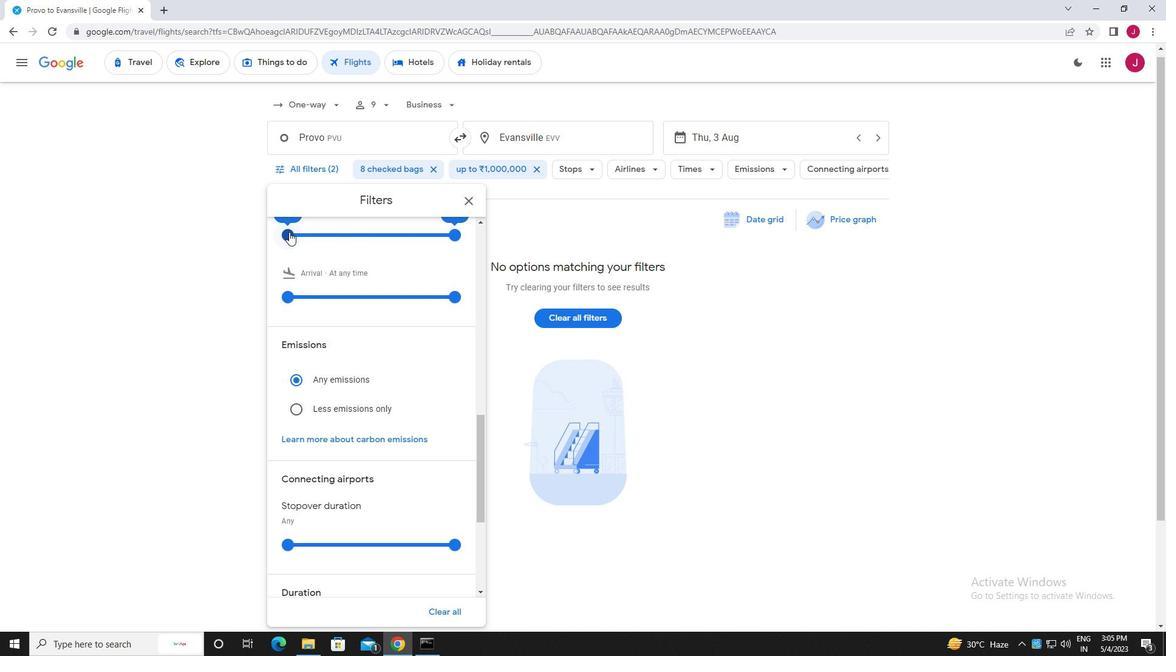 
Action: Mouse moved to (338, 233)
Screenshot: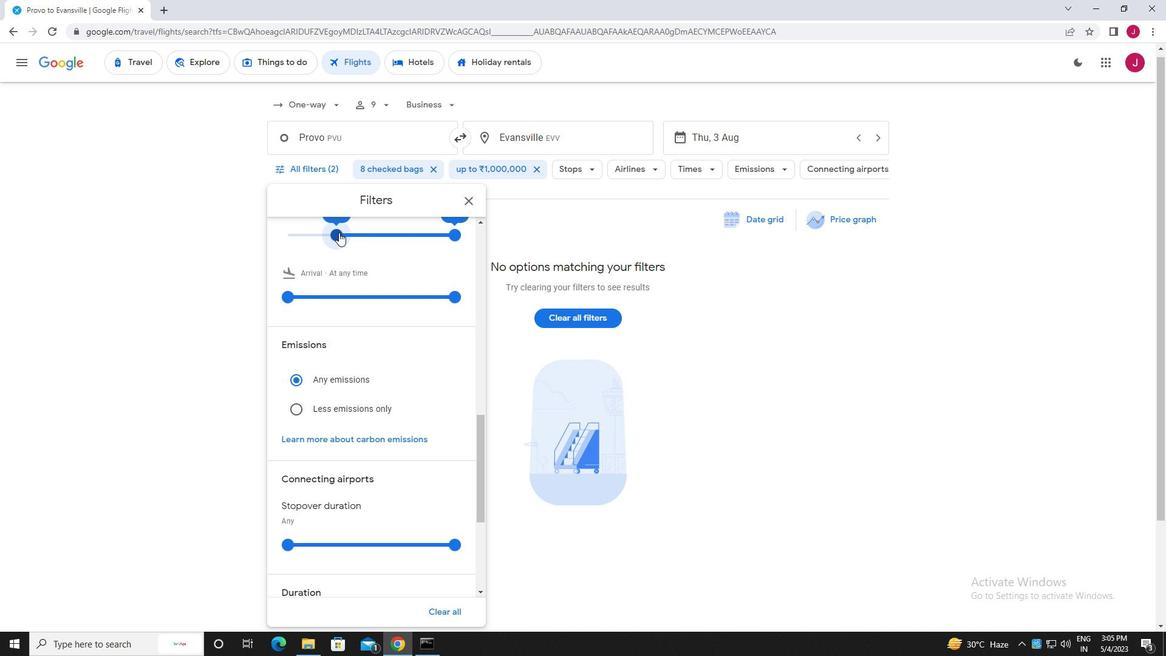 
Action: Mouse scrolled (338, 233) with delta (0, 0)
Screenshot: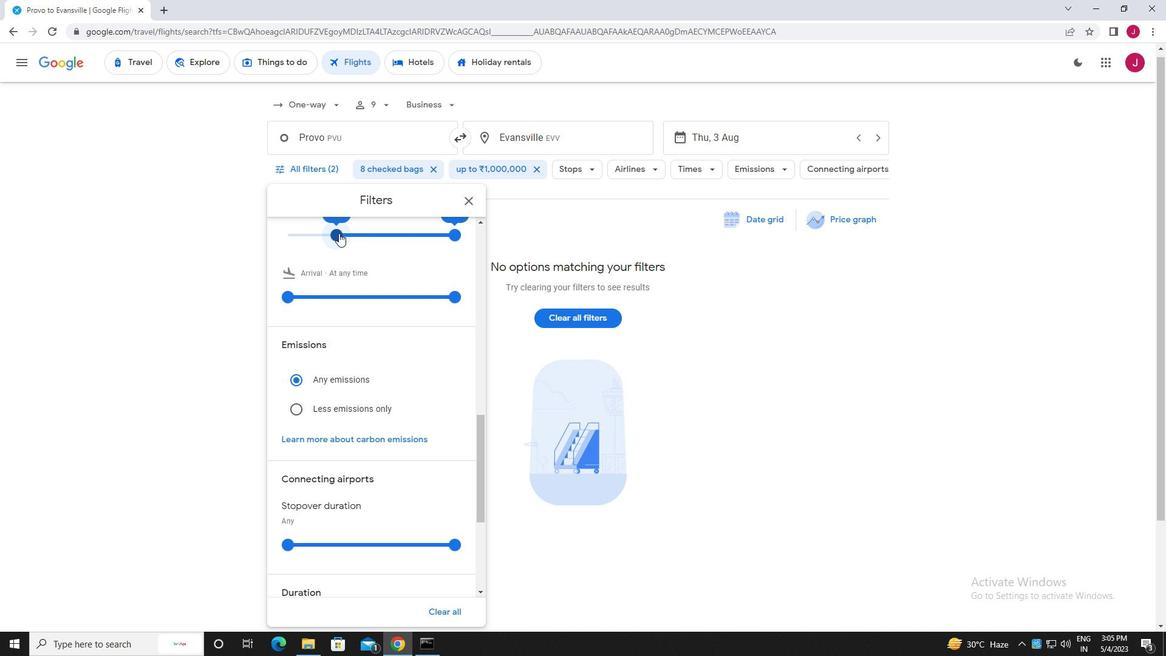
Action: Mouse moved to (338, 294)
Screenshot: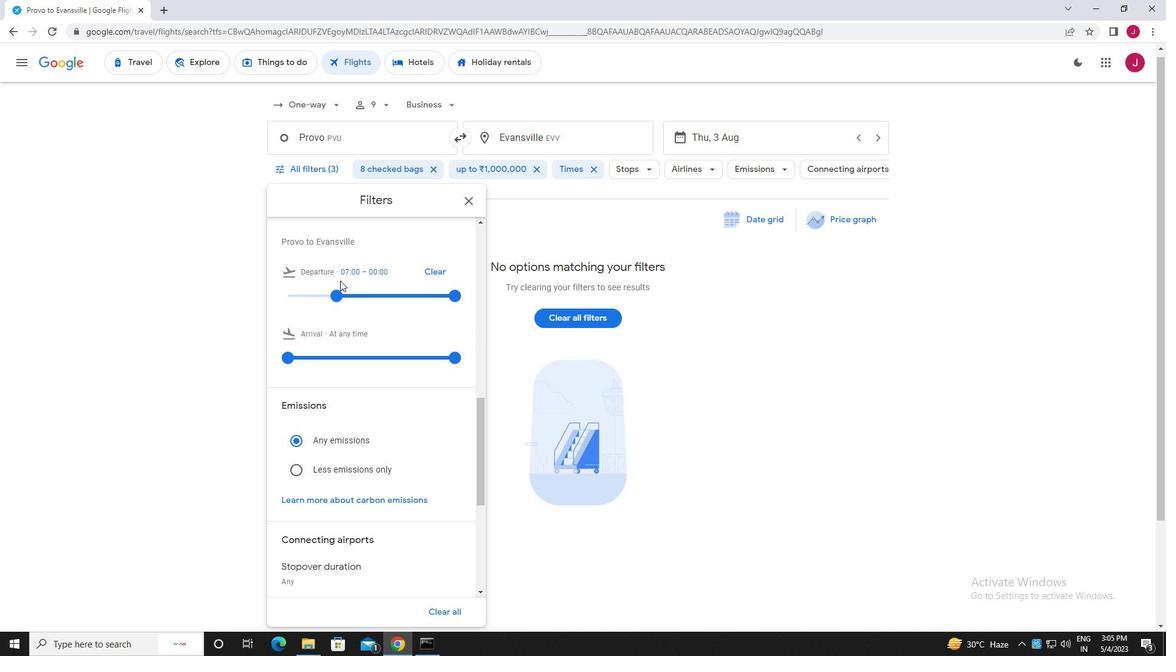 
Action: Mouse pressed left at (338, 294)
Screenshot: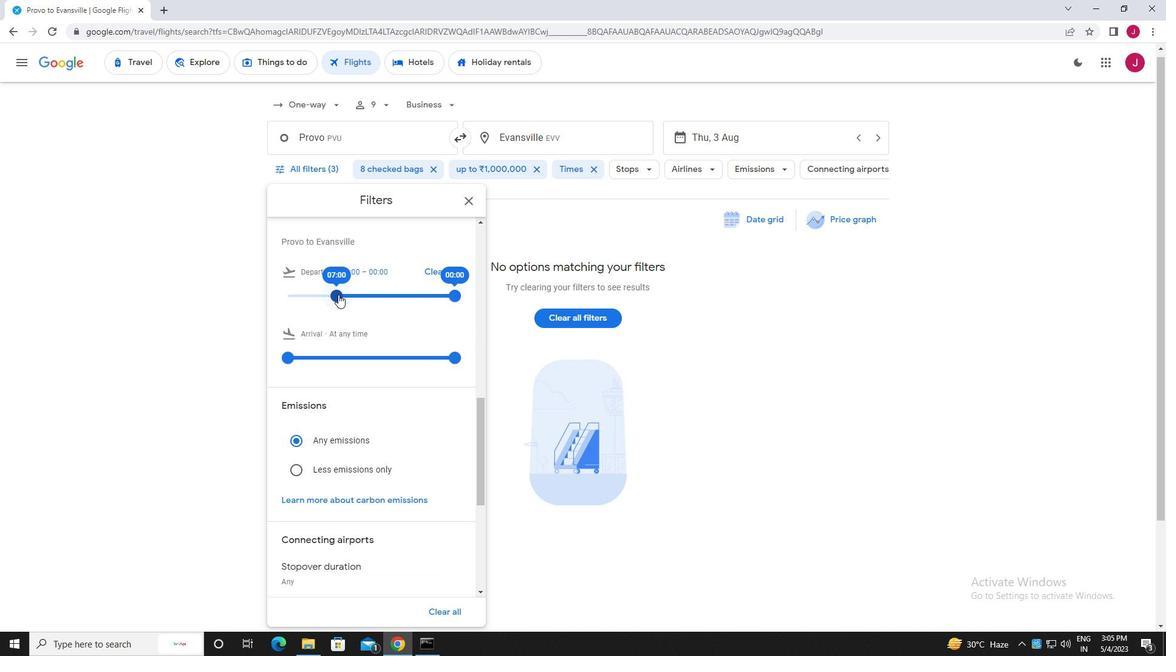 
Action: Mouse moved to (454, 295)
Screenshot: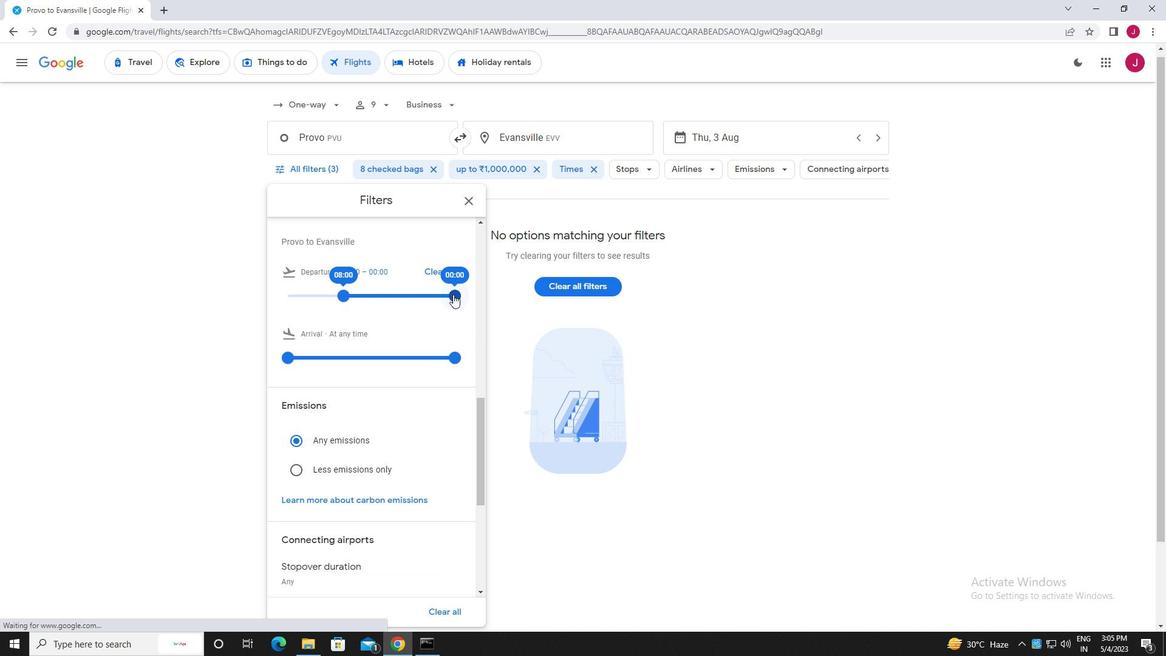 
Action: Mouse pressed left at (454, 295)
Screenshot: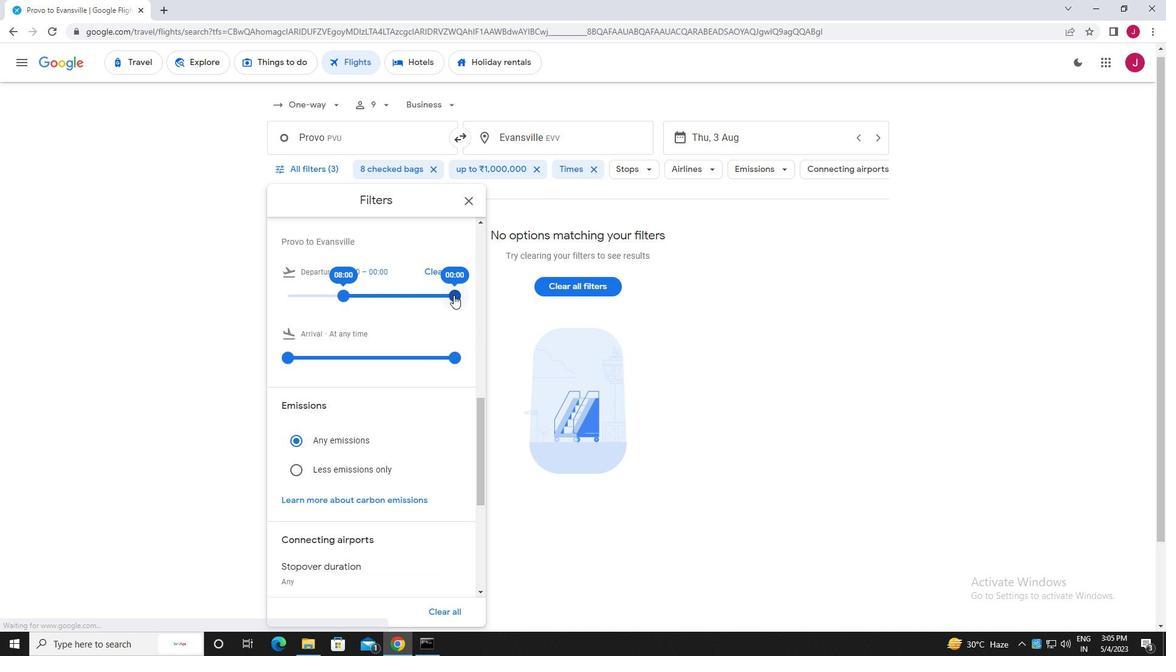 
Action: Mouse moved to (468, 202)
Screenshot: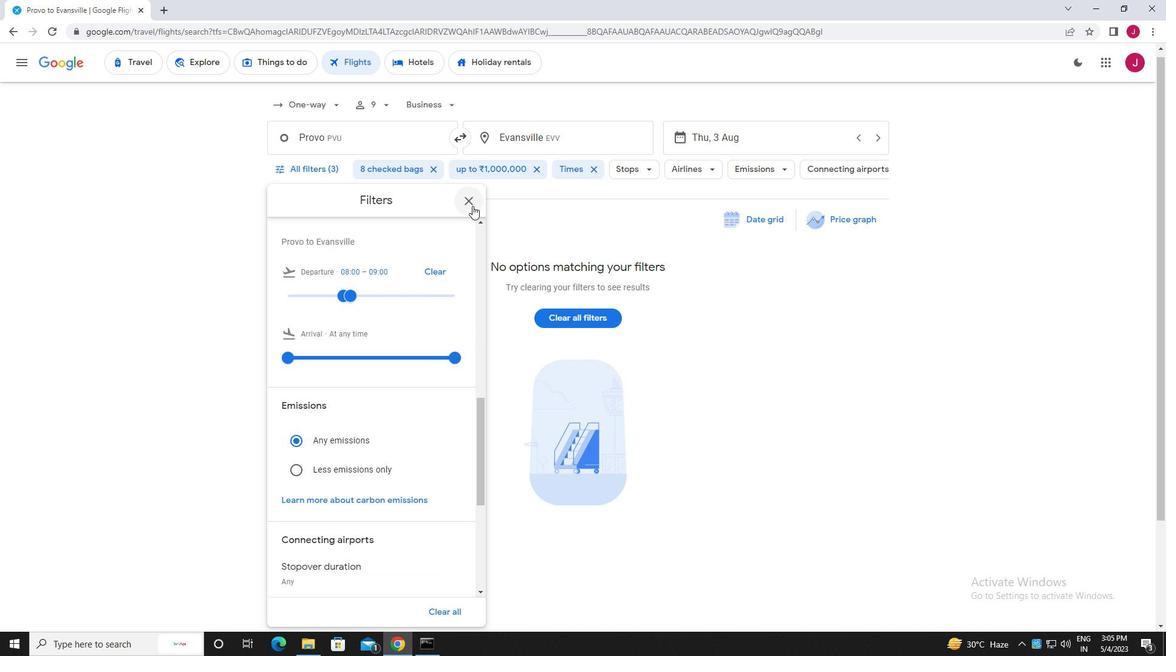 
Action: Mouse pressed left at (468, 202)
Screenshot: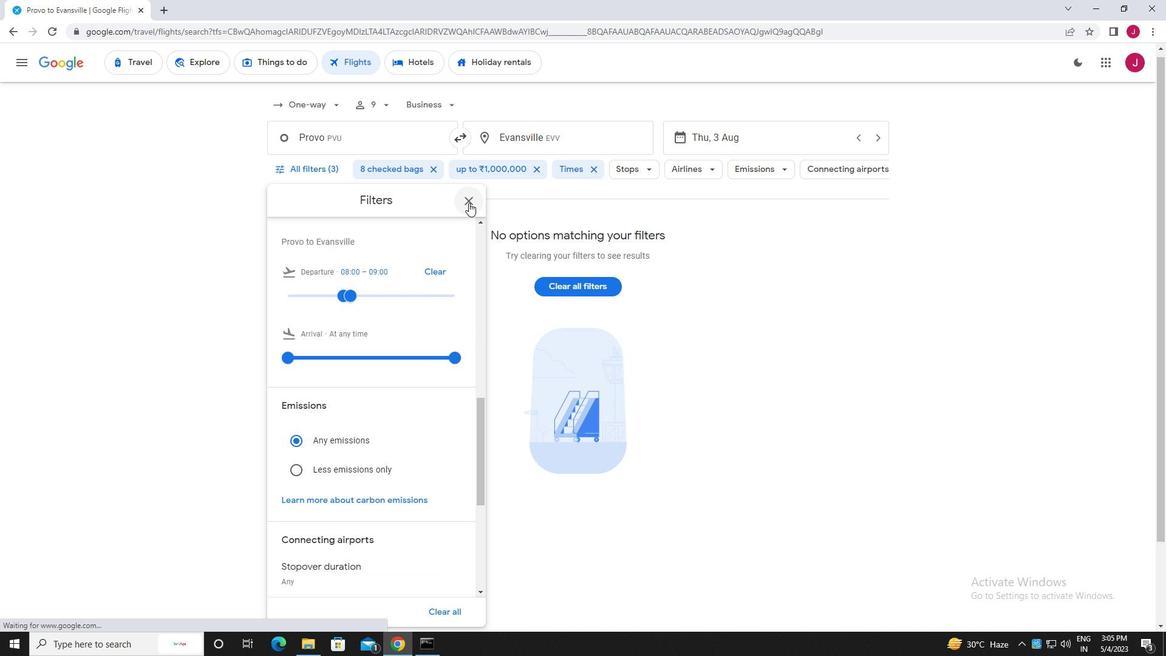 
